 Task: Send an email with the signature Luis Hernandez with the subject Request for feedback on a market research survey and the message Please let me know if there are any changes to the project quality criteria. from softage.3@softage.net to softage.9@softage.net with an attached audio file Audio_documentary.mp3 and move the email from Sent Items to the folder Tax filings
Action: Mouse moved to (93, 189)
Screenshot: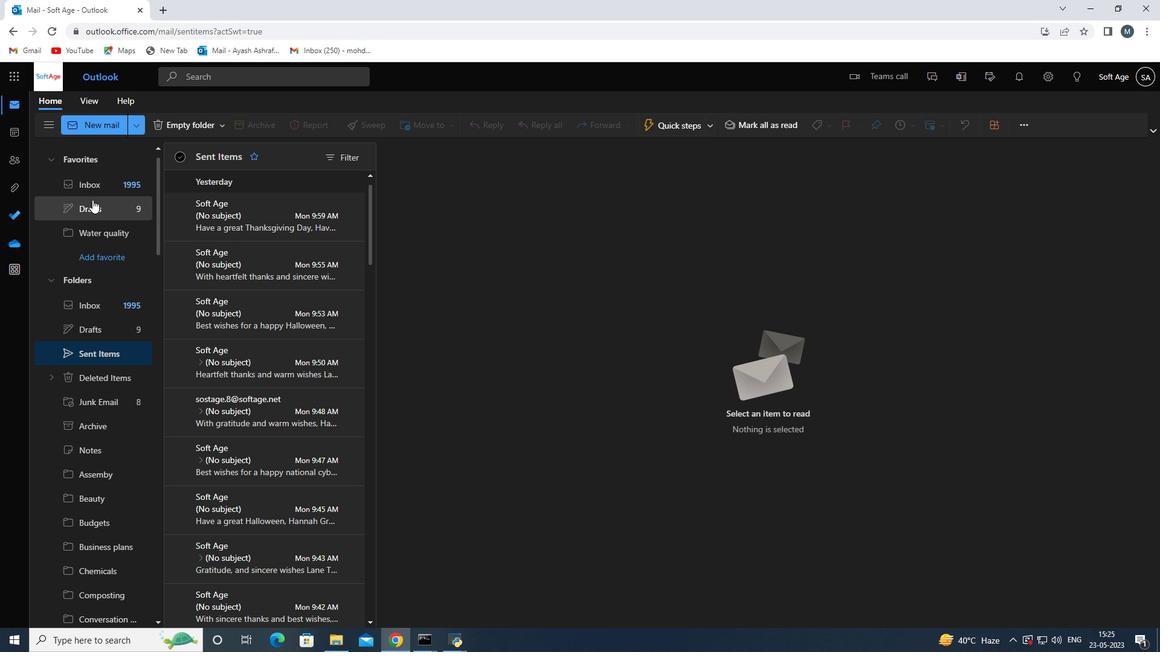 
Action: Mouse pressed left at (93, 189)
Screenshot: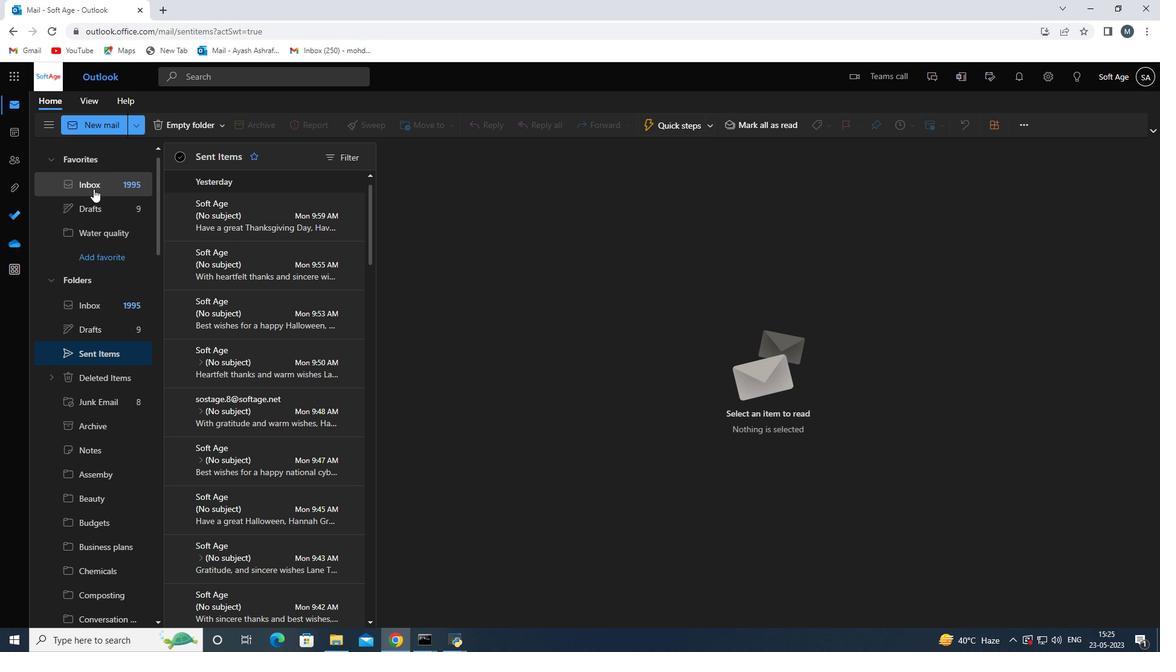 
Action: Mouse moved to (356, 354)
Screenshot: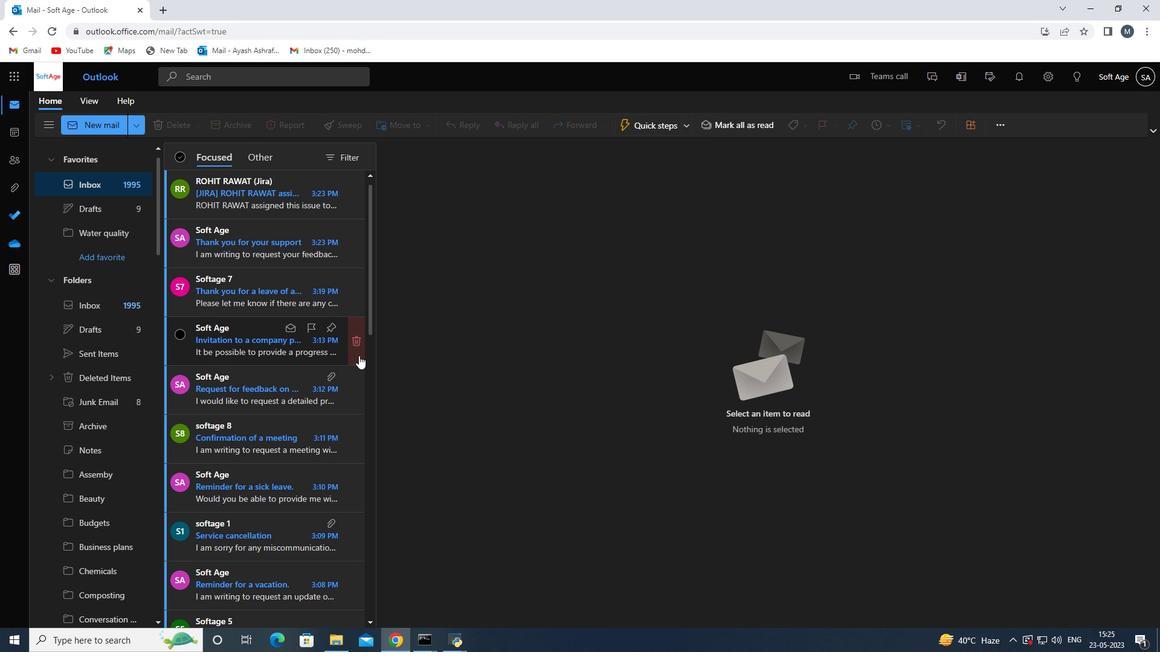 
Action: Mouse scrolled (356, 354) with delta (0, 0)
Screenshot: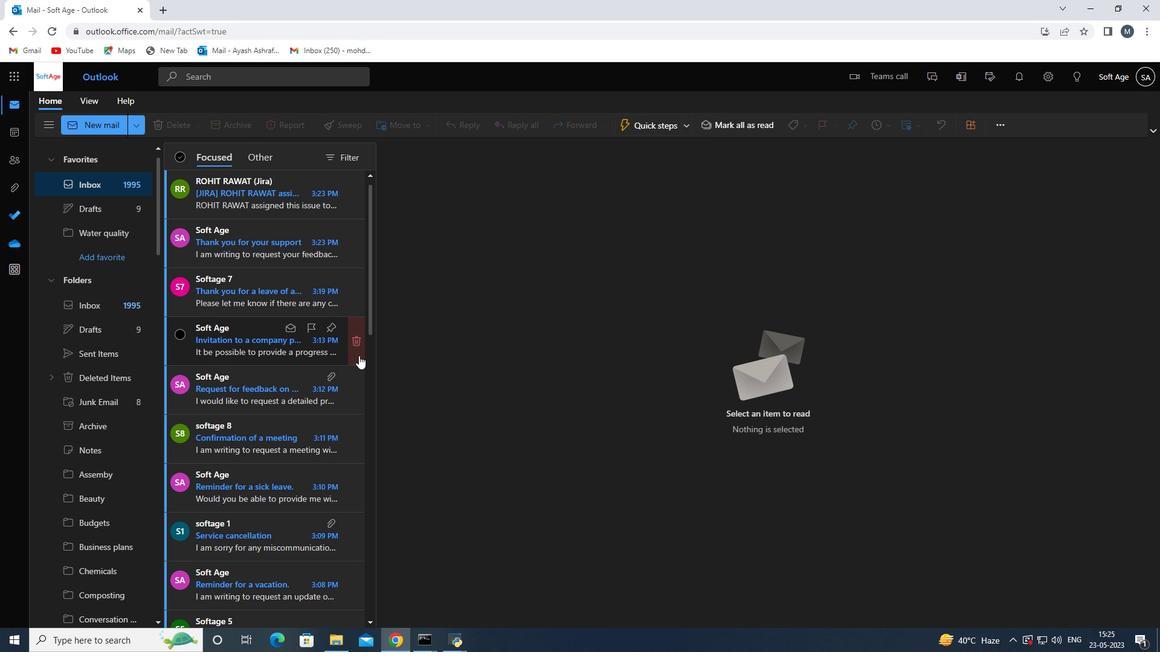 
Action: Mouse moved to (355, 354)
Screenshot: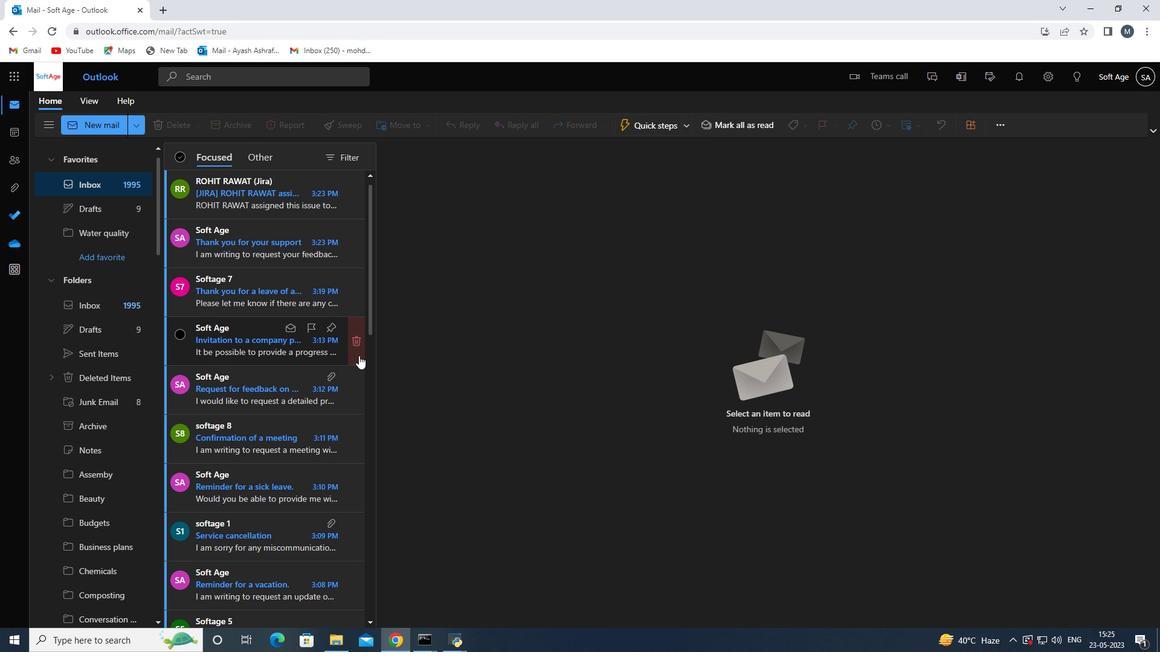 
Action: Mouse scrolled (355, 354) with delta (0, 0)
Screenshot: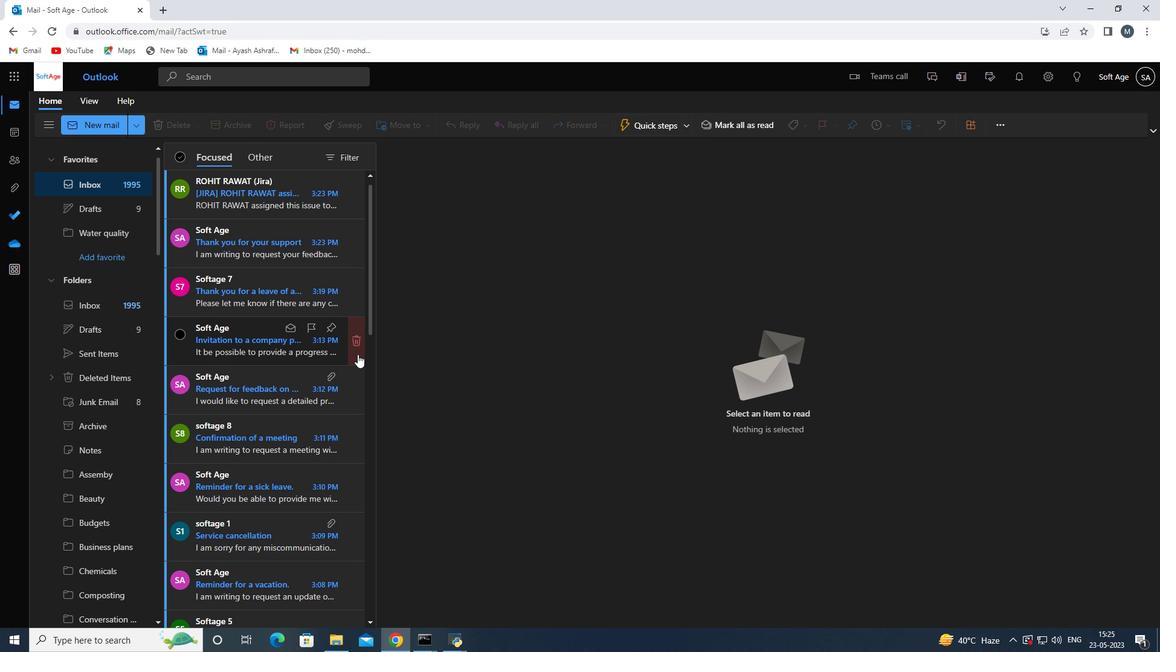 
Action: Mouse scrolled (355, 354) with delta (0, 0)
Screenshot: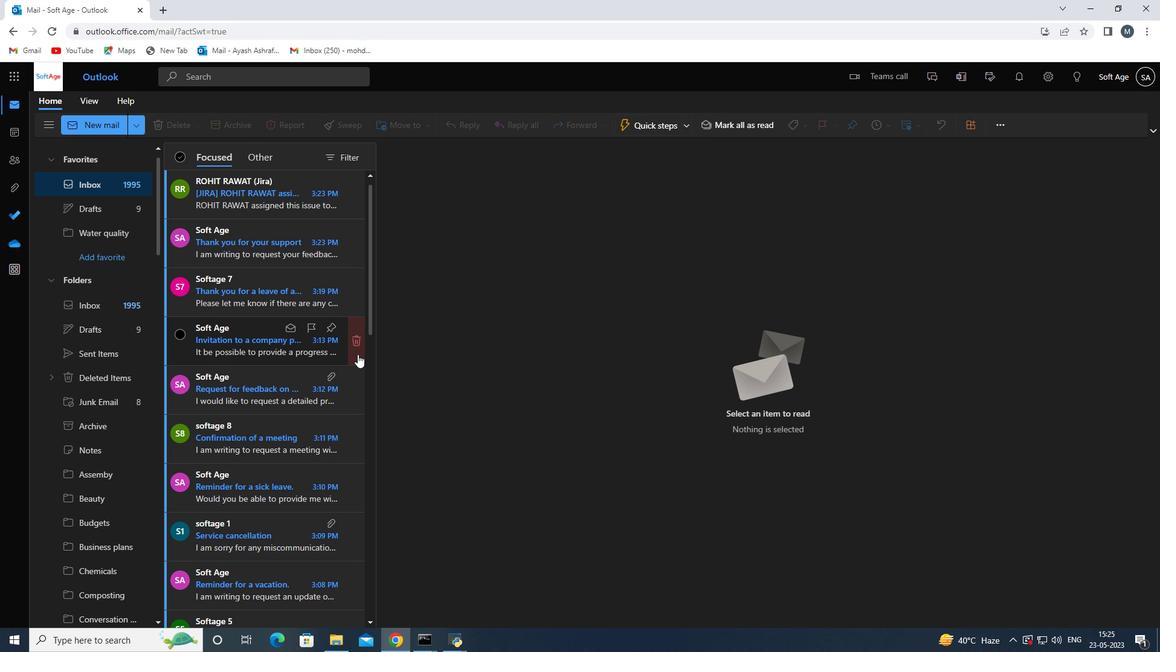 
Action: Mouse scrolled (355, 354) with delta (0, 0)
Screenshot: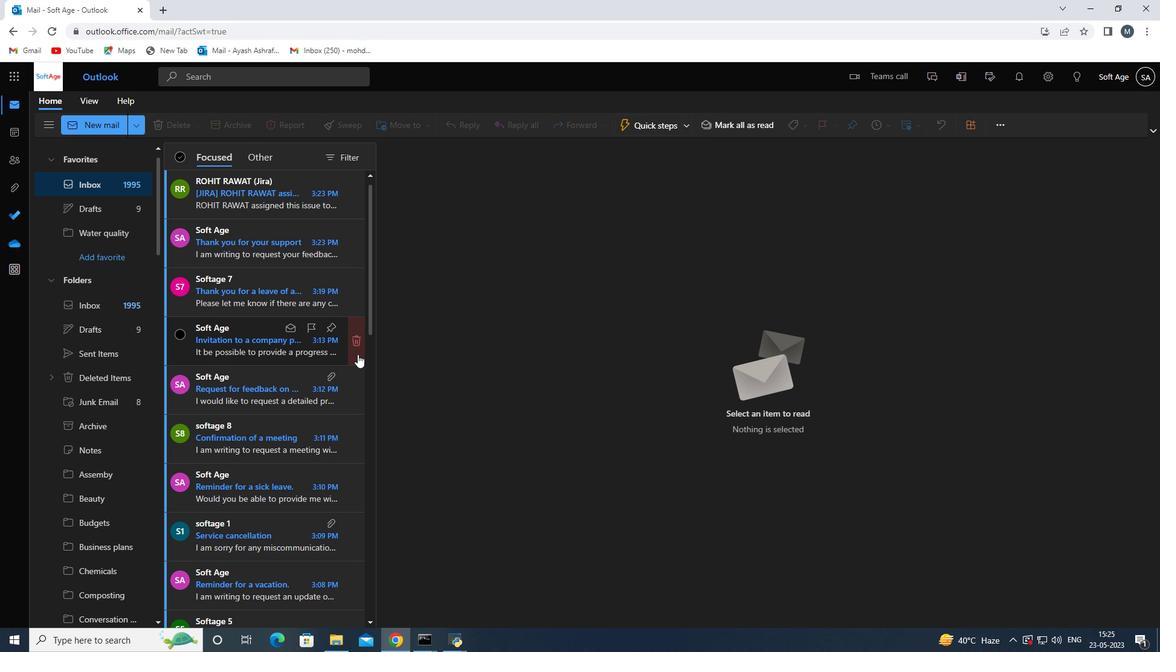 
Action: Mouse scrolled (355, 354) with delta (0, 0)
Screenshot: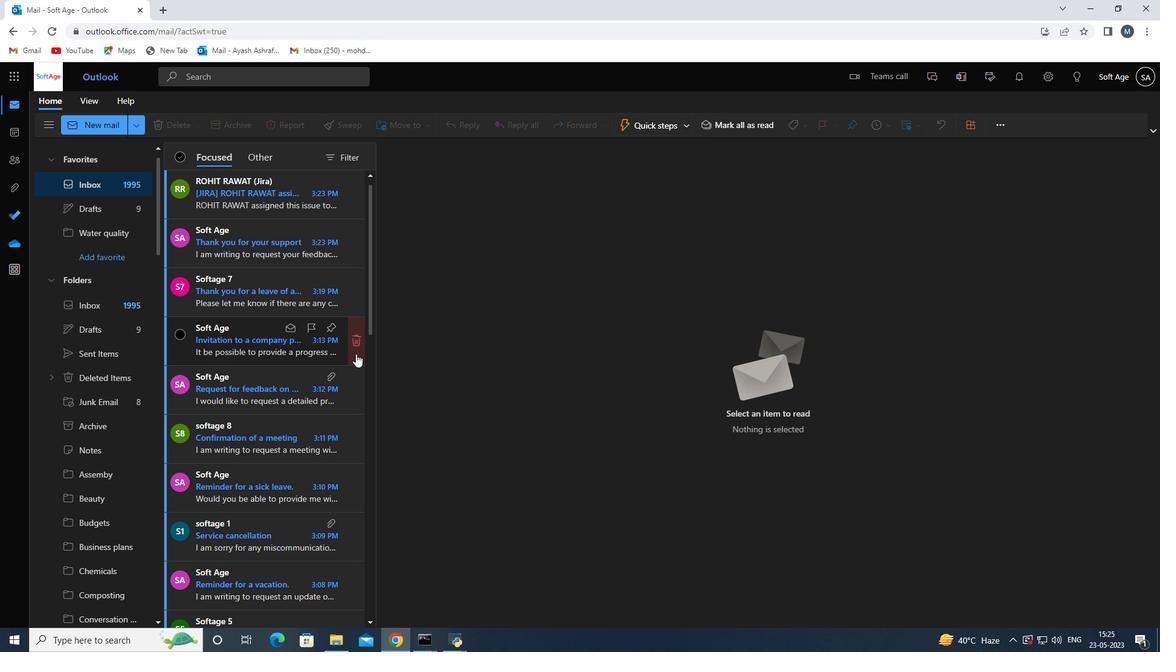 
Action: Mouse moved to (96, 122)
Screenshot: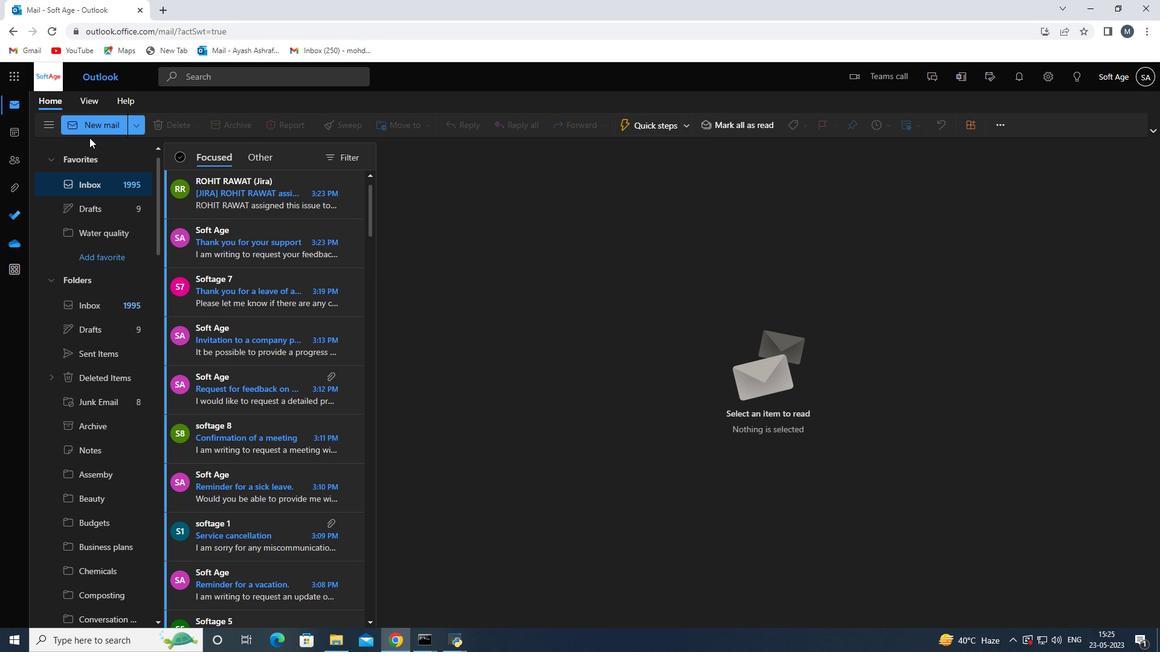 
Action: Mouse pressed left at (96, 122)
Screenshot: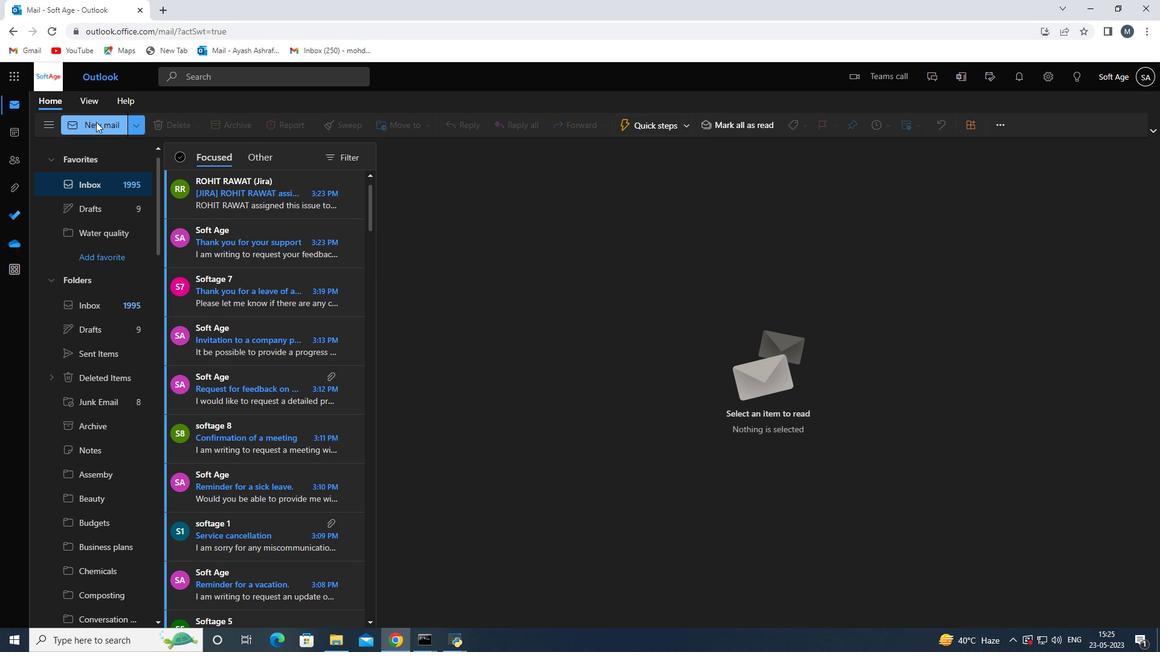 
Action: Mouse moved to (820, 133)
Screenshot: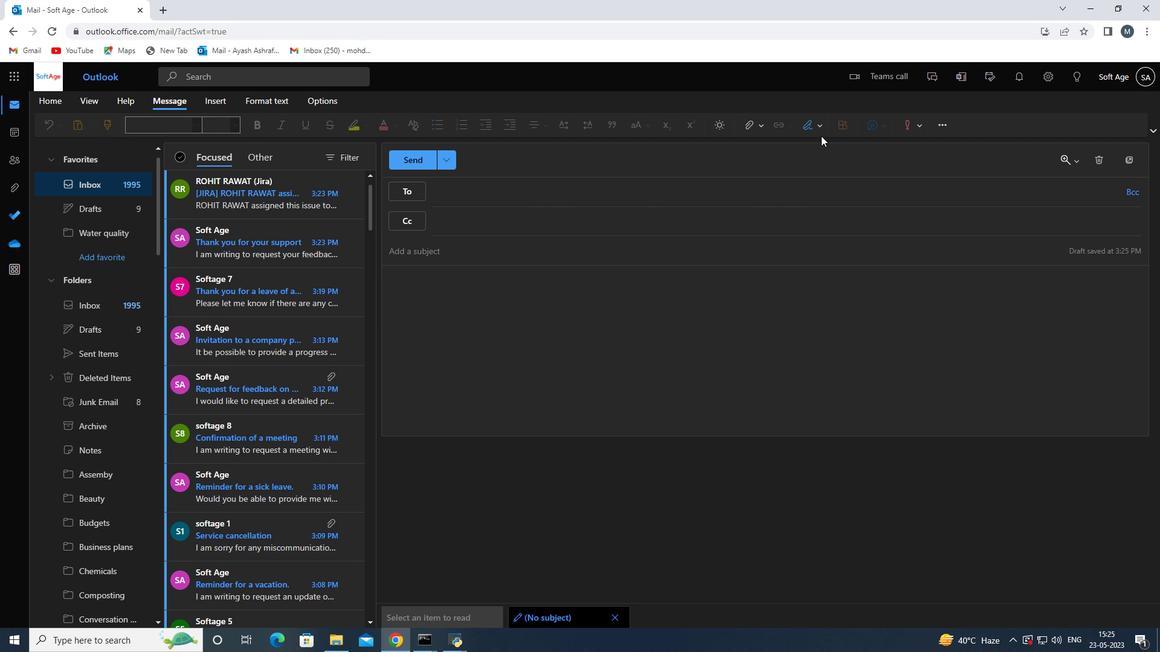
Action: Mouse pressed left at (820, 133)
Screenshot: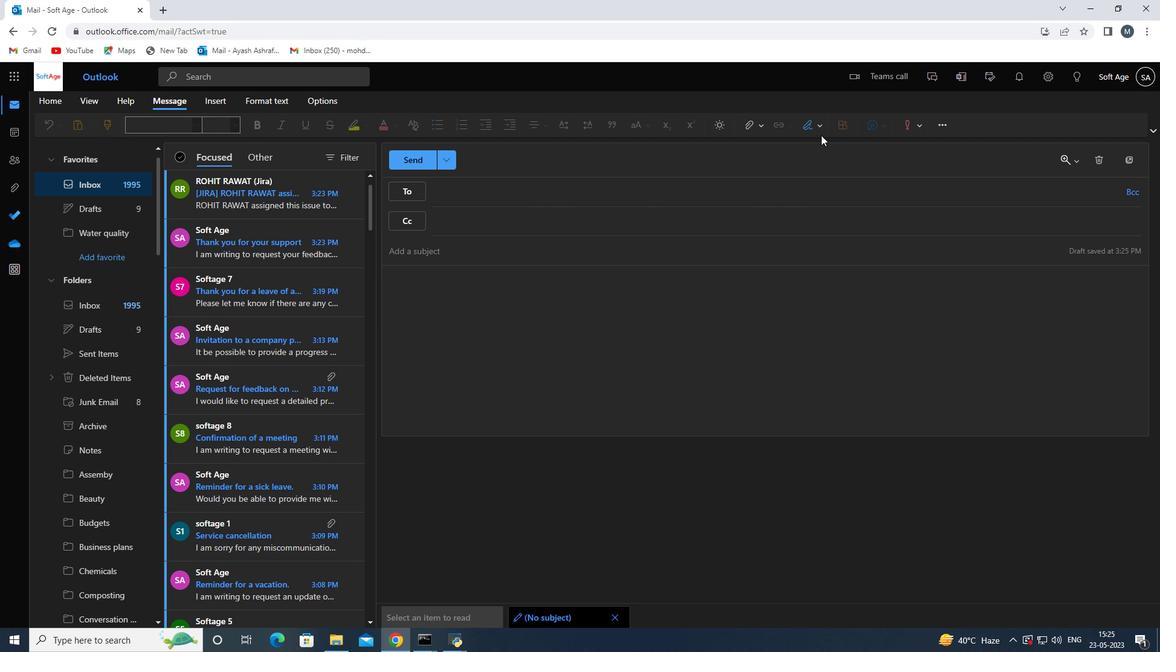 
Action: Mouse moved to (794, 177)
Screenshot: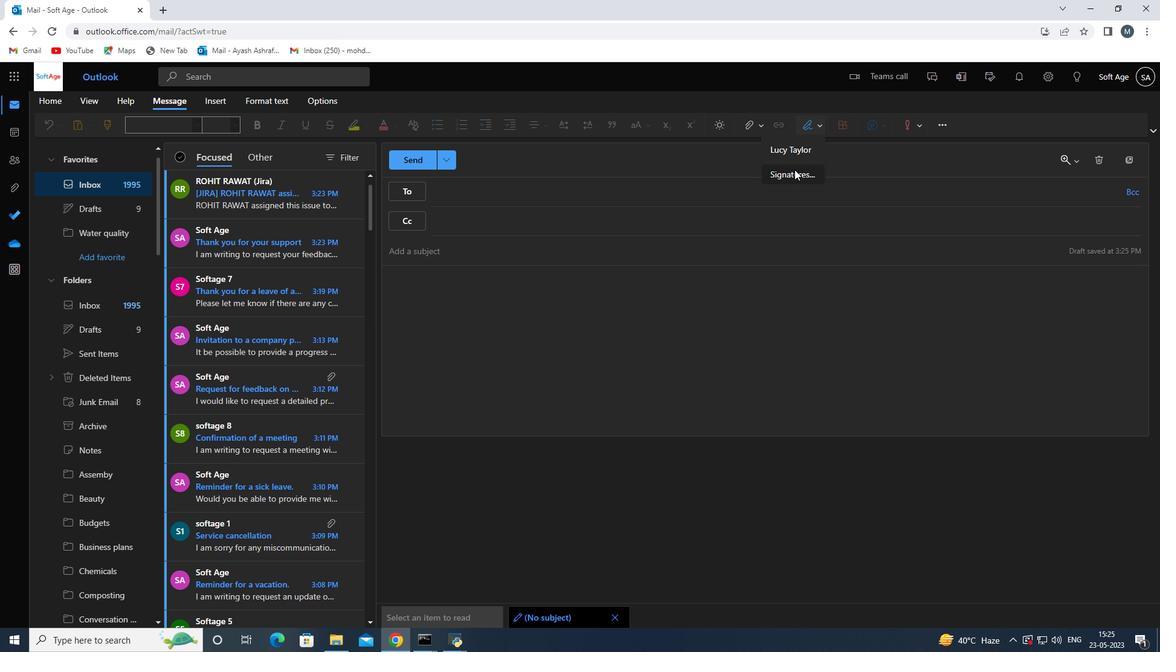 
Action: Mouse pressed left at (794, 177)
Screenshot: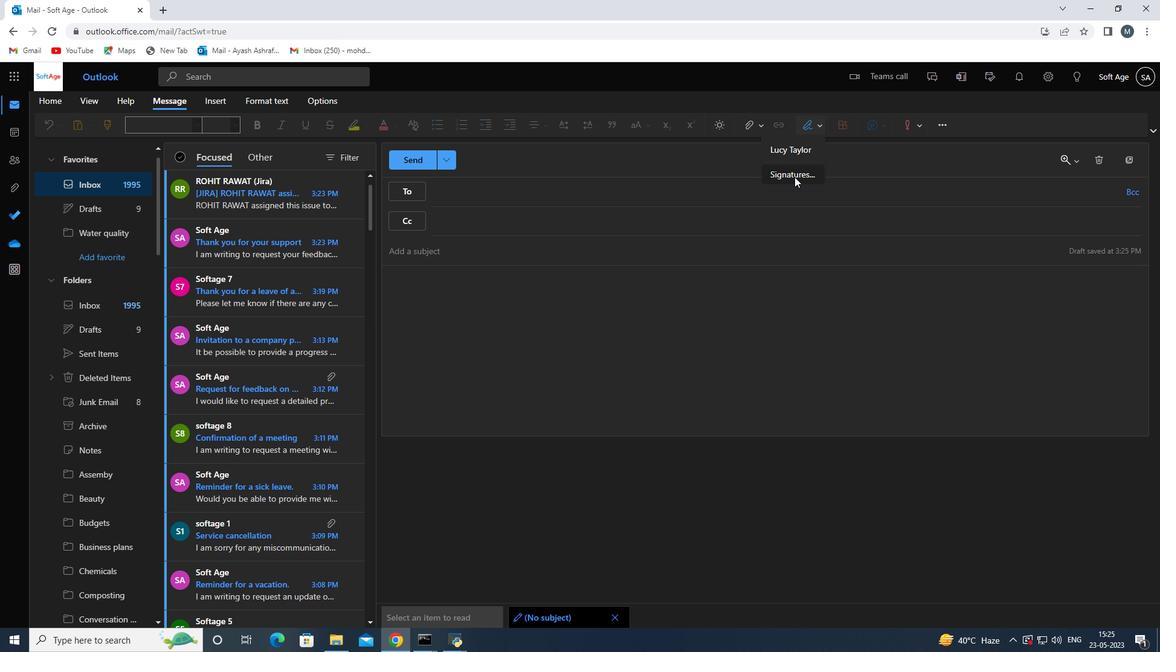 
Action: Mouse moved to (816, 221)
Screenshot: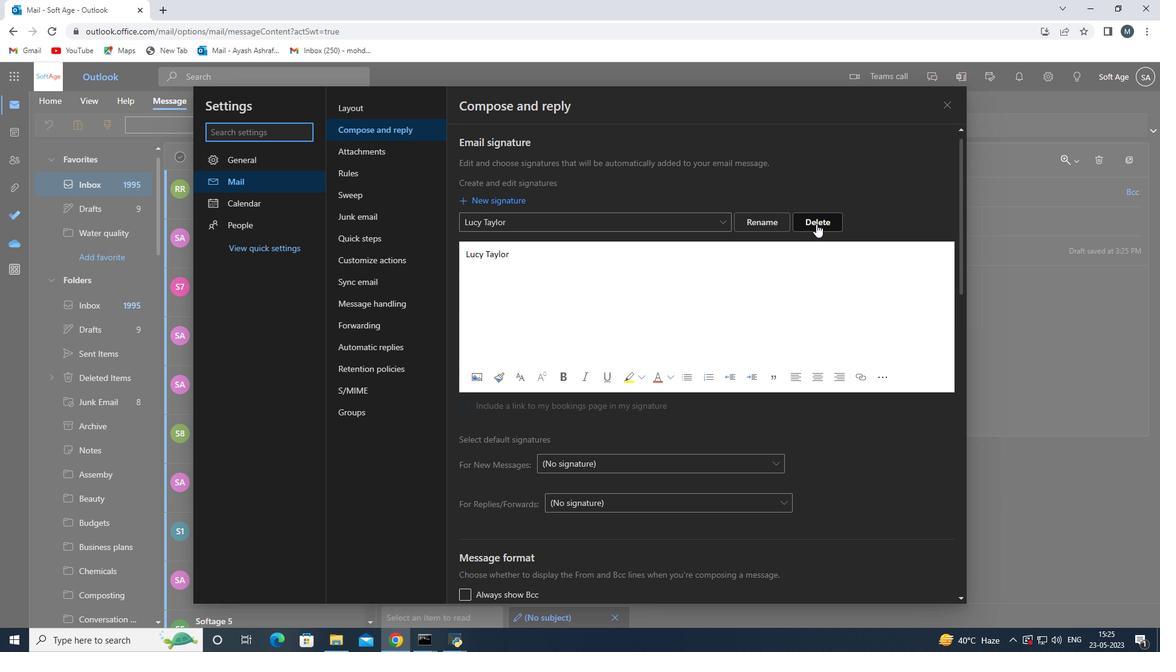 
Action: Mouse pressed left at (816, 221)
Screenshot: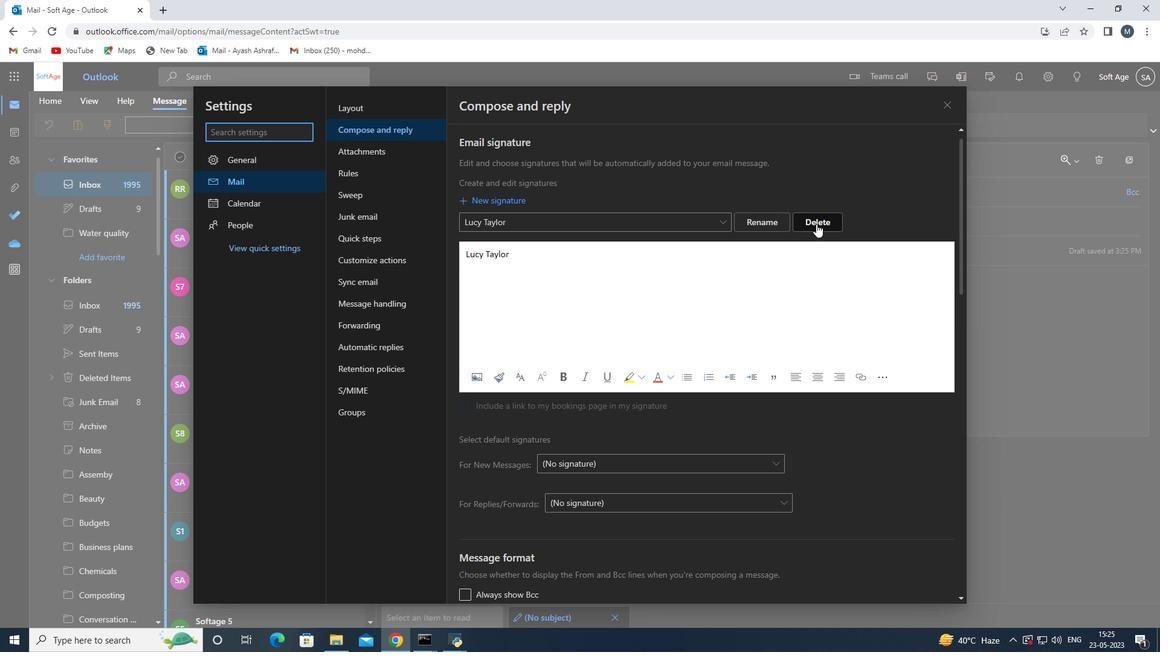 
Action: Mouse moved to (499, 218)
Screenshot: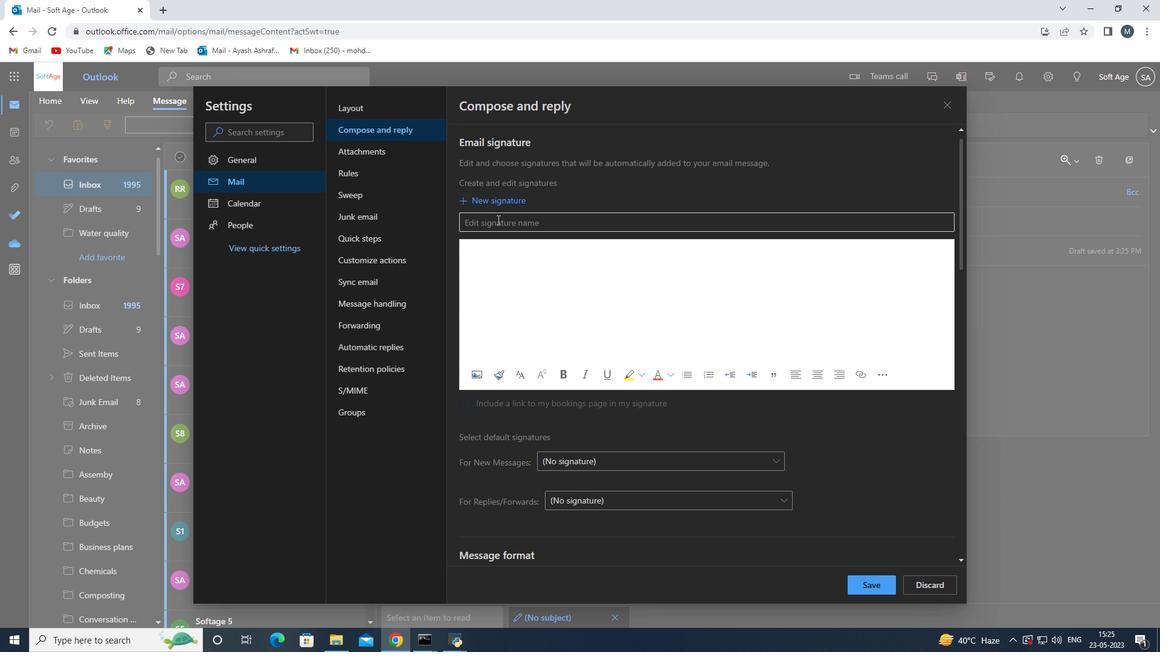 
Action: Mouse pressed left at (499, 218)
Screenshot: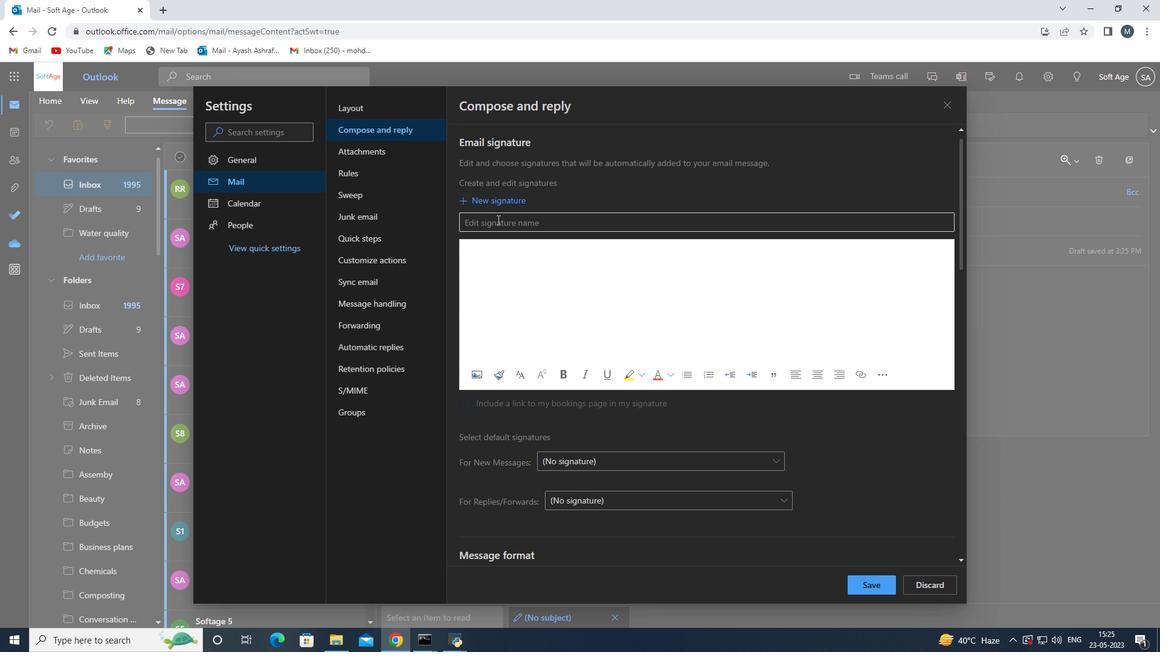 
Action: Key pressed <Key.shift>Luis<Key.space><Key.shift><Key.shift><Key.shift><Key.shift><Key.shift>Here<Key.backspace>nandez<Key.space>
Screenshot: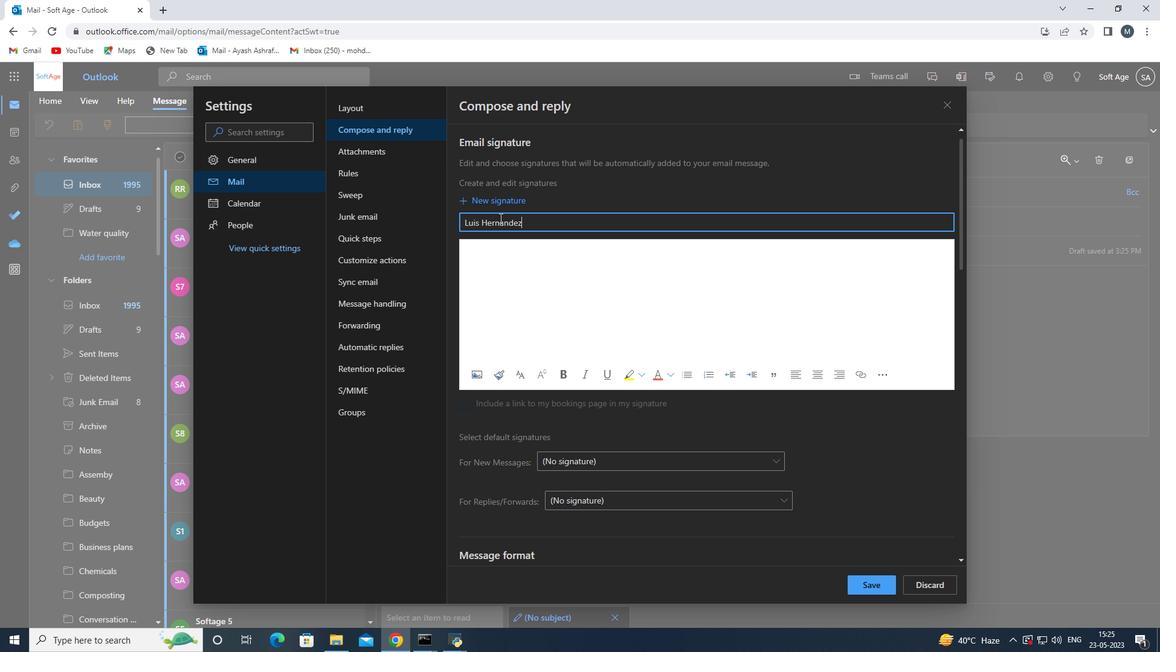 
Action: Mouse moved to (487, 268)
Screenshot: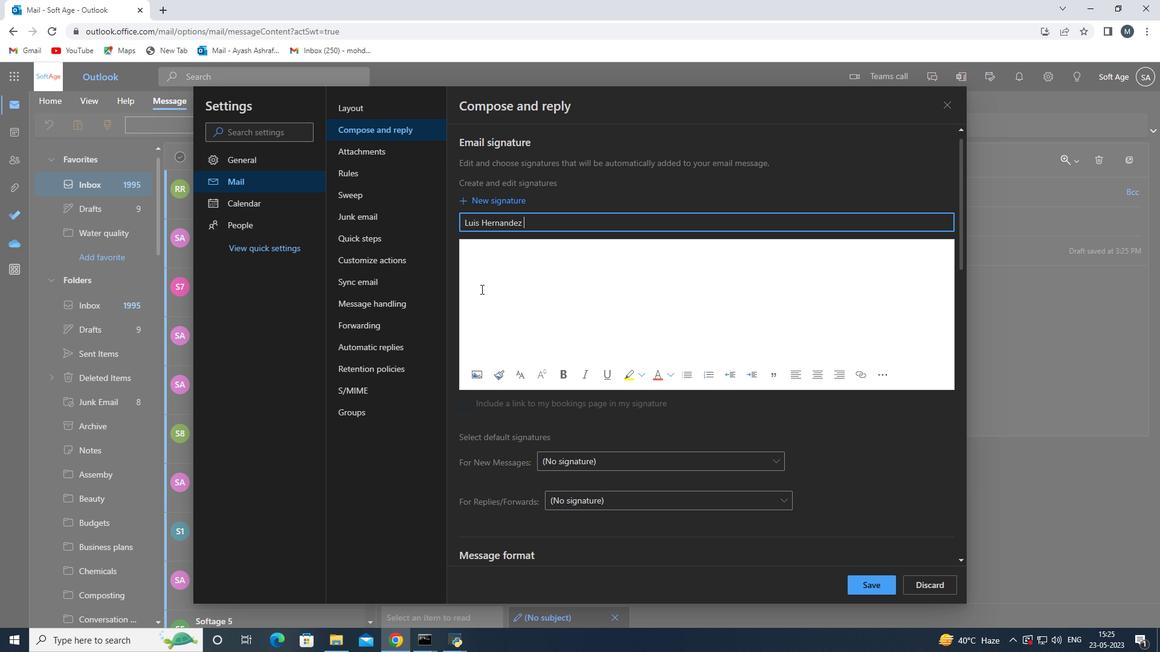 
Action: Mouse pressed left at (487, 268)
Screenshot: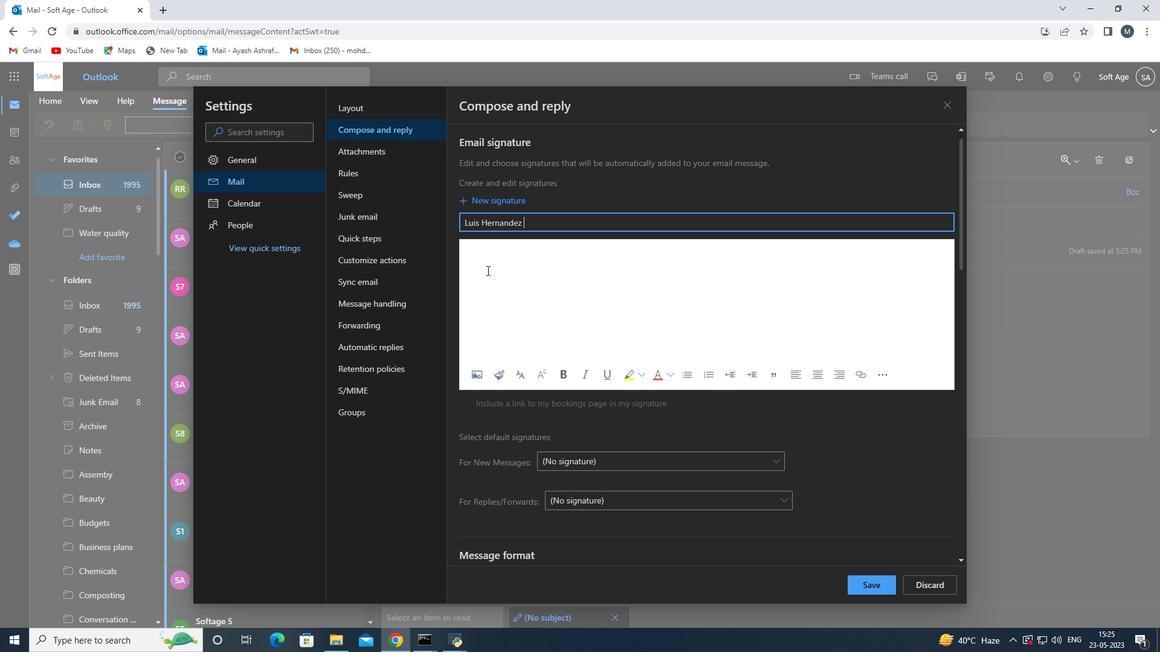 
Action: Key pressed <Key.shift>Luis<Key.space>her<Key.backspace><Key.backspace><Key.backspace><Key.shift>Hernandez<Key.space>
Screenshot: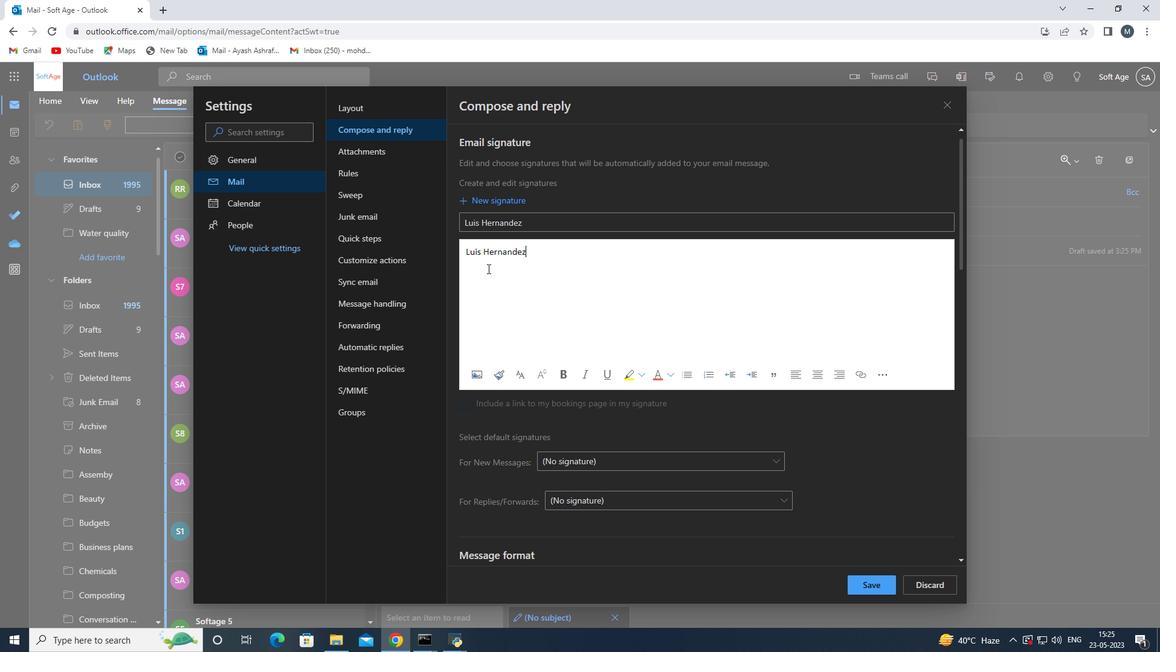 
Action: Mouse moved to (887, 584)
Screenshot: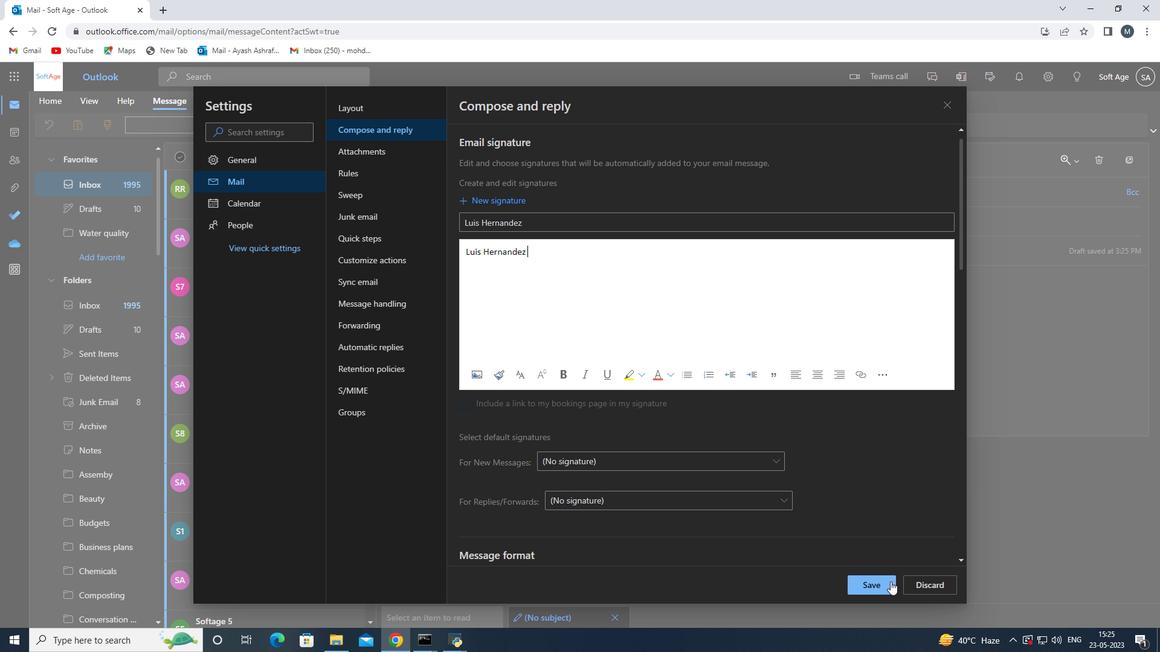 
Action: Mouse pressed left at (887, 584)
Screenshot: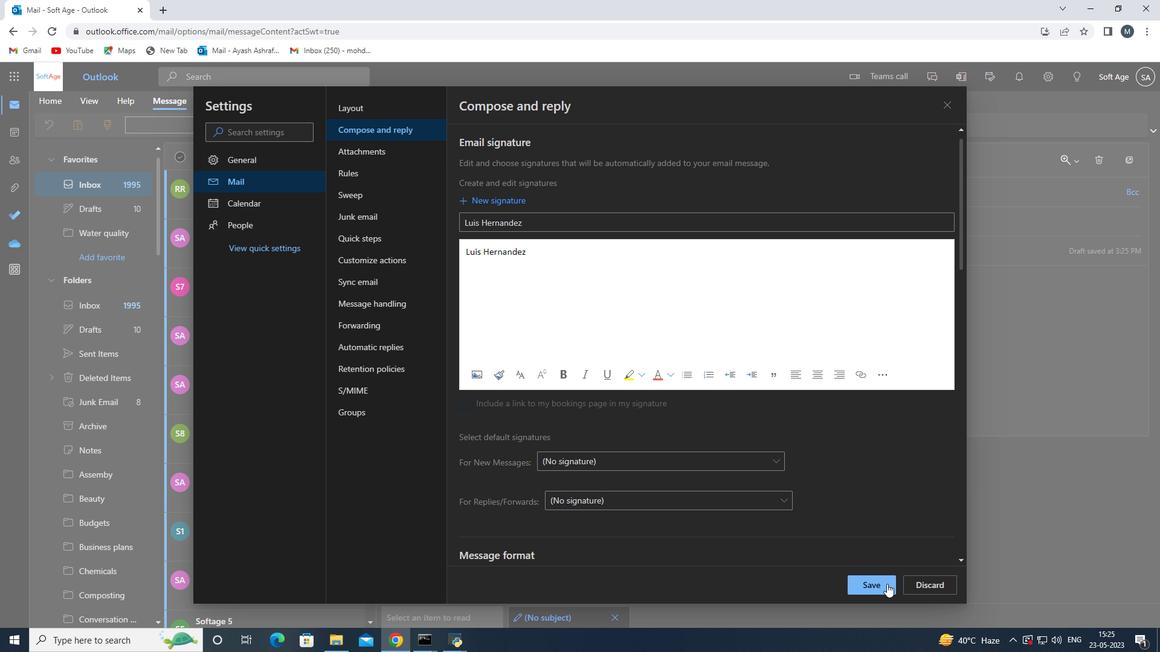 
Action: Mouse moved to (771, 244)
Screenshot: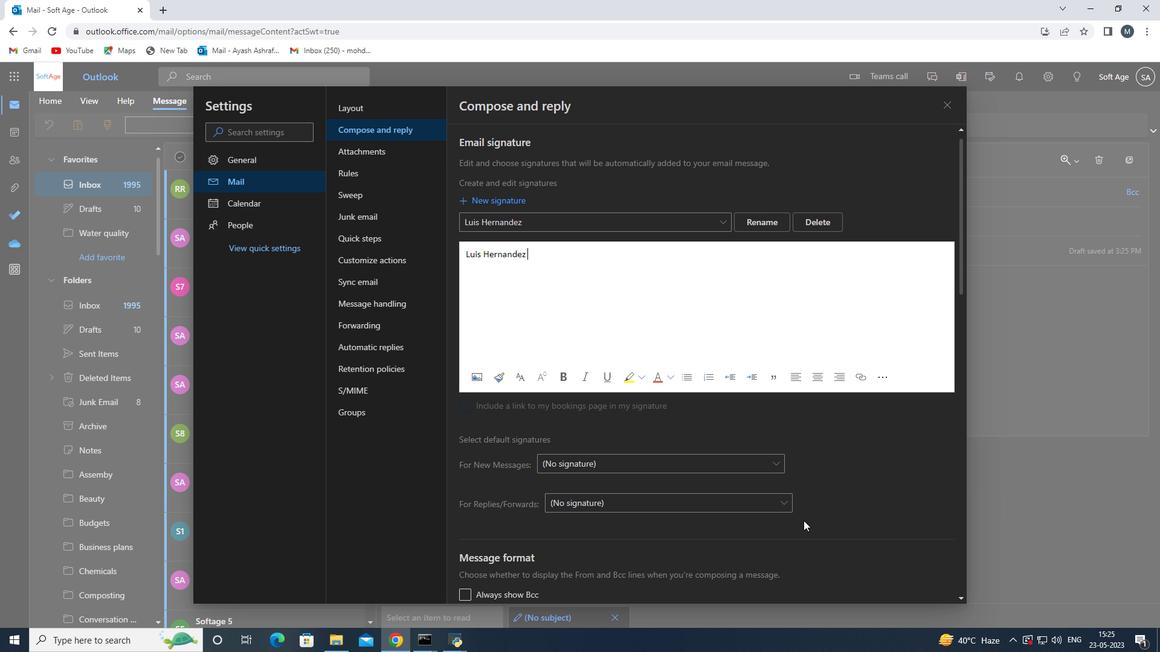 
Action: Mouse scrolled (771, 245) with delta (0, 0)
Screenshot: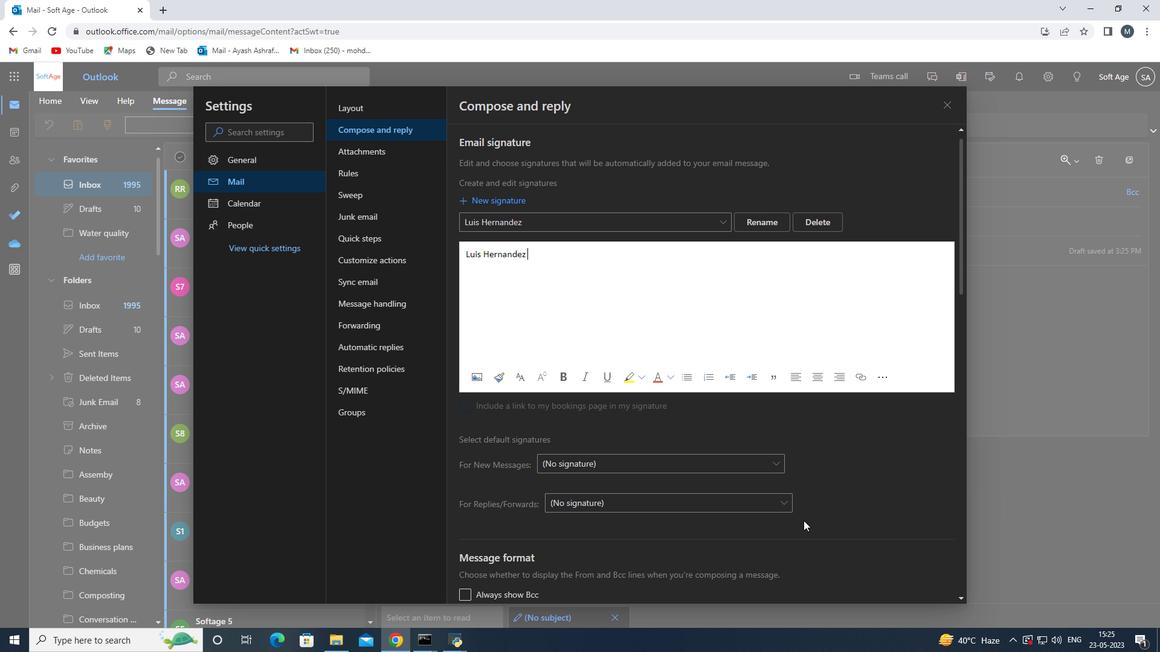 
Action: Mouse moved to (773, 235)
Screenshot: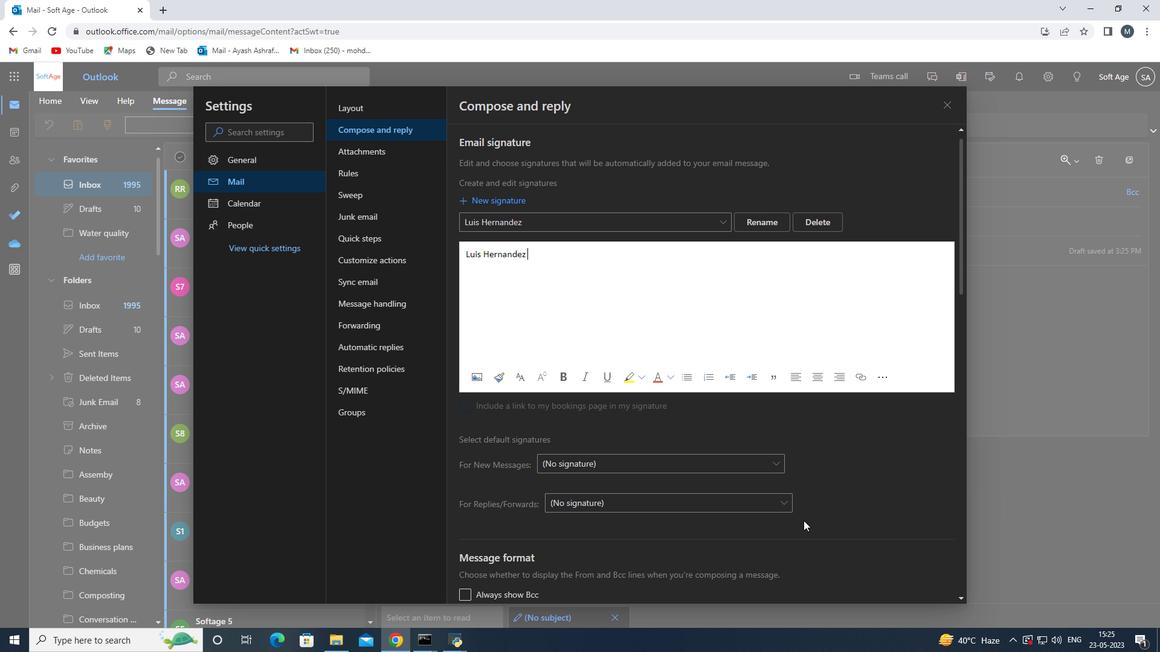 
Action: Mouse scrolled (773, 235) with delta (0, 0)
Screenshot: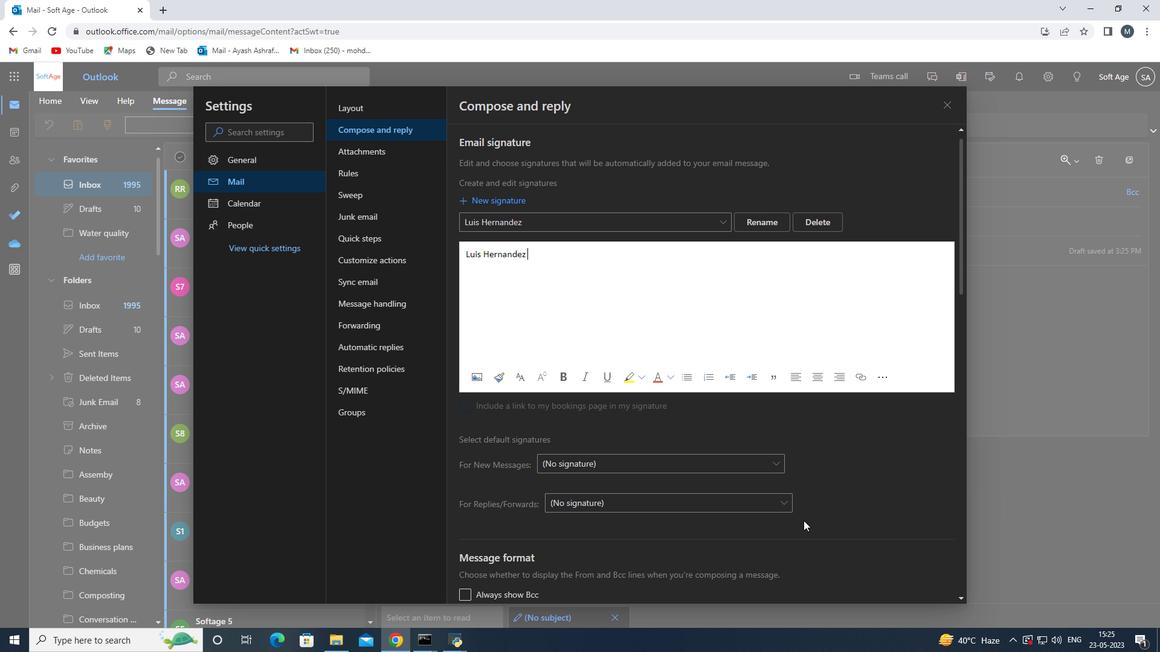 
Action: Mouse scrolled (773, 235) with delta (0, 0)
Screenshot: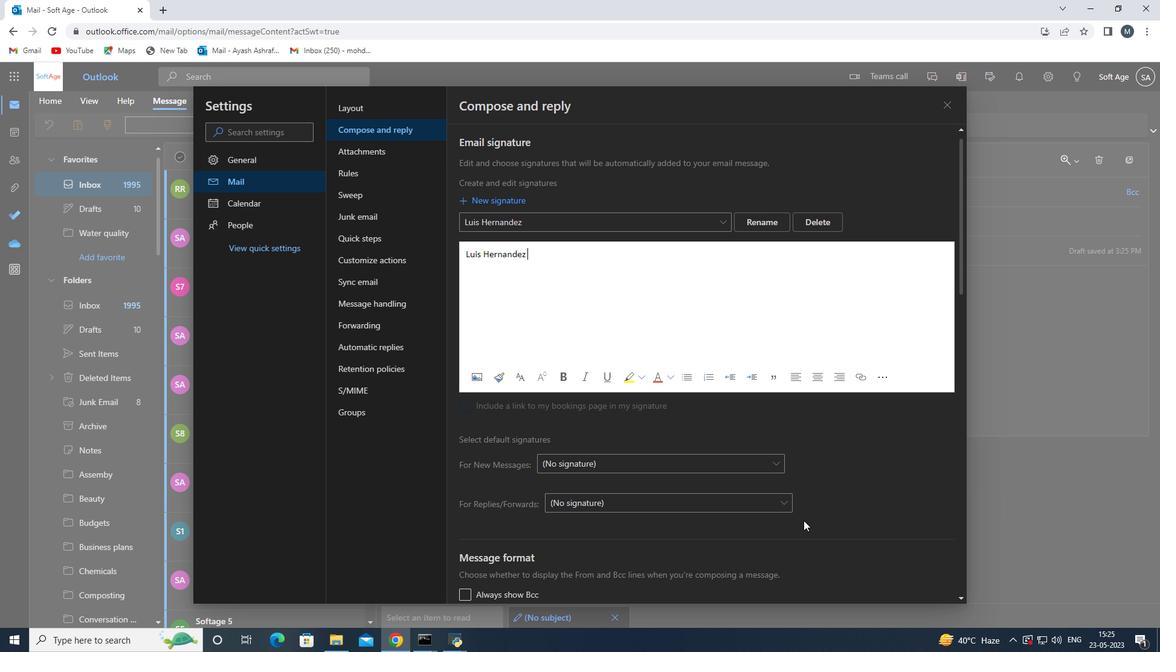
Action: Mouse scrolled (773, 235) with delta (0, 0)
Screenshot: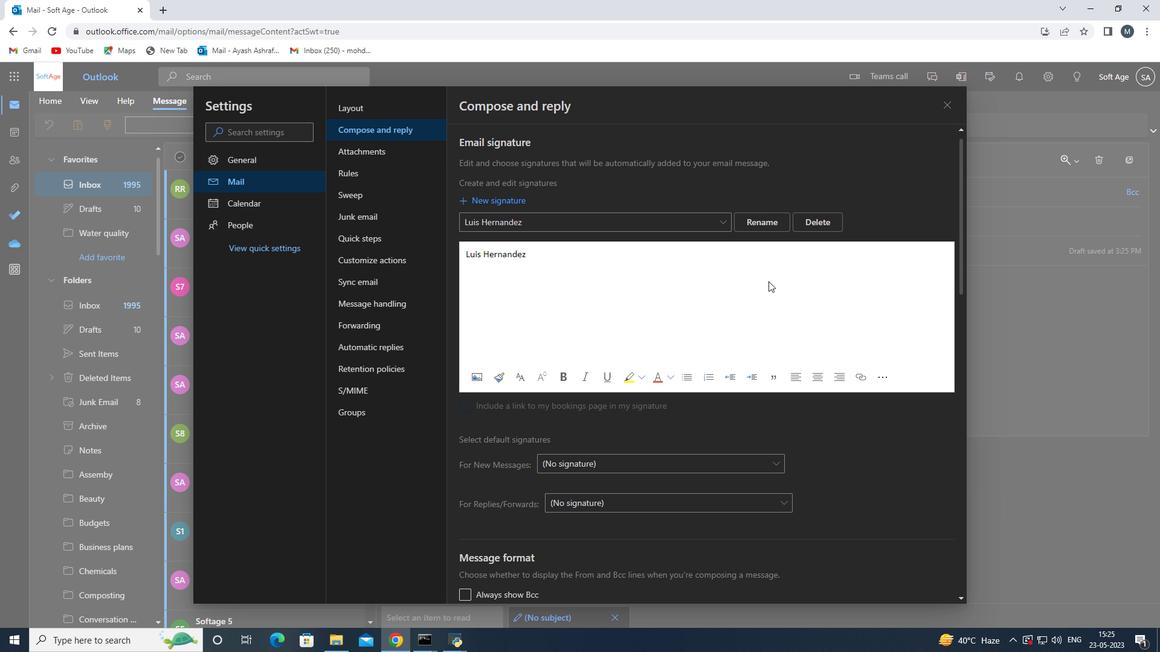 
Action: Mouse moved to (937, 103)
Screenshot: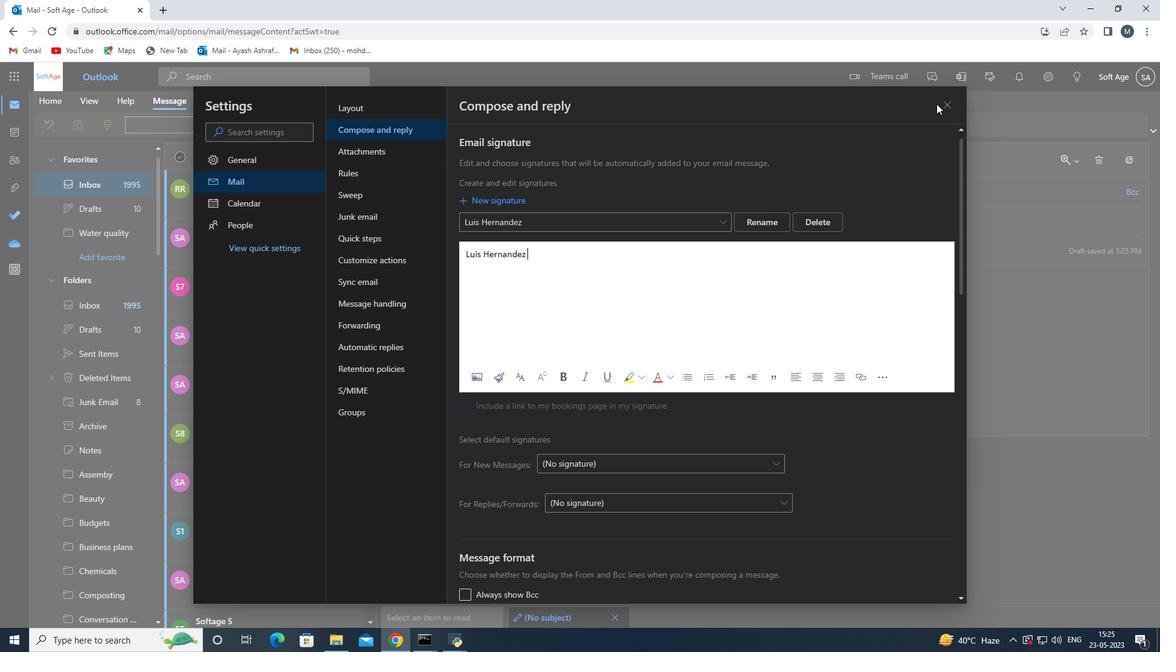 
Action: Mouse pressed left at (937, 103)
Screenshot: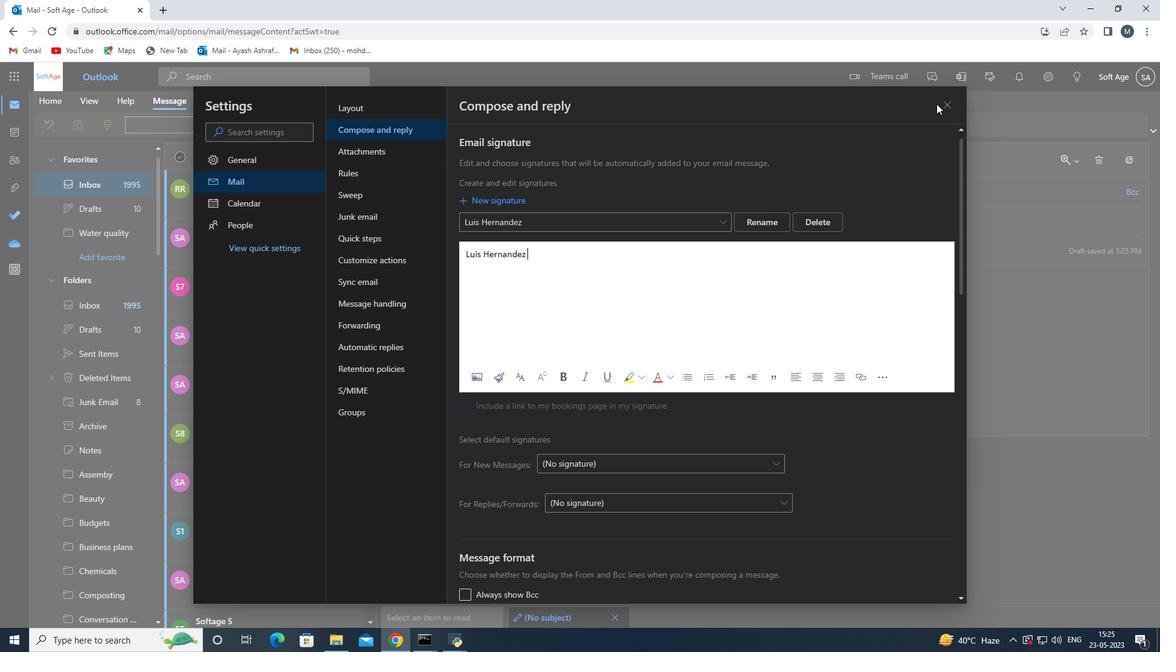 
Action: Mouse moved to (521, 260)
Screenshot: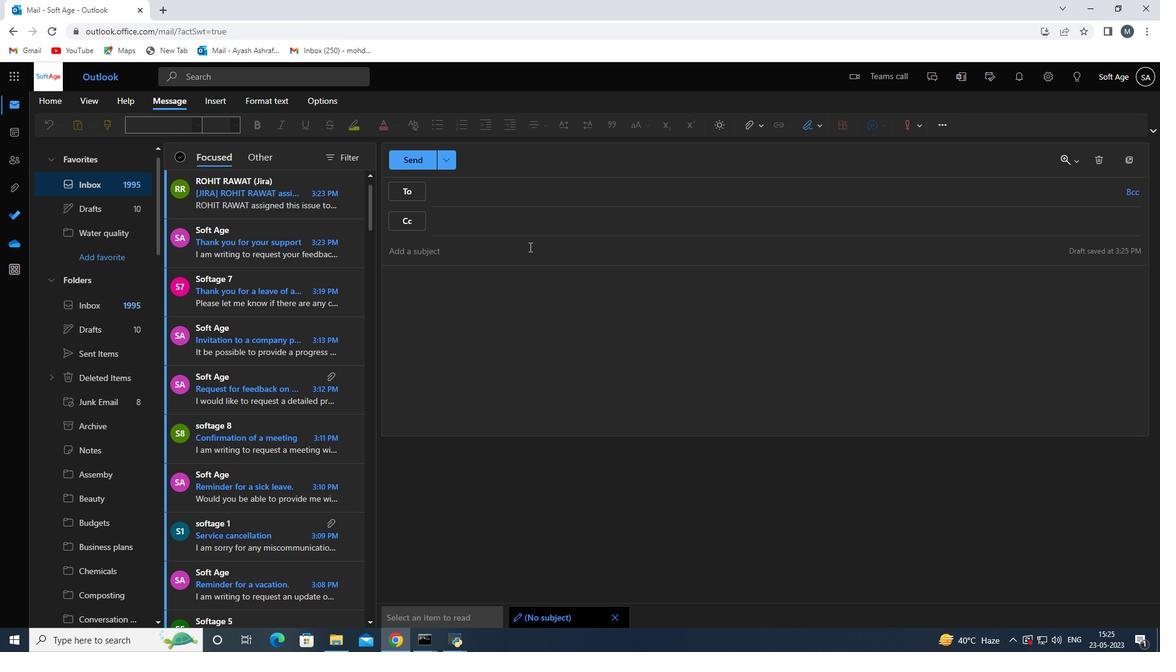 
Action: Mouse pressed left at (521, 260)
Screenshot: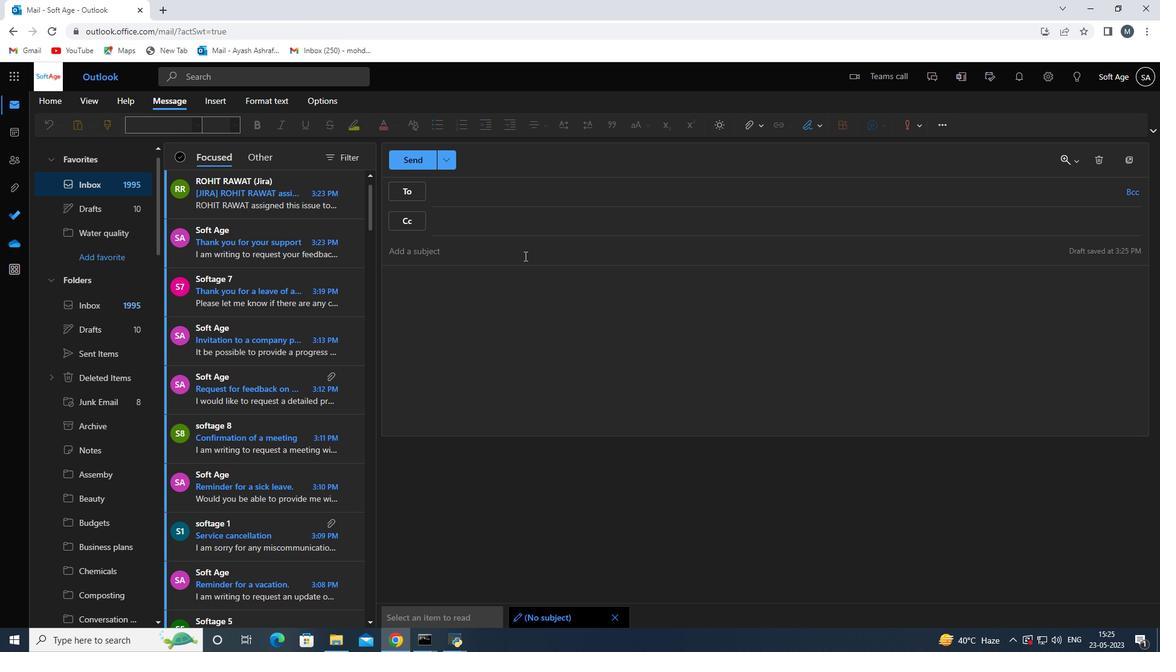 
Action: Mouse moved to (521, 257)
Screenshot: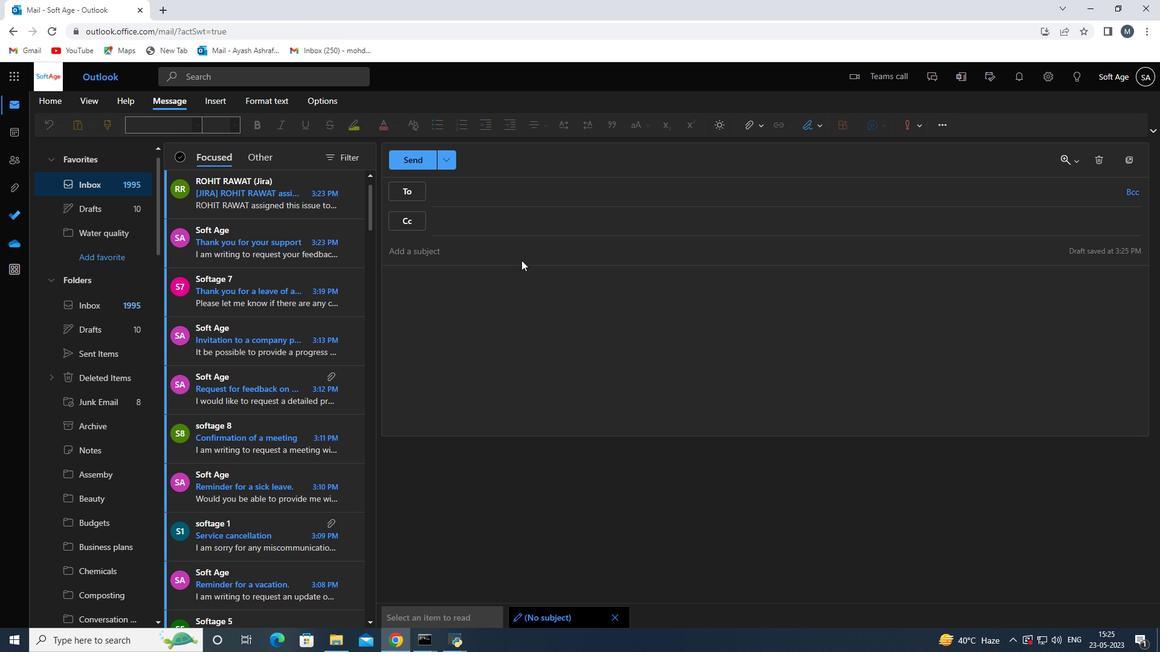 
Action: Mouse pressed left at (521, 257)
Screenshot: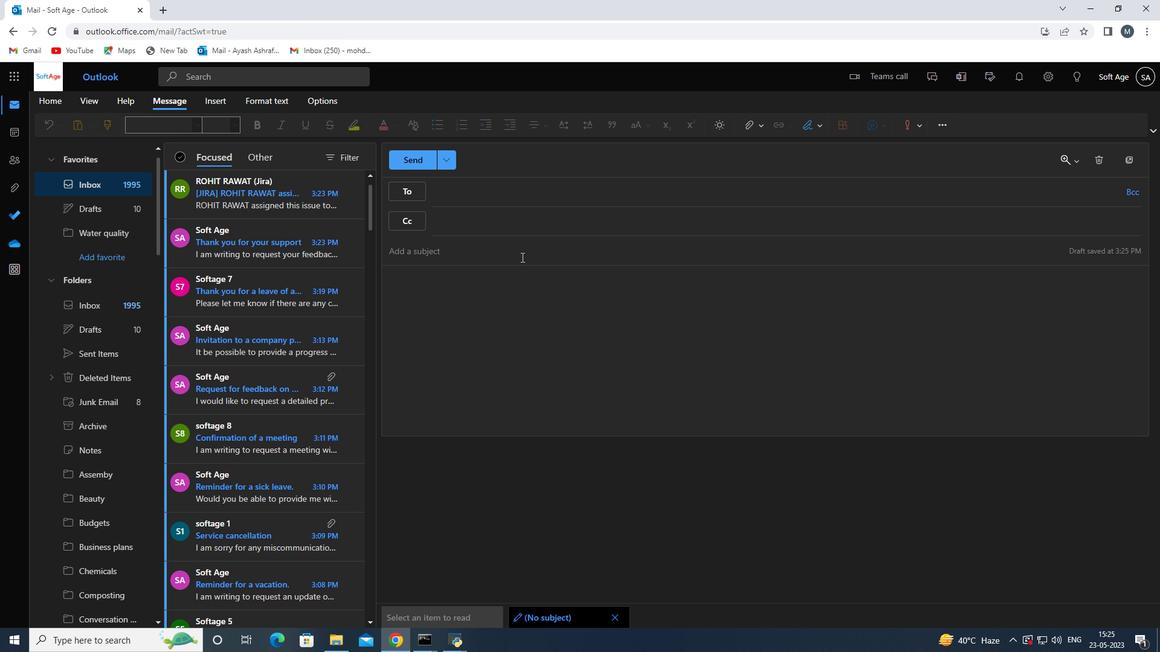 
Action: Mouse moved to (520, 255)
Screenshot: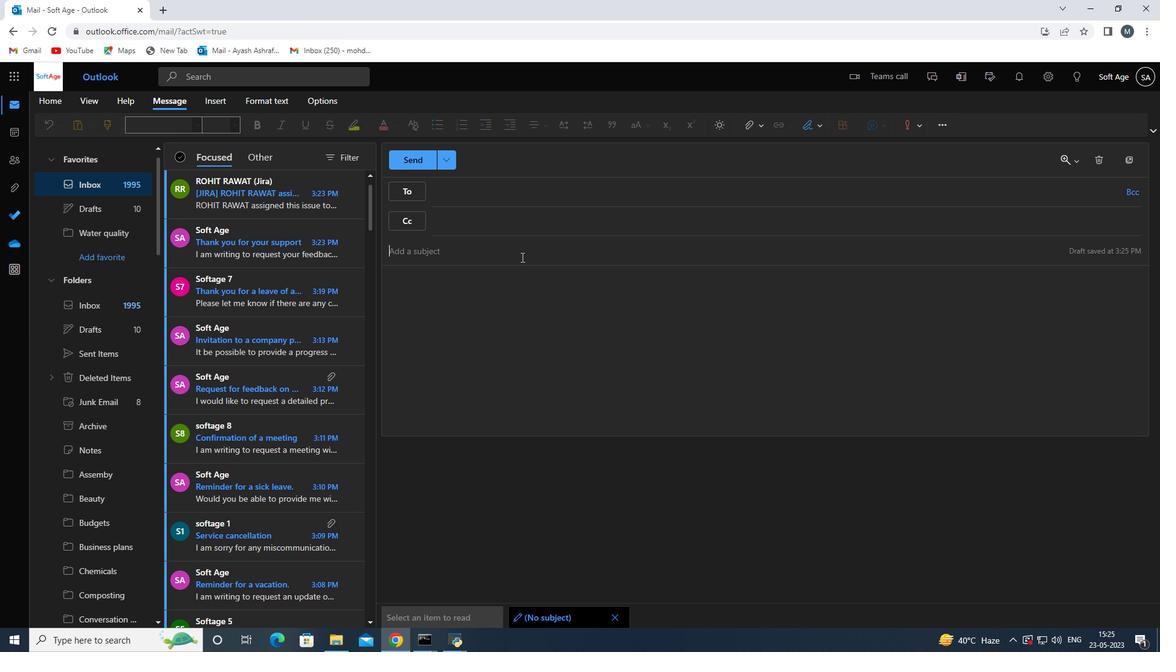 
Action: Key pressed <Key.shift>Request<Key.space>for<Key.space>feedback<Key.space>on<Key.space><Key.space>a<Key.space><Key.backspace><Key.backspace>a<Key.space>market<Key.space>research<Key.space>survey<Key.space>
Screenshot: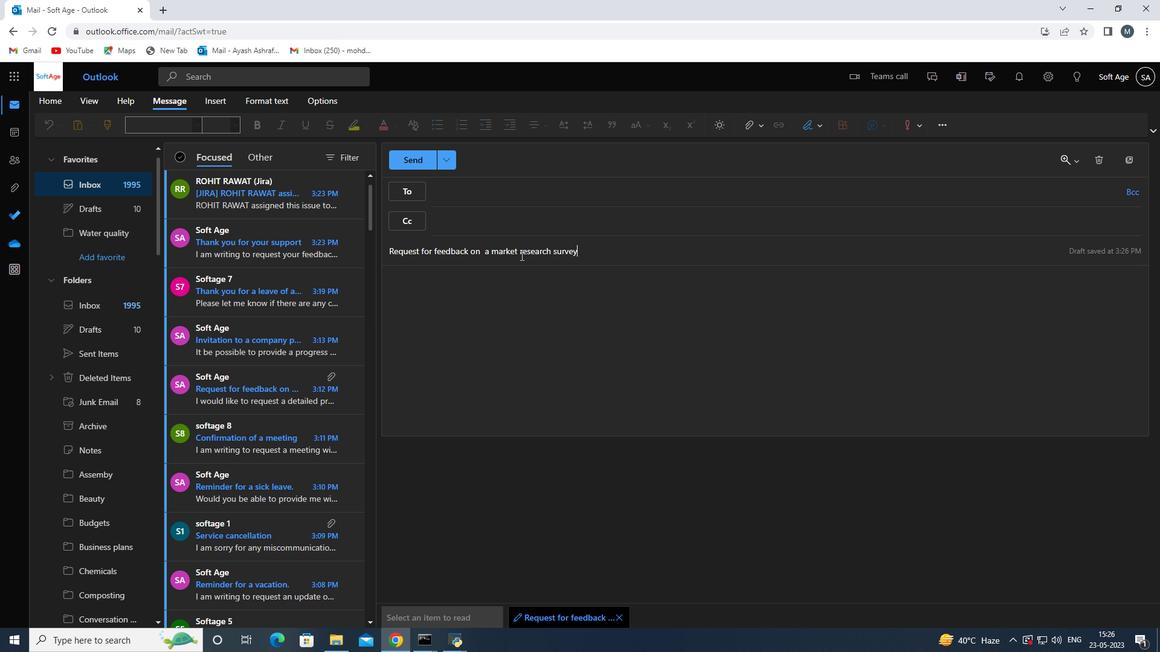 
Action: Mouse moved to (487, 250)
Screenshot: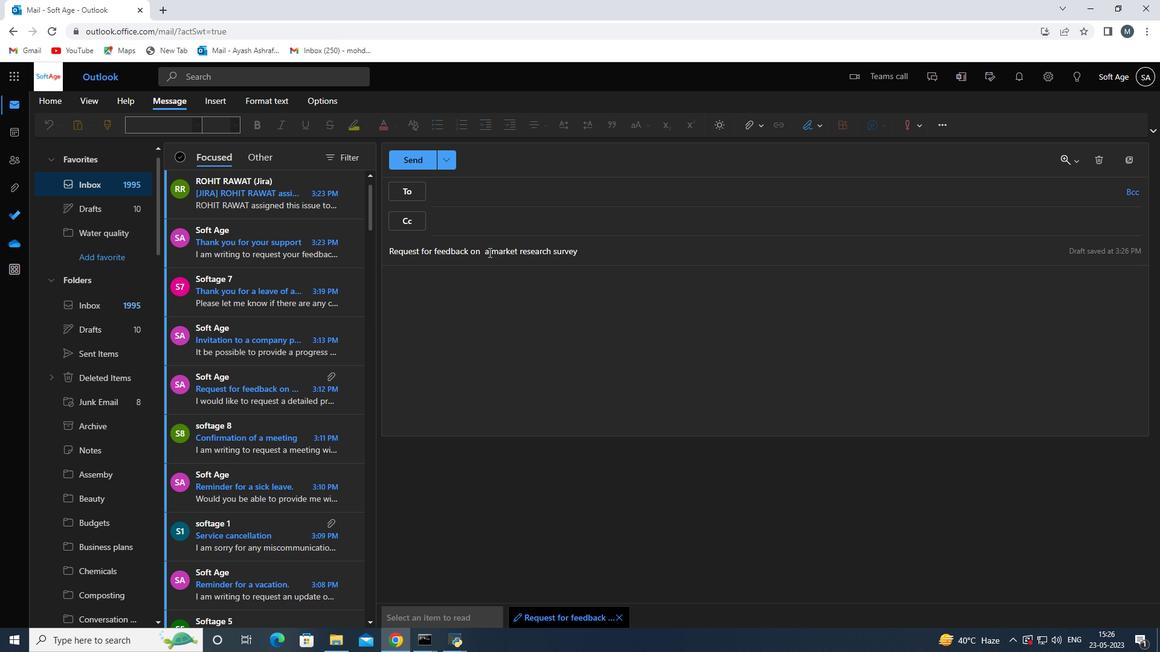
Action: Mouse pressed left at (487, 250)
Screenshot: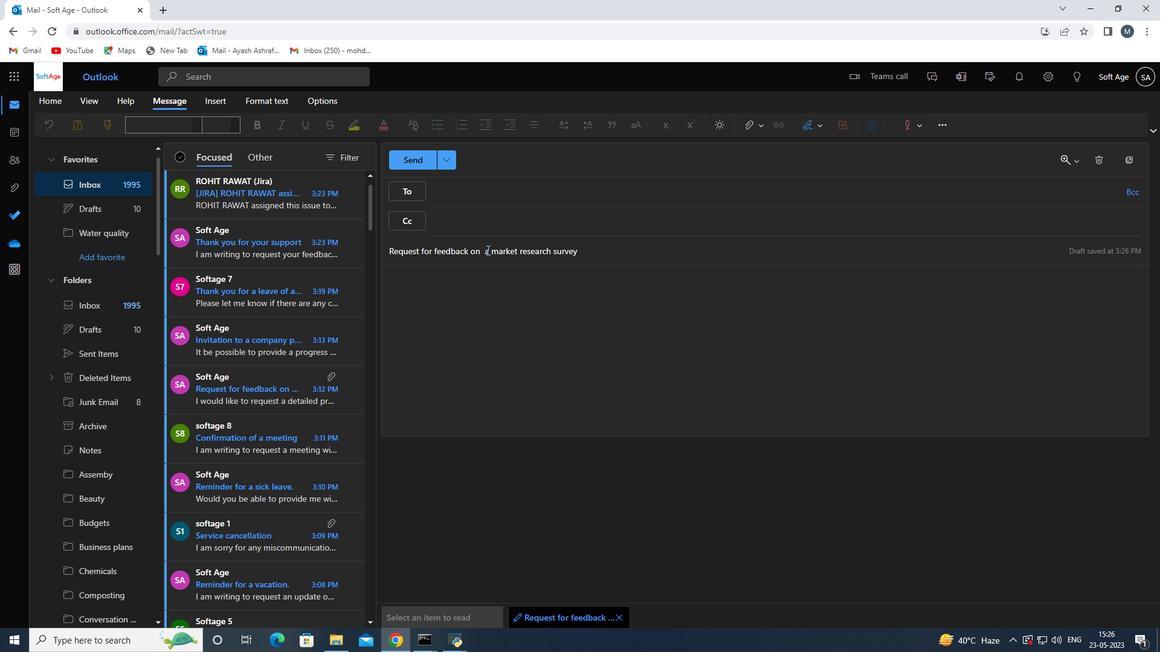 
Action: Mouse moved to (500, 267)
Screenshot: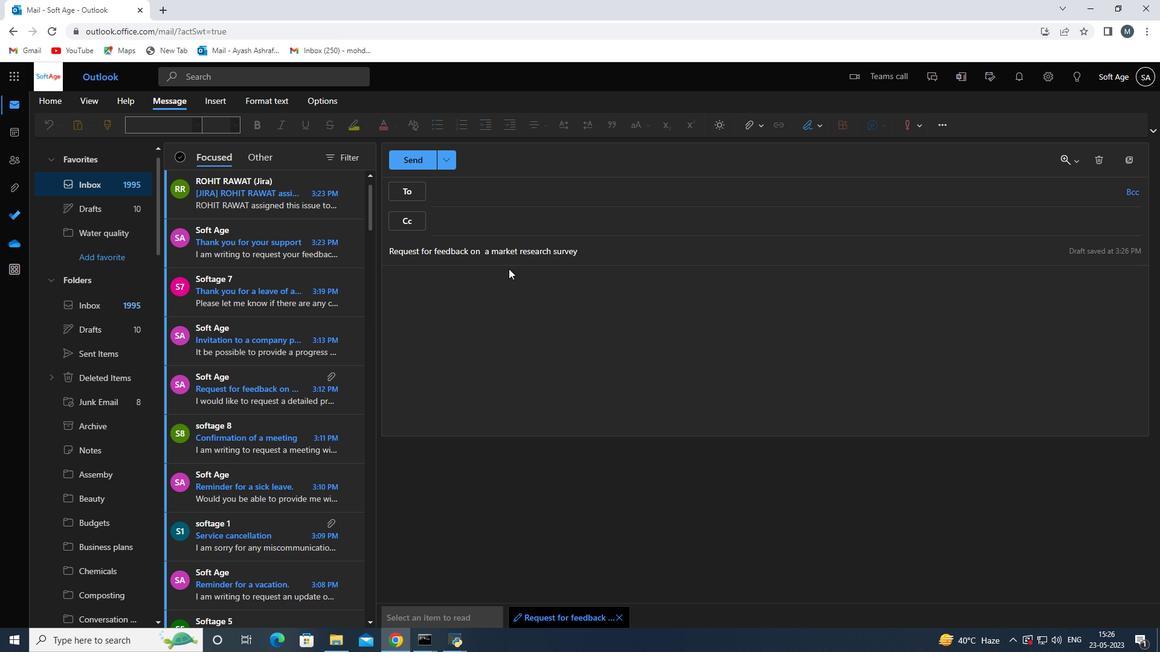
Action: Key pressed <Key.left><Key.backspace>
Screenshot: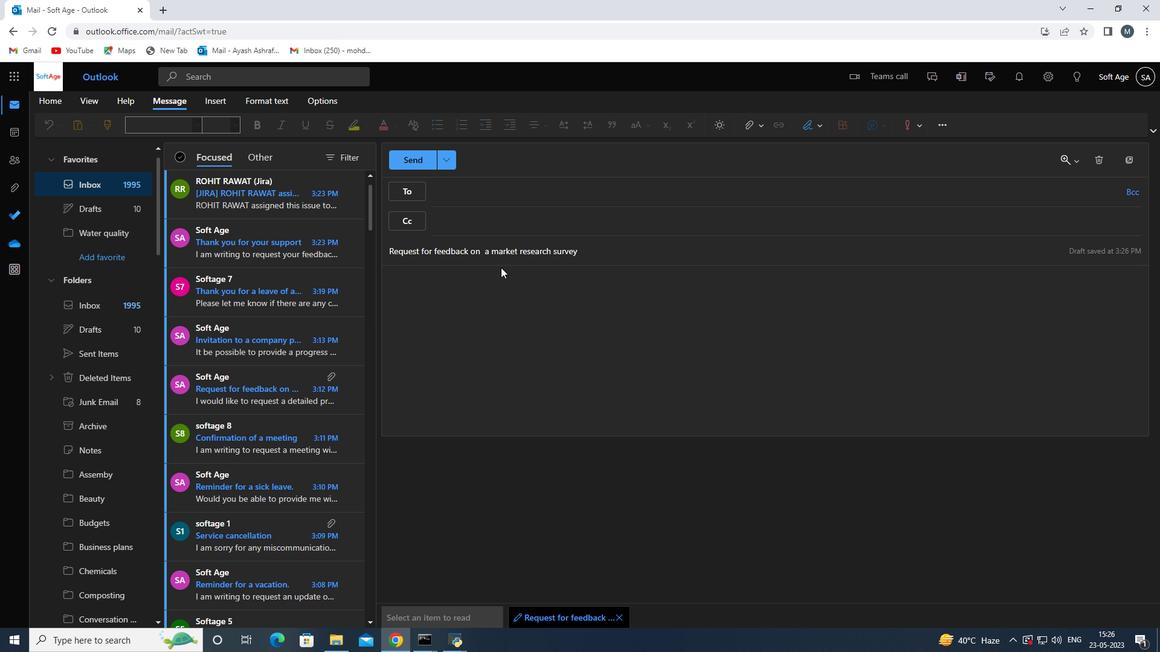
Action: Mouse moved to (542, 290)
Screenshot: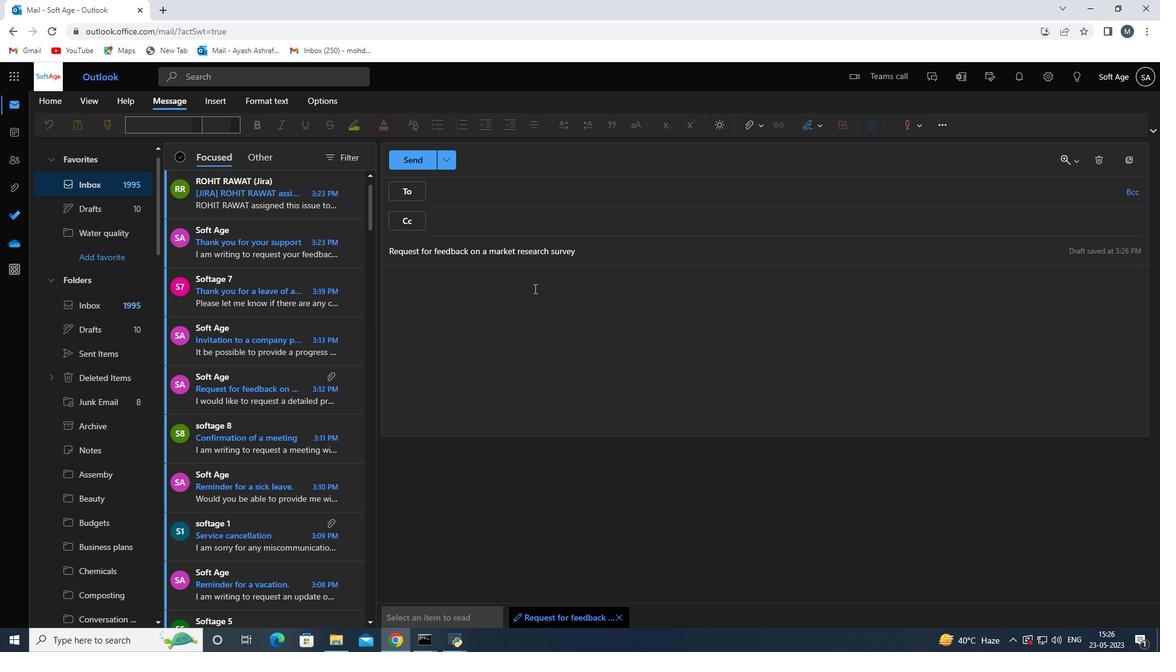 
Action: Mouse pressed left at (542, 290)
Screenshot: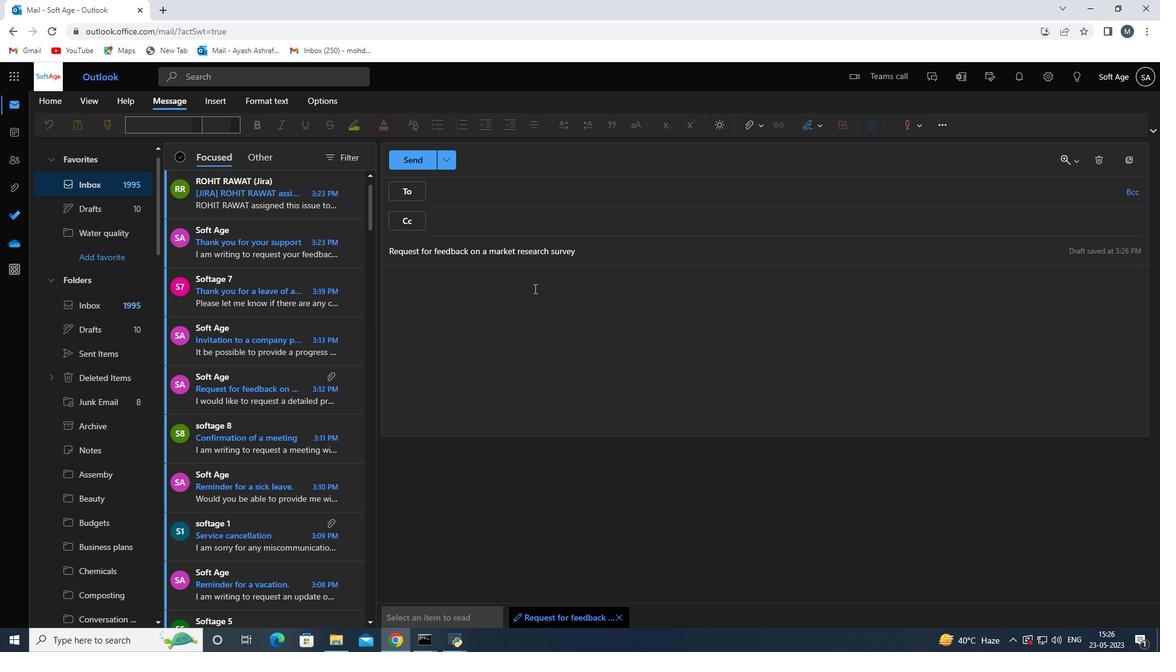 
Action: Mouse moved to (557, 287)
Screenshot: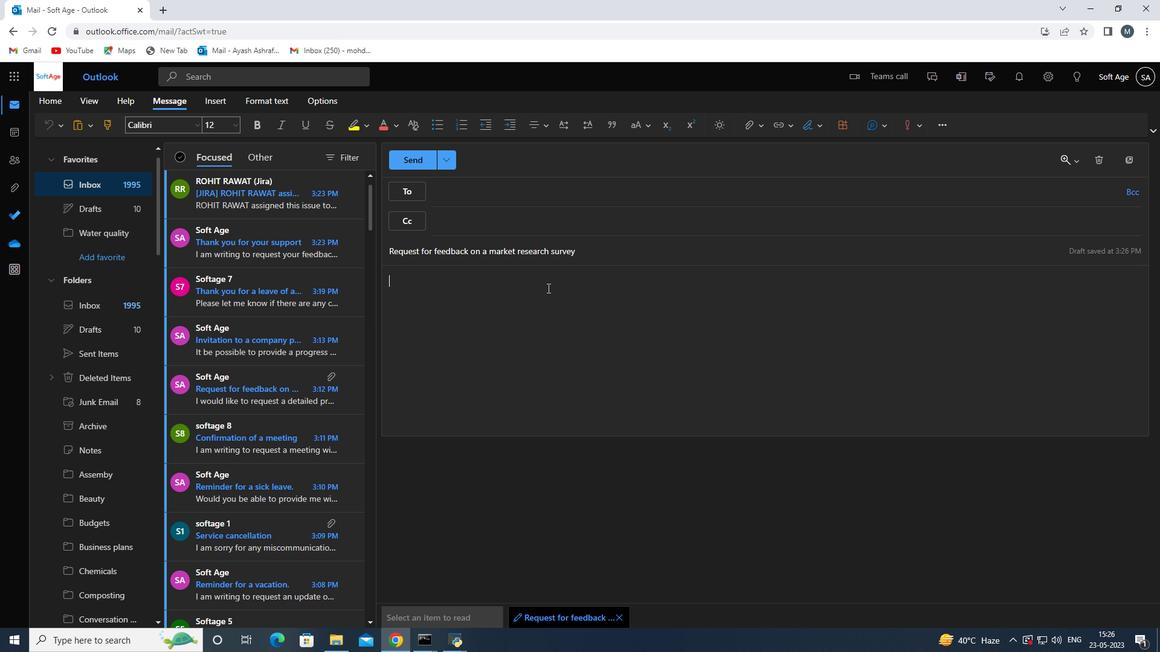 
Action: Key pressed <Key.shift>Please<Key.space>let<Key.space>me<Key.space>know<Key.space>if<Key.space>there<Key.space>are<Key.space>any<Key.space>changes<Key.space>to<Key.space>the<Key.space>project<Key.space>quality<Key.space>criteria<Key.space>
Screenshot: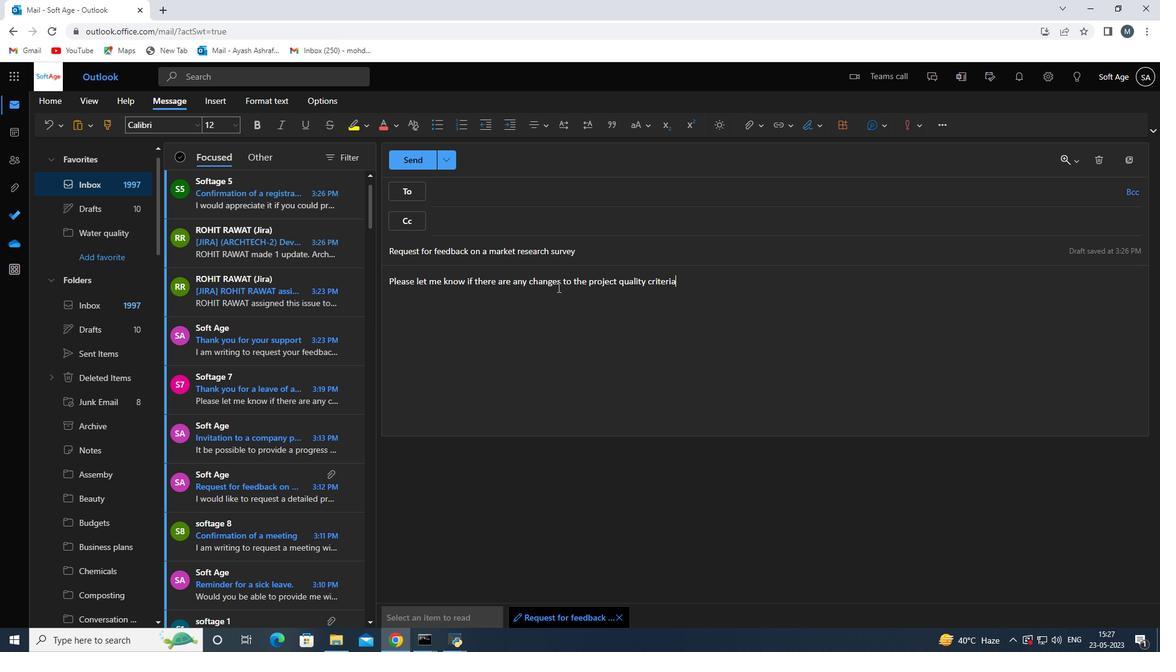 
Action: Mouse moved to (676, 295)
Screenshot: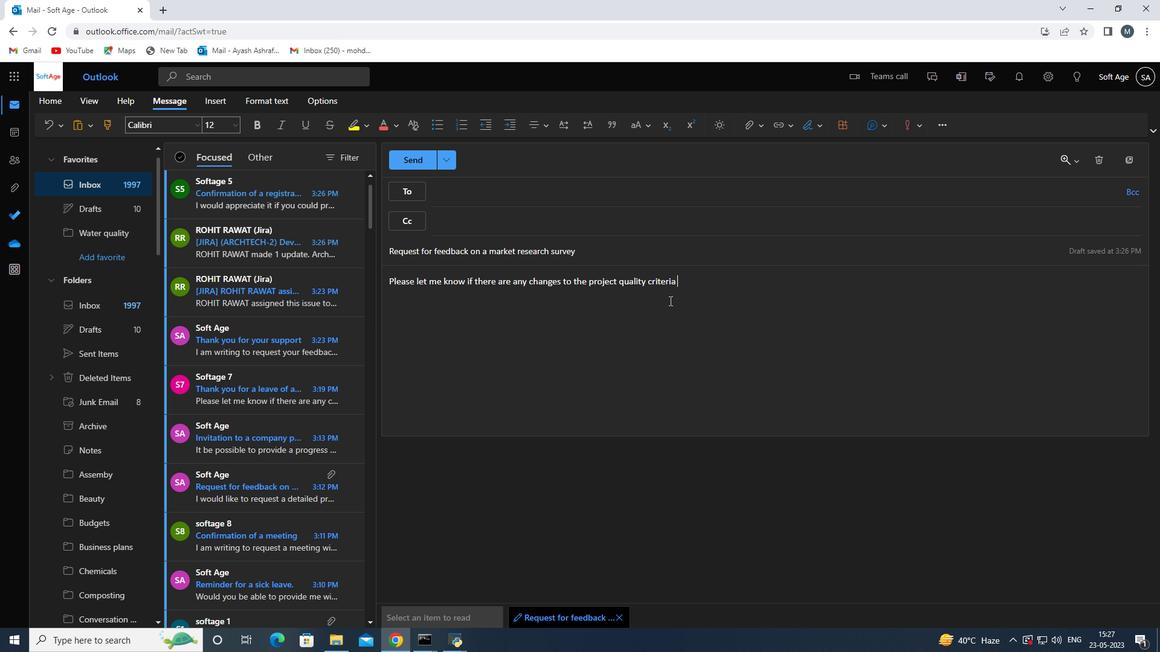 
Action: Key pressed <Key.backspace>.
Screenshot: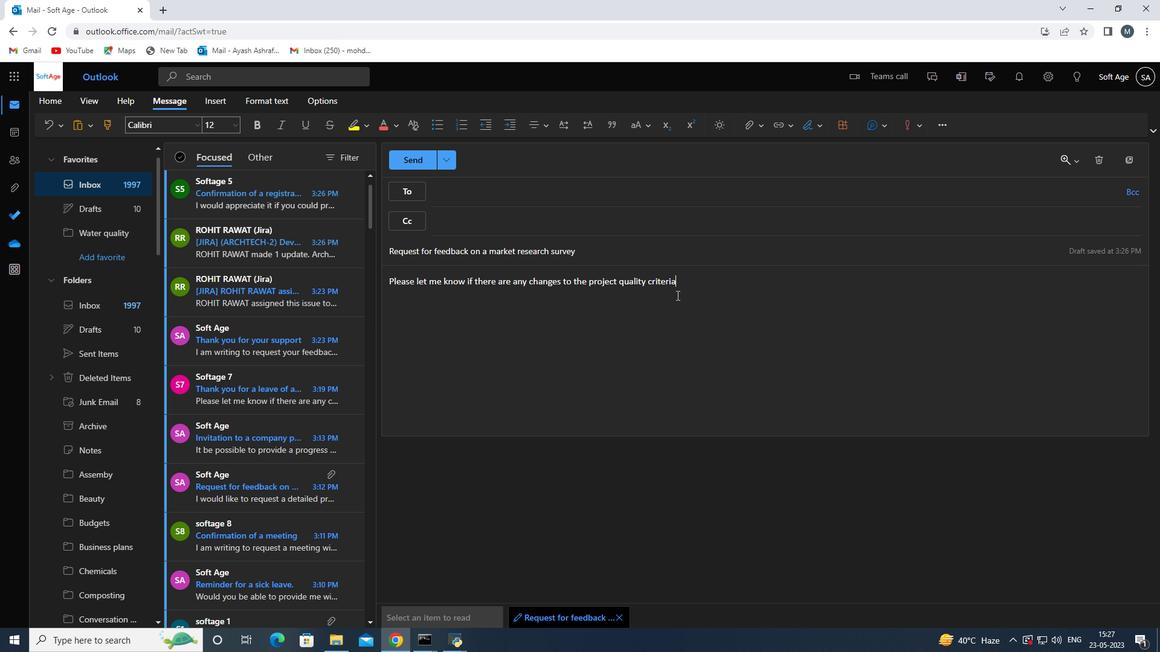 
Action: Mouse moved to (751, 128)
Screenshot: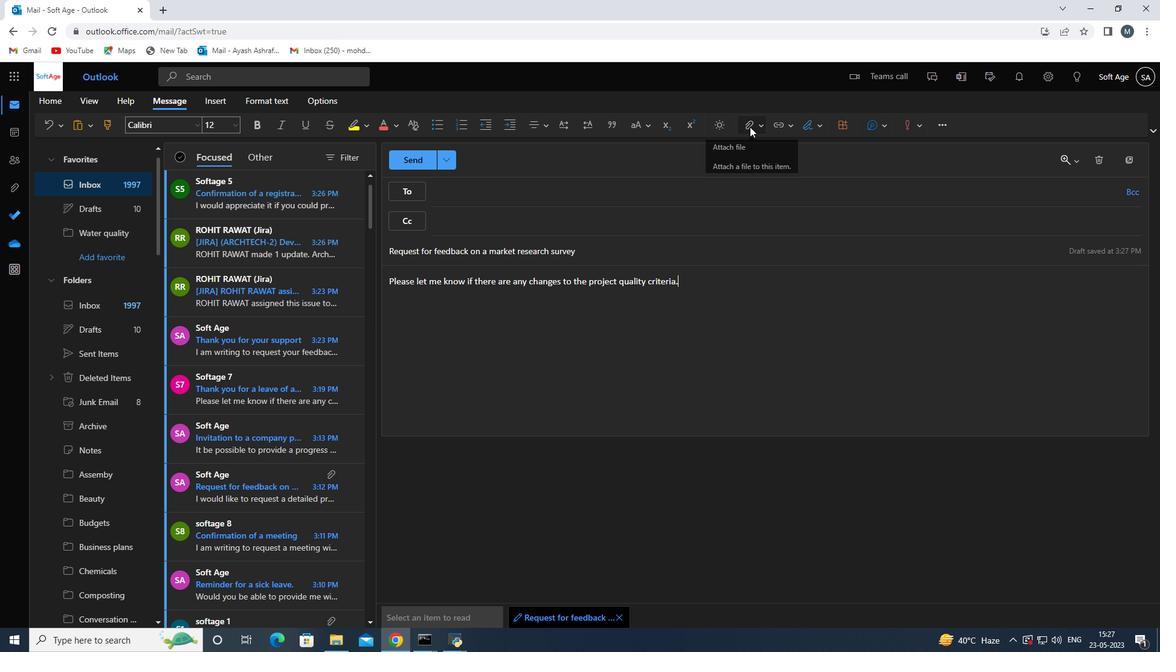 
Action: Mouse pressed left at (751, 128)
Screenshot: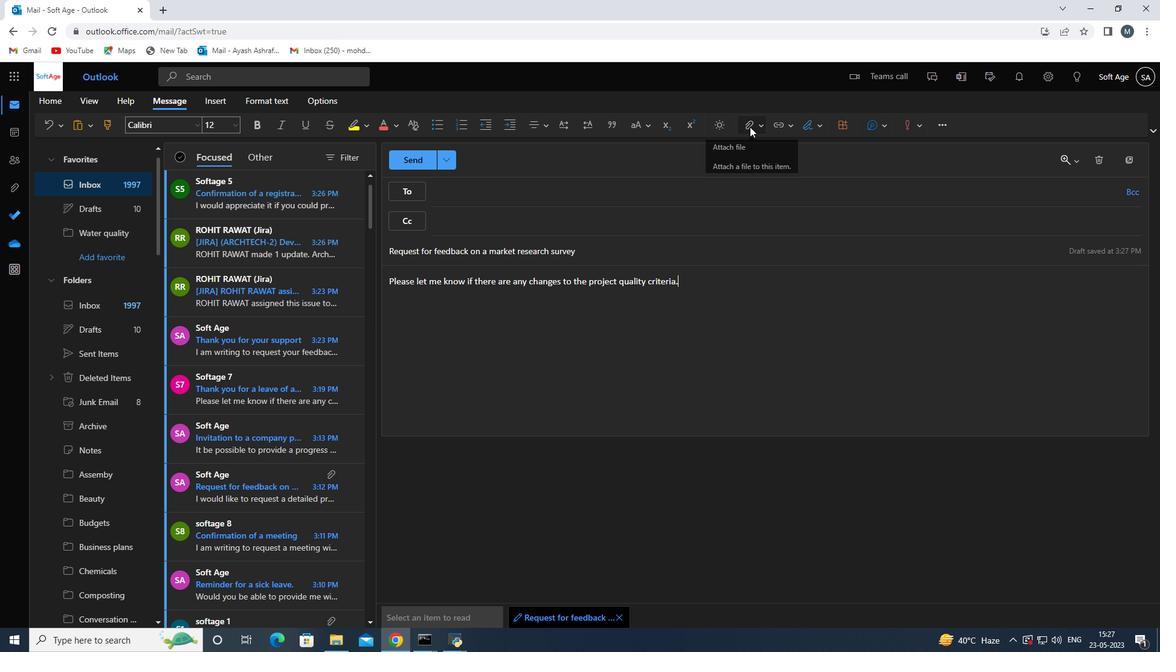 
Action: Mouse moved to (808, 128)
Screenshot: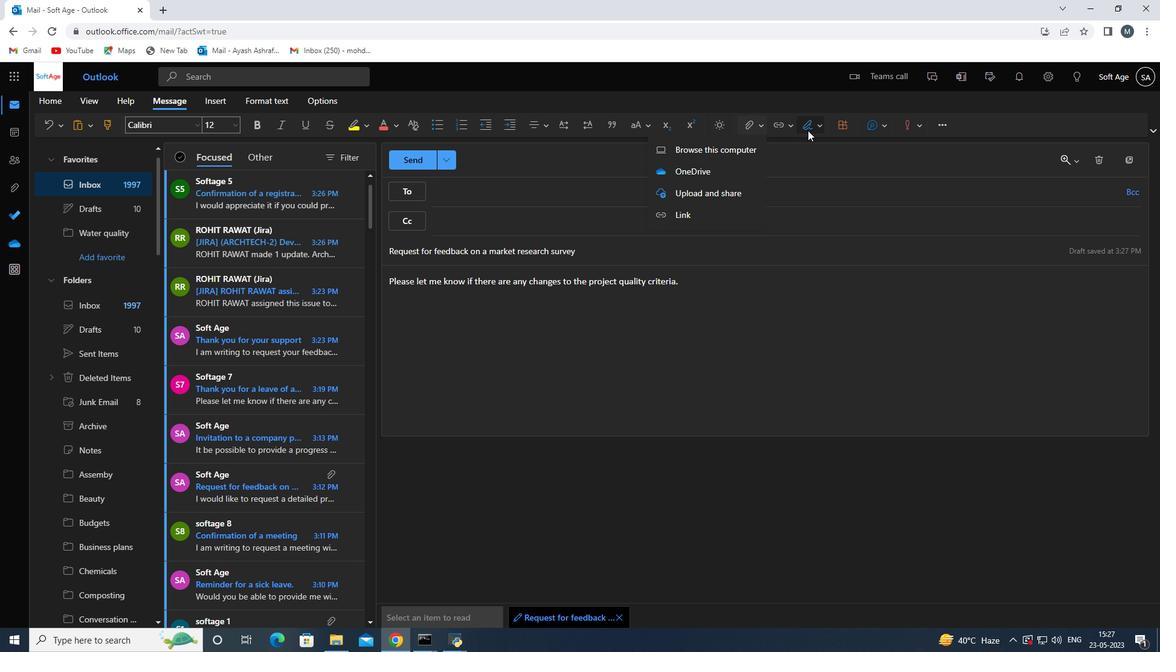 
Action: Mouse pressed left at (808, 128)
Screenshot: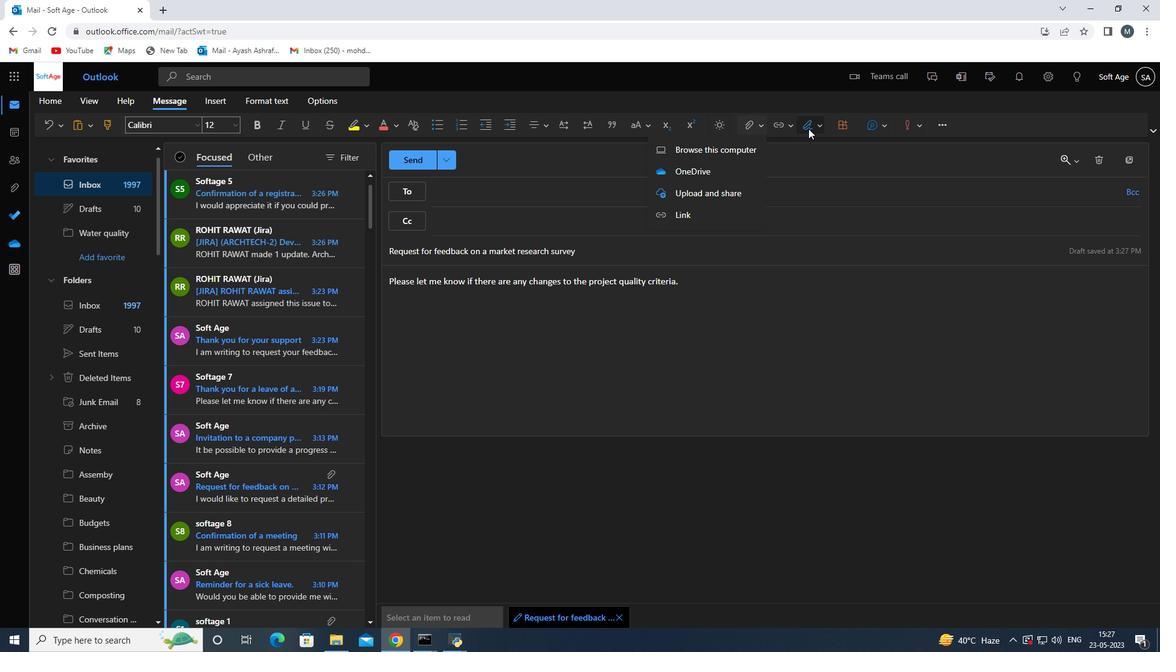 
Action: Mouse moved to (792, 154)
Screenshot: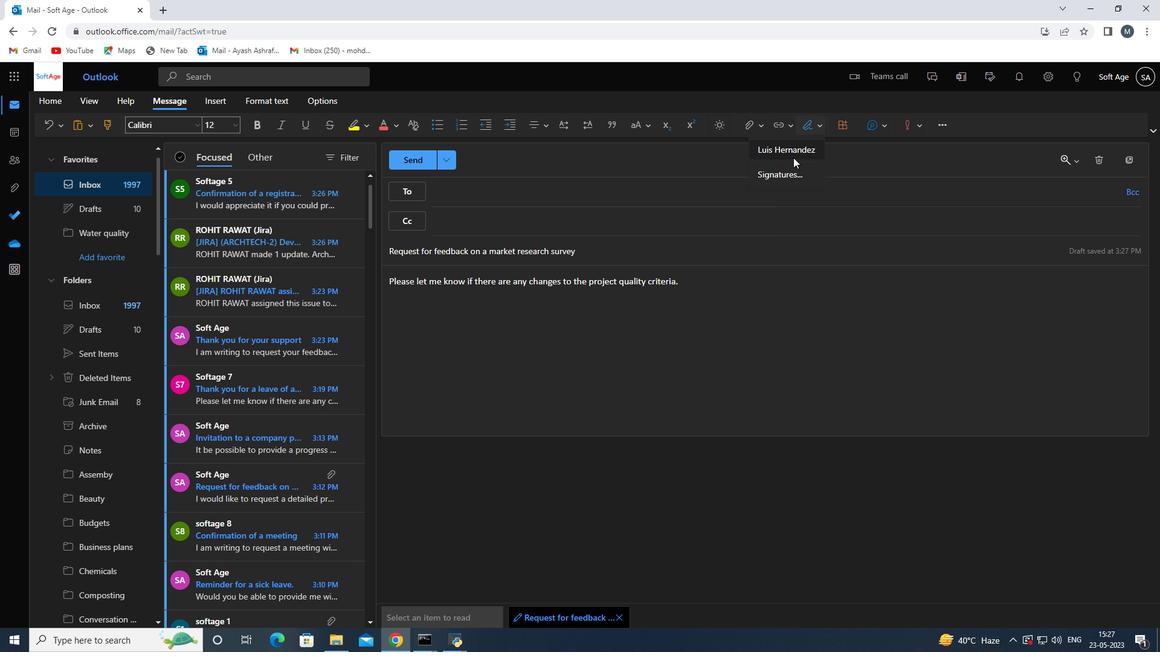 
Action: Mouse pressed left at (792, 154)
Screenshot: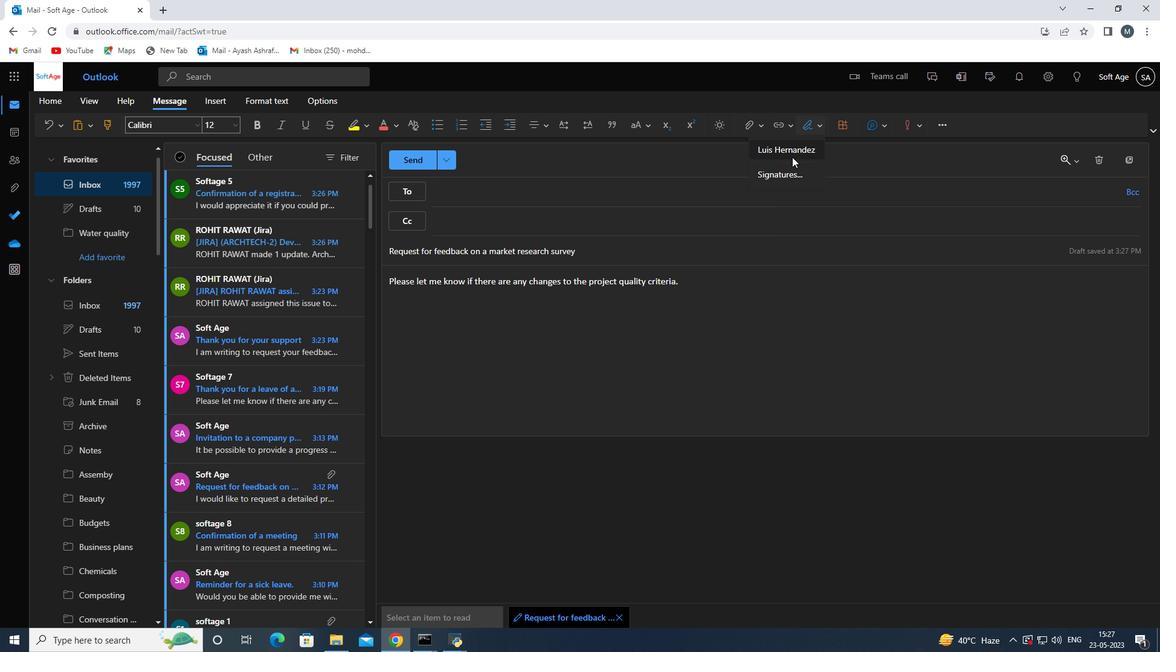 
Action: Mouse moved to (557, 187)
Screenshot: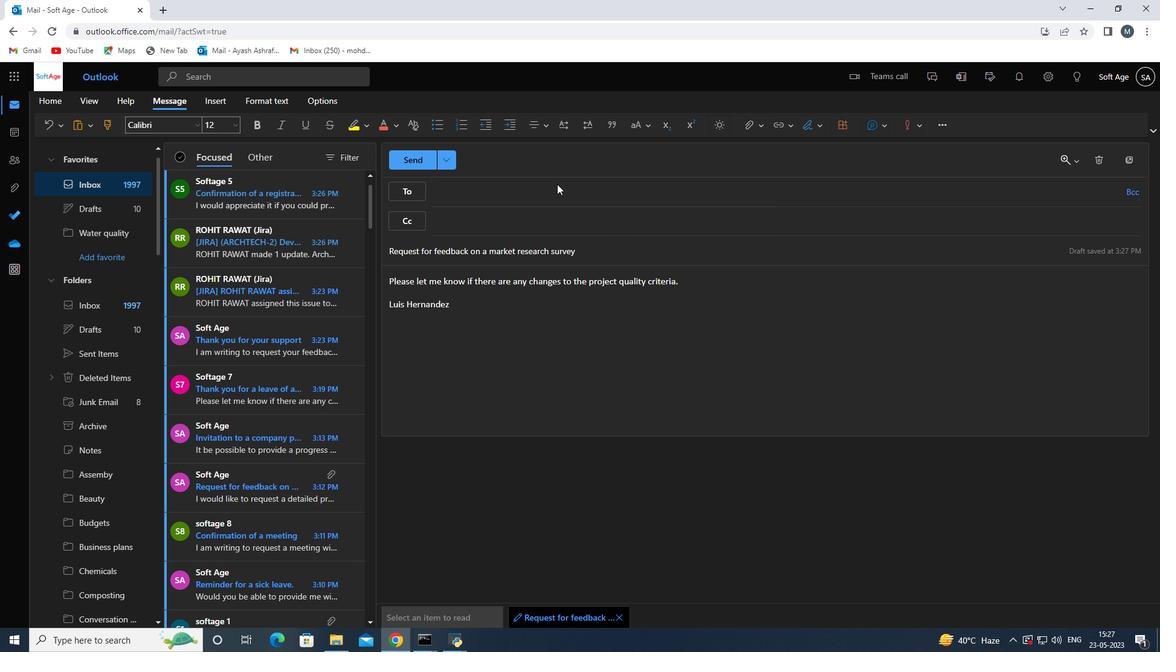 
Action: Mouse pressed left at (557, 187)
Screenshot: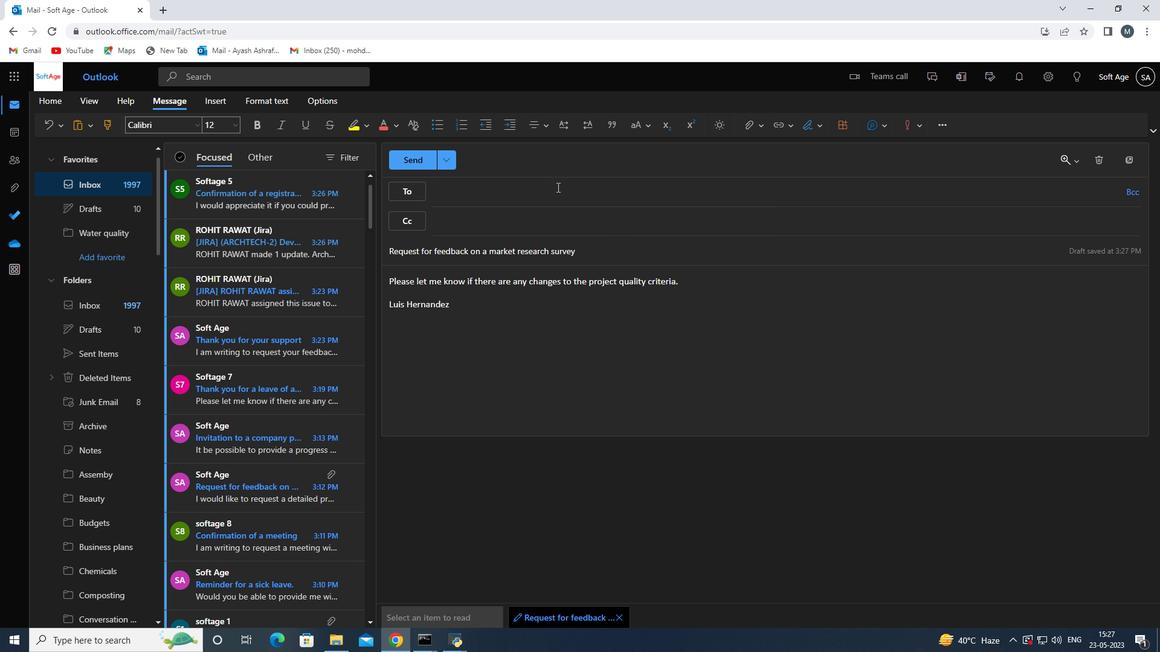 
Action: Key pressed softage.9<Key.shift>@softage.net<Key.enter>
Screenshot: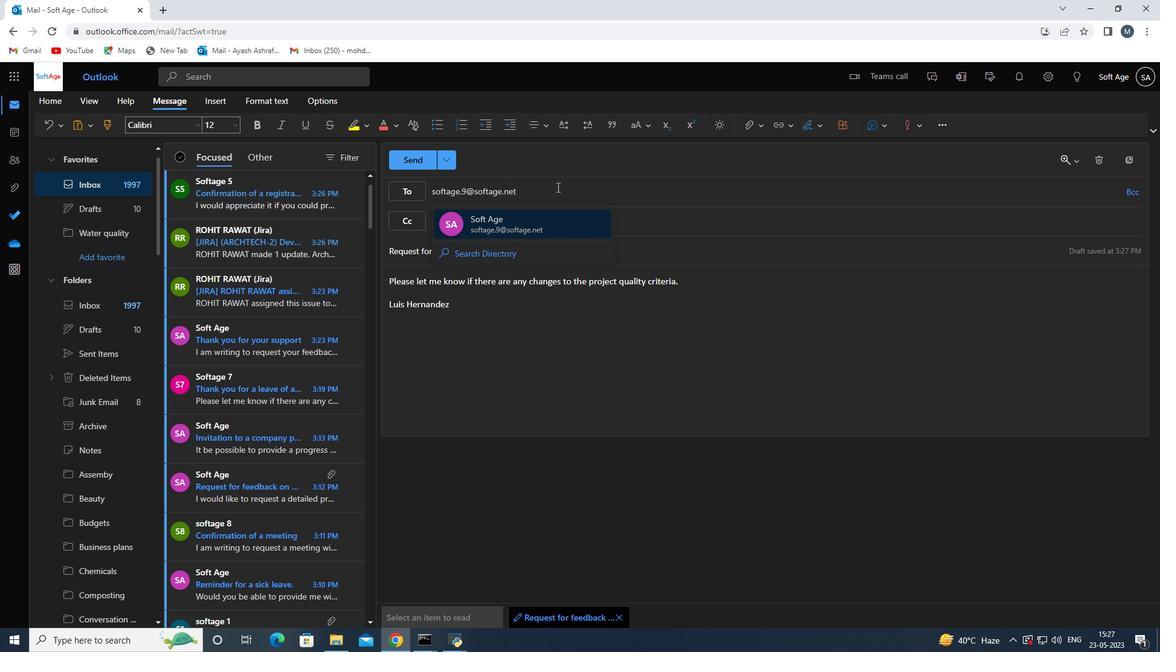 
Action: Mouse moved to (747, 127)
Screenshot: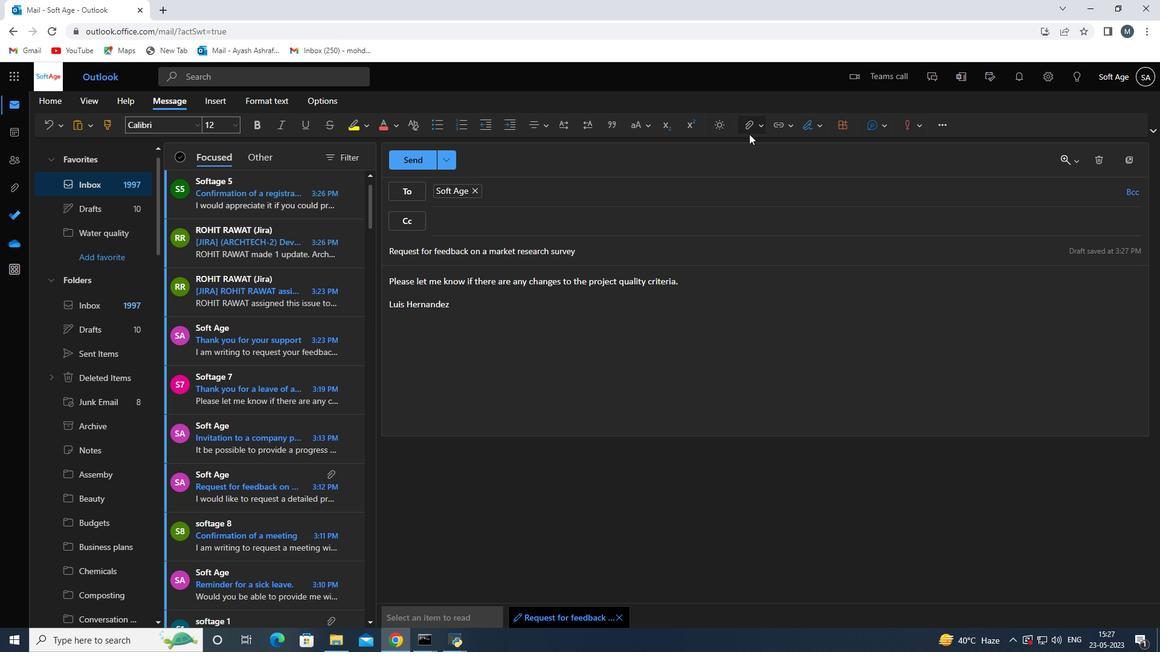 
Action: Mouse pressed left at (747, 127)
Screenshot: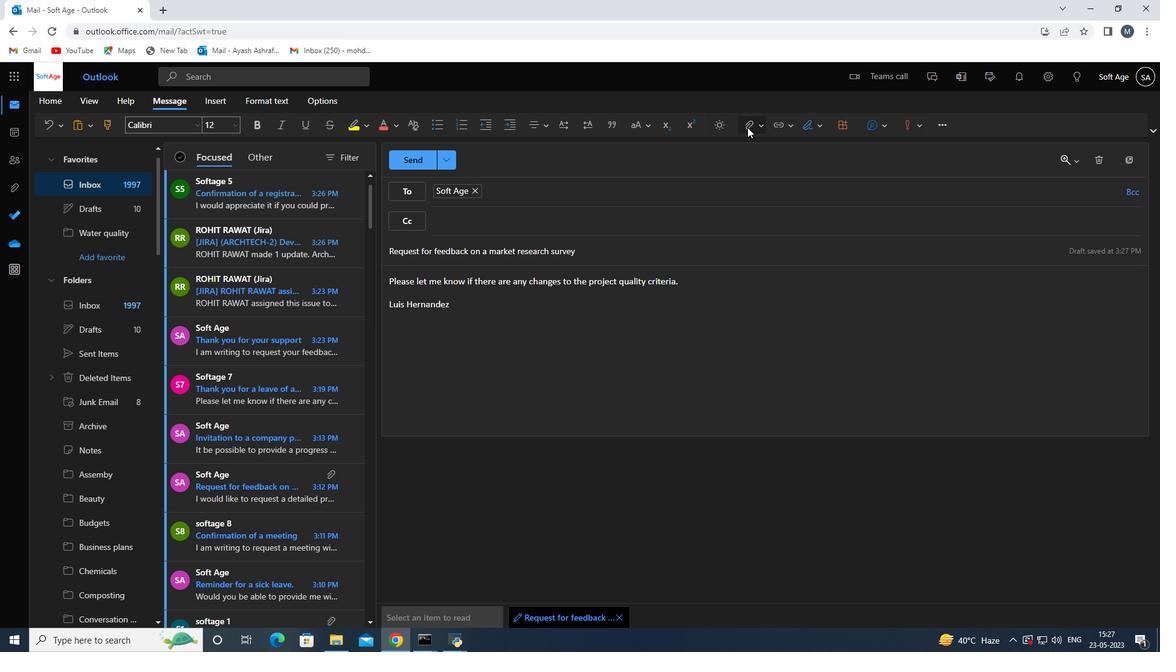 
Action: Mouse moved to (727, 150)
Screenshot: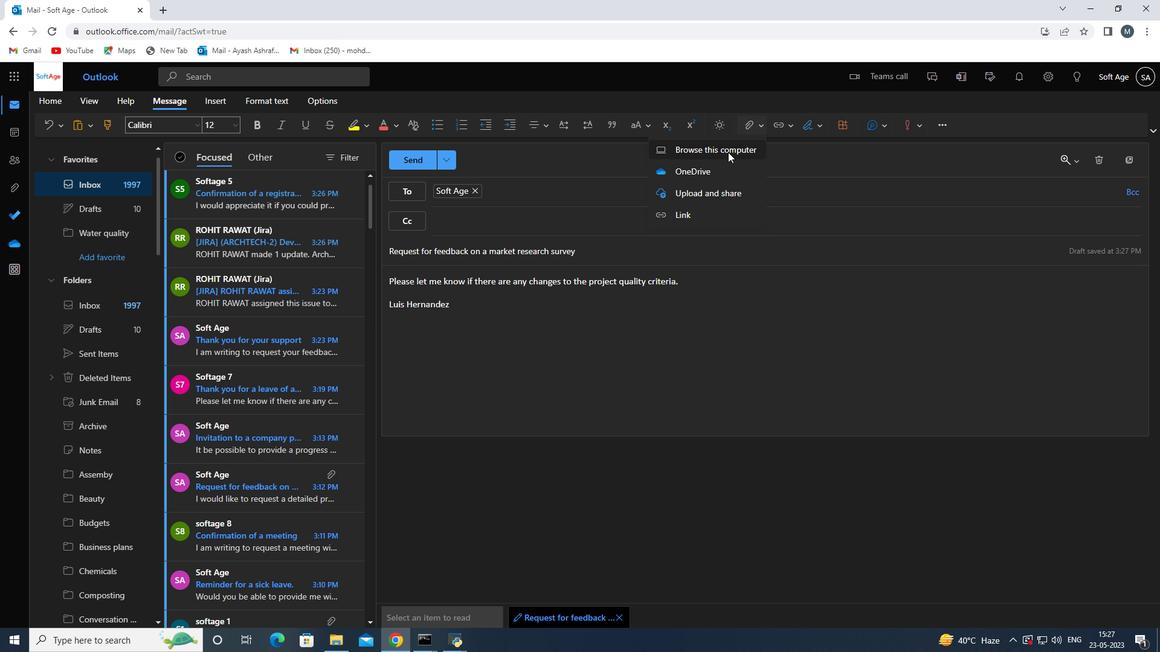 
Action: Mouse pressed left at (727, 150)
Screenshot: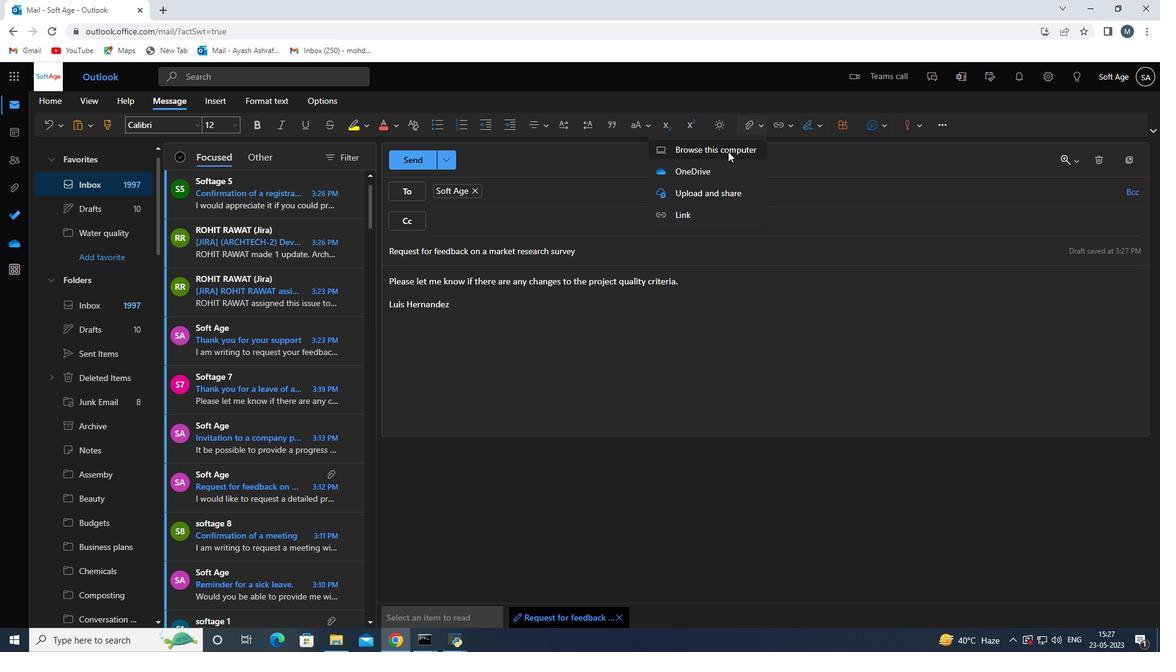 
Action: Mouse moved to (326, 230)
Screenshot: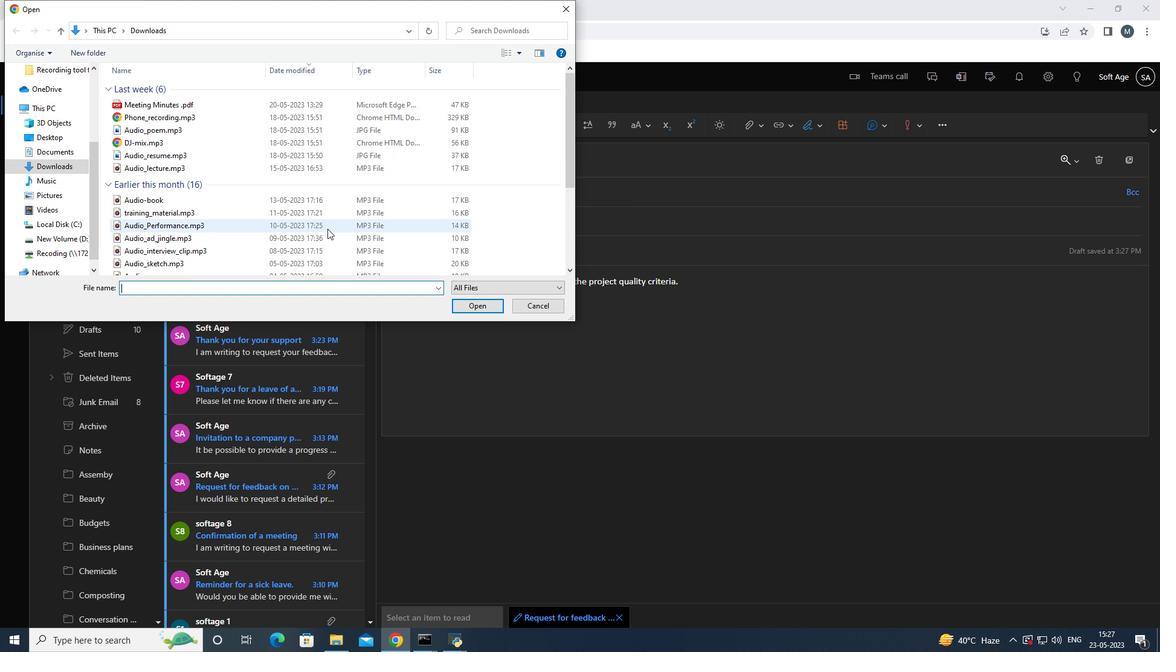 
Action: Mouse pressed left at (326, 230)
Screenshot: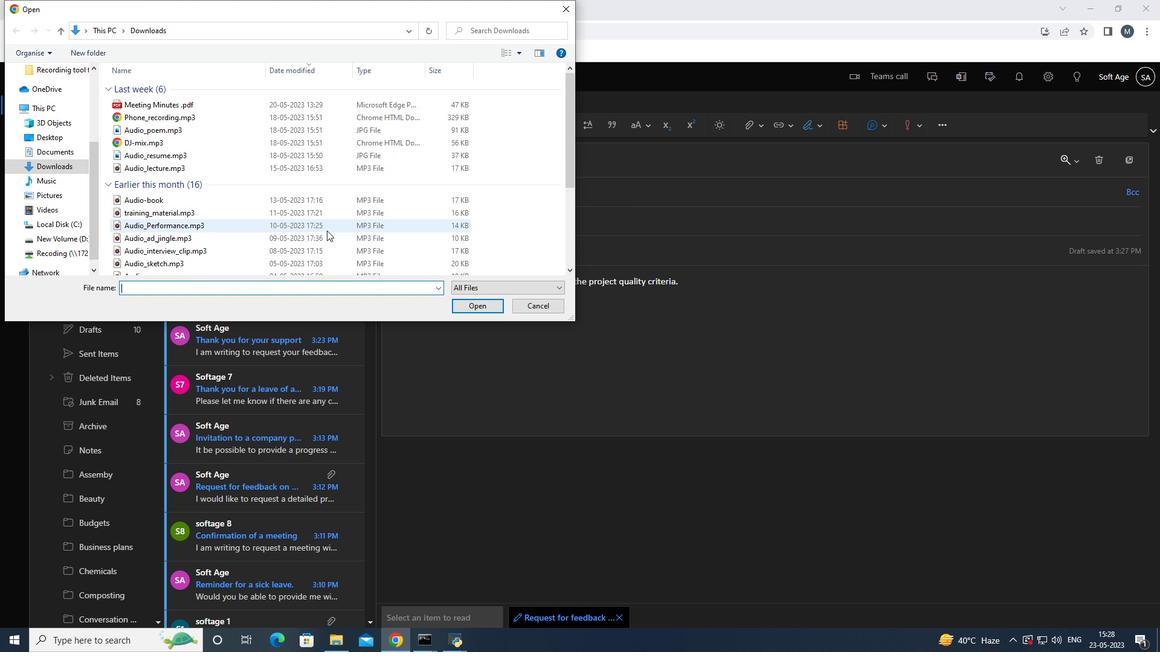 
Action: Mouse moved to (325, 229)
Screenshot: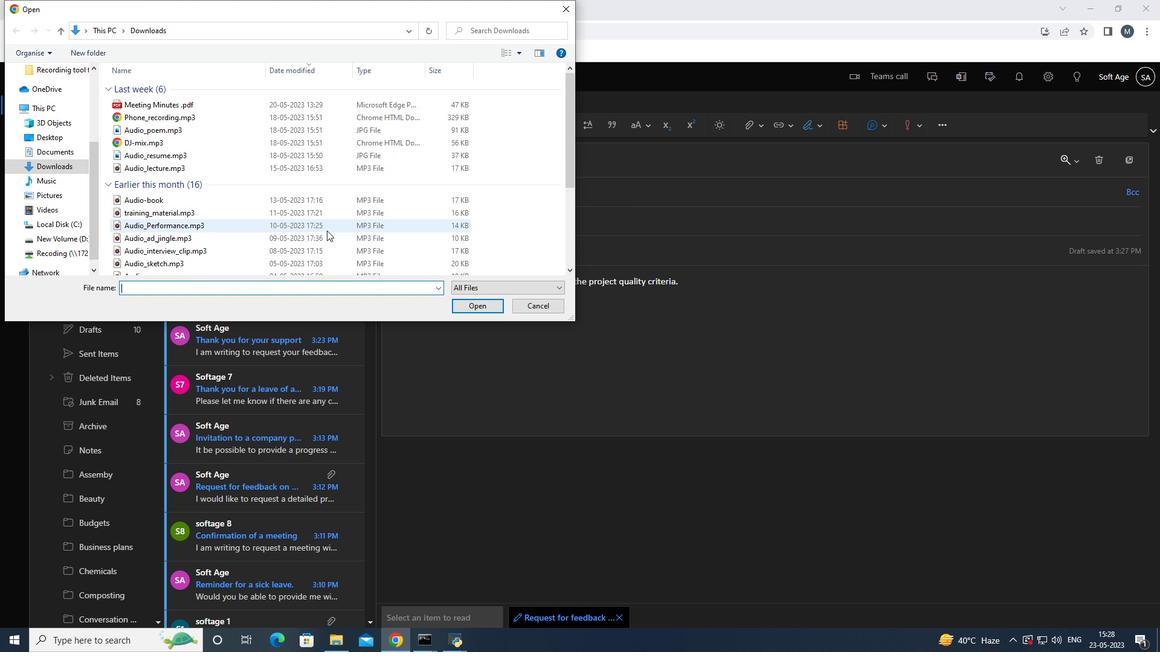 
Action: Mouse pressed right at (325, 229)
Screenshot: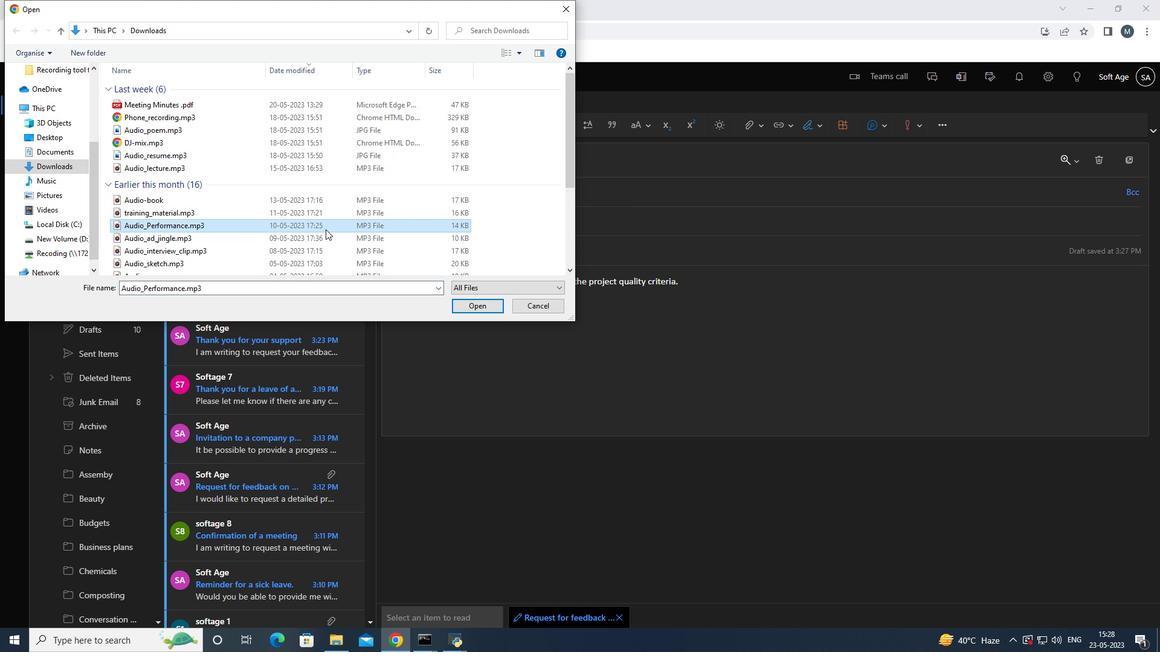 
Action: Mouse moved to (395, 511)
Screenshot: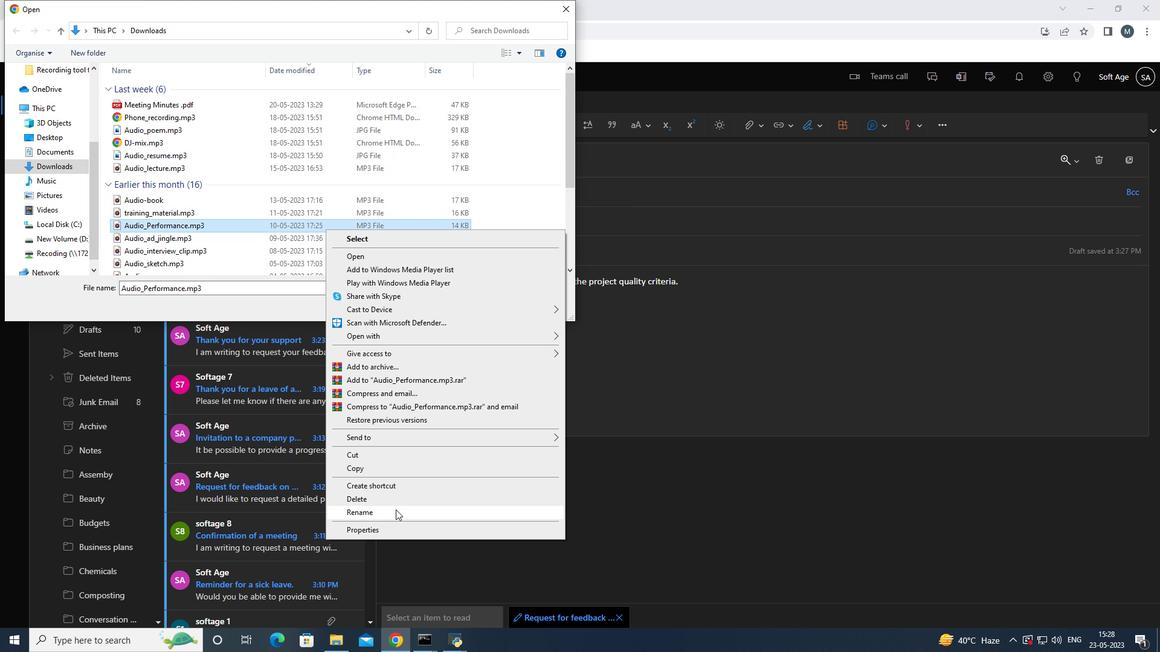 
Action: Mouse pressed left at (395, 511)
Screenshot: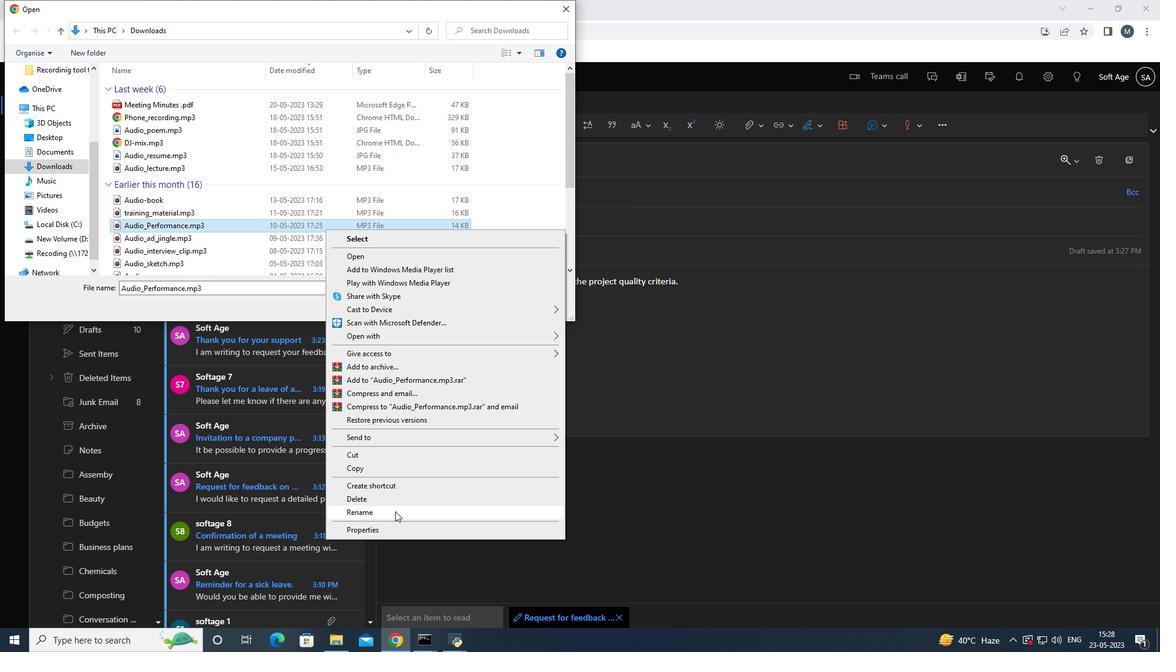 
Action: Mouse moved to (413, 508)
Screenshot: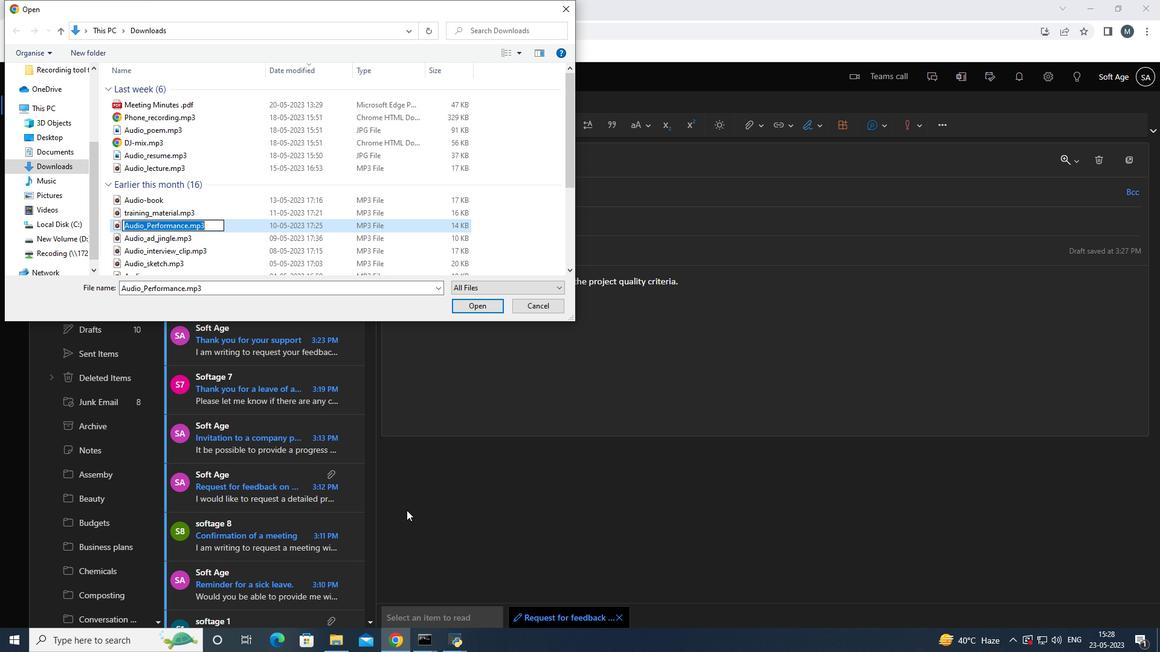 
Action: Key pressed <Key.shift>Auy<Key.backspace>dio<Key.shift><Key.shift><Key.shift><Key.shift><Key.shift>_documentary.mp3<Key.enter>
Screenshot: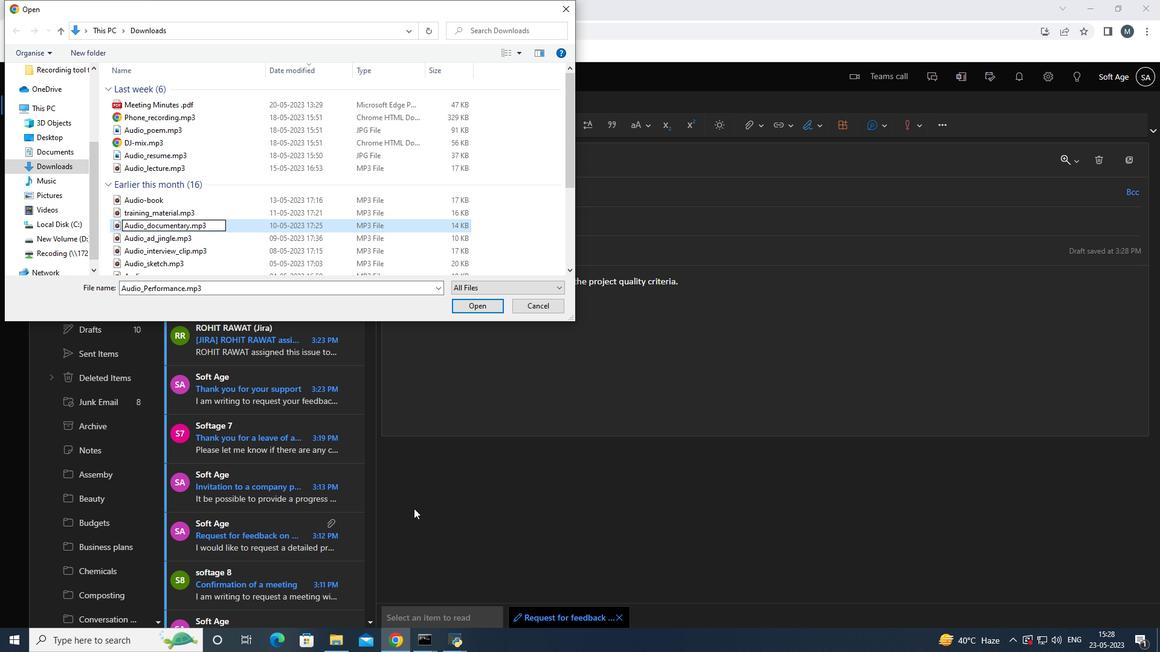 
Action: Mouse moved to (383, 224)
Screenshot: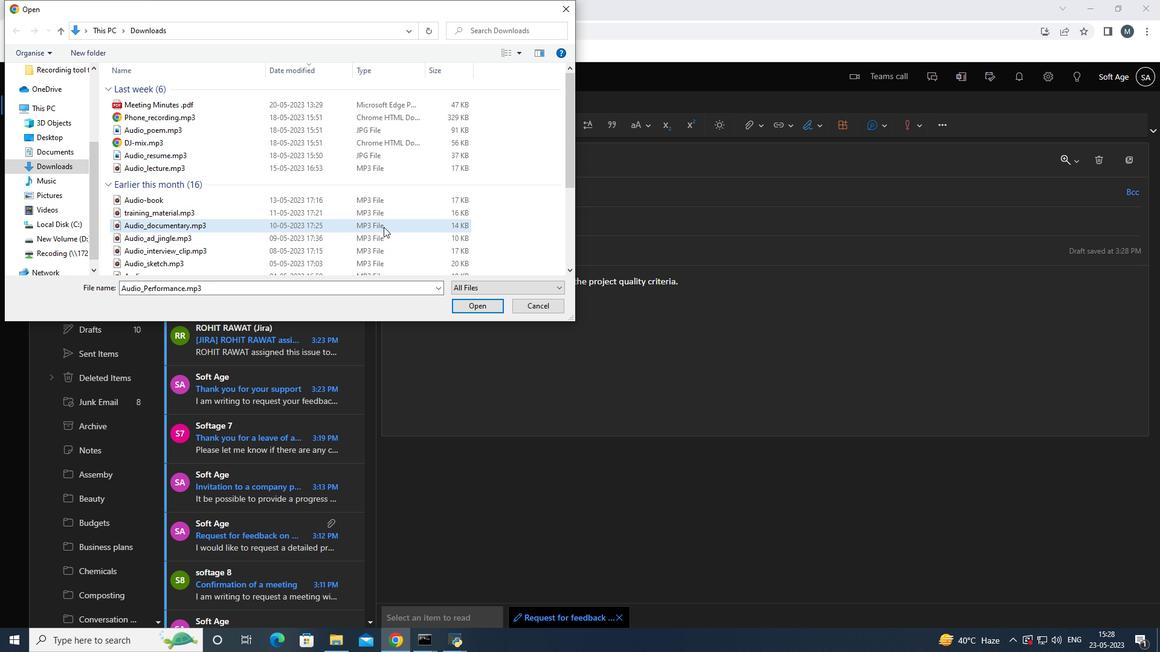 
Action: Mouse pressed left at (383, 224)
Screenshot: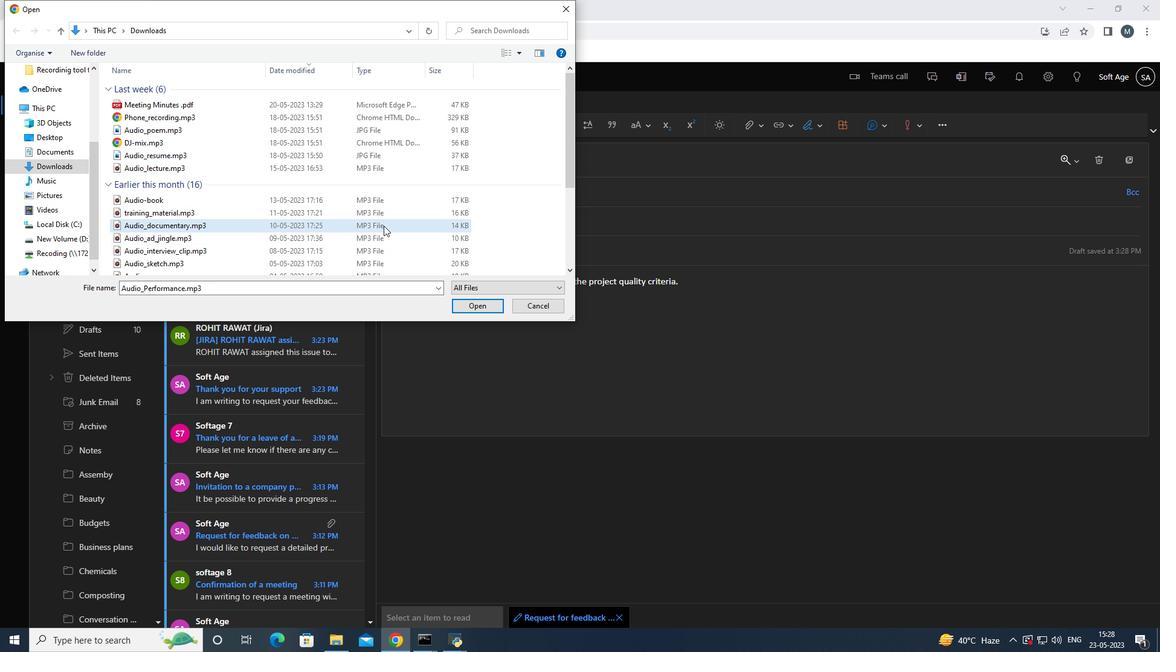 
Action: Mouse moved to (465, 310)
Screenshot: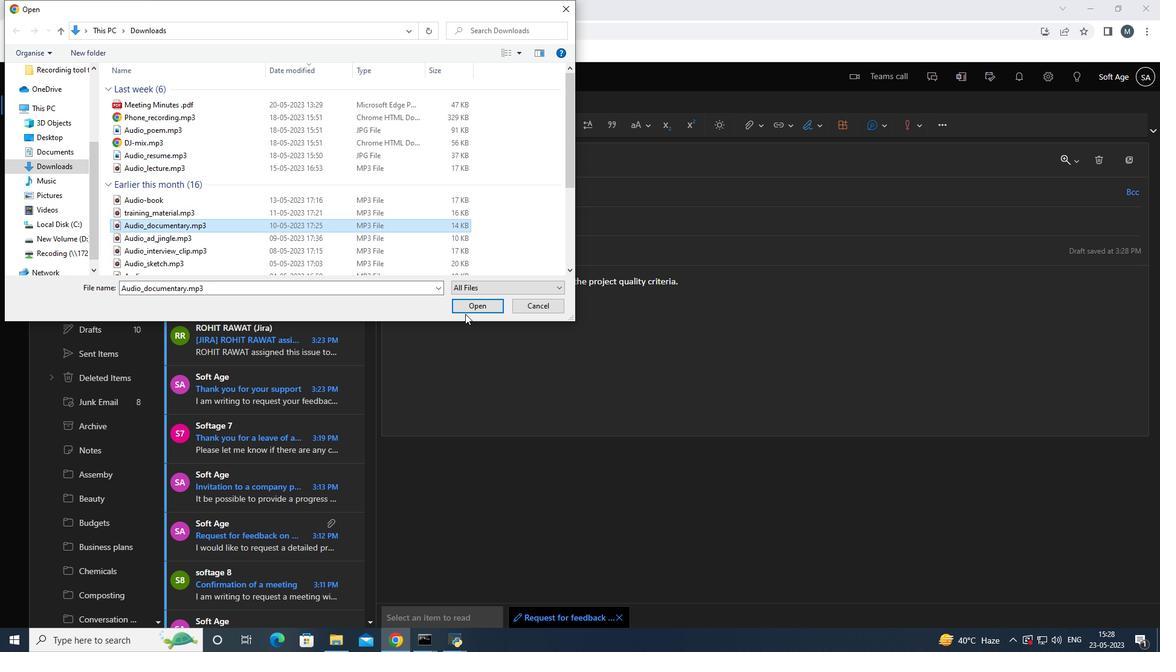 
Action: Mouse pressed left at (465, 310)
Screenshot: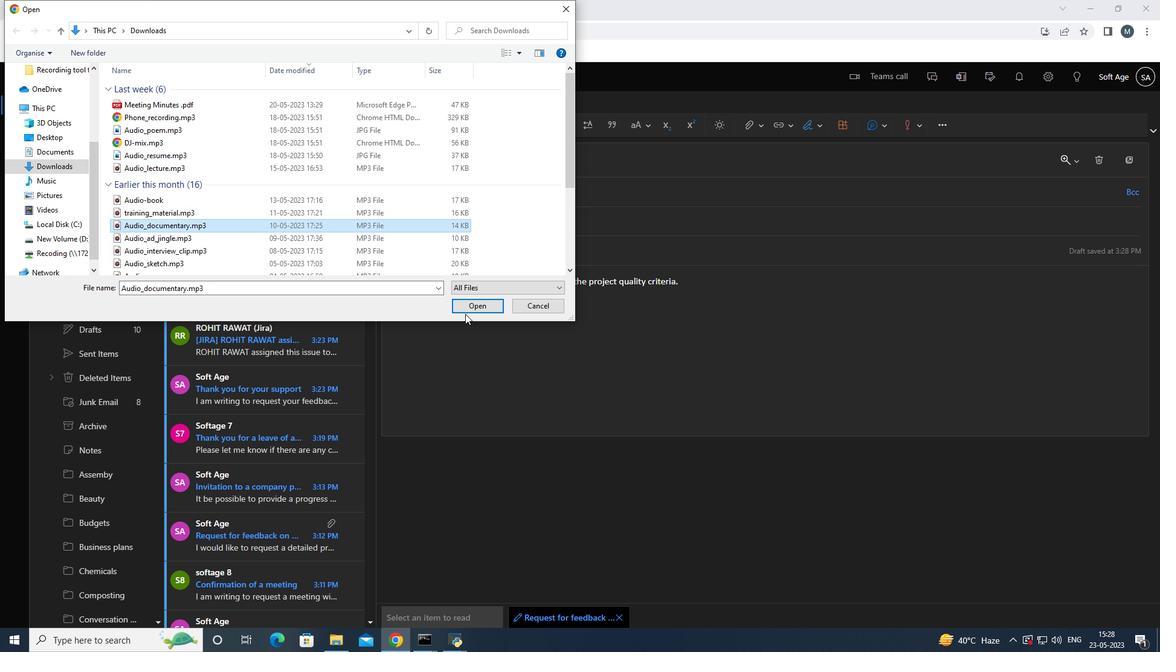 
Action: Mouse moved to (402, 160)
Screenshot: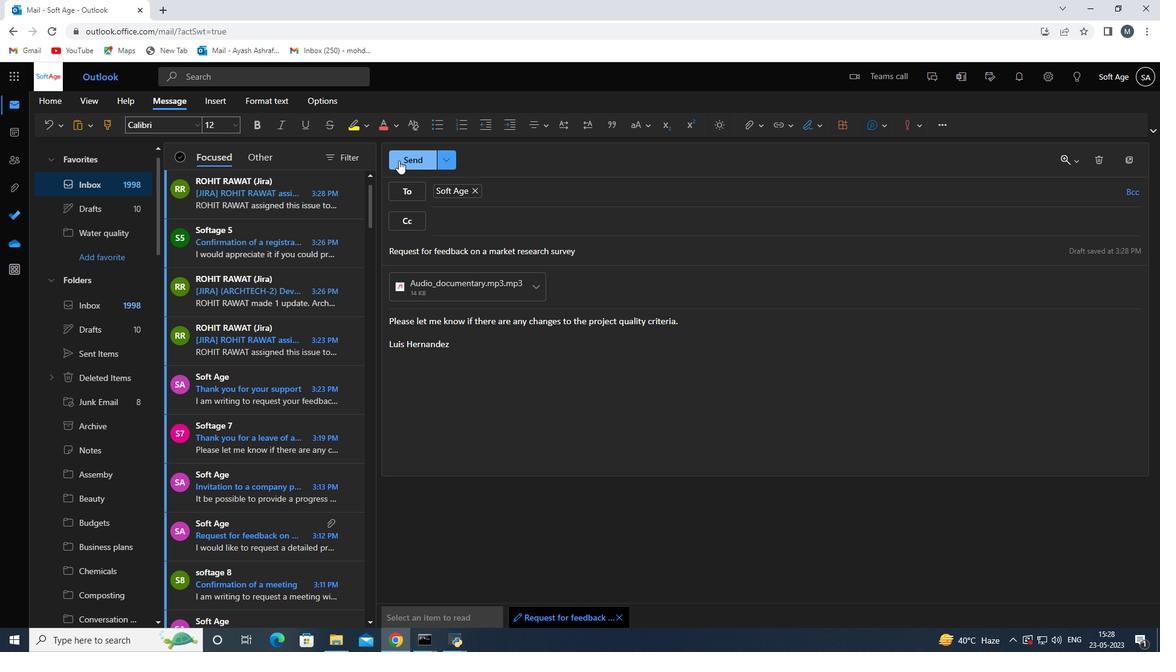 
Action: Mouse pressed left at (402, 160)
Screenshot: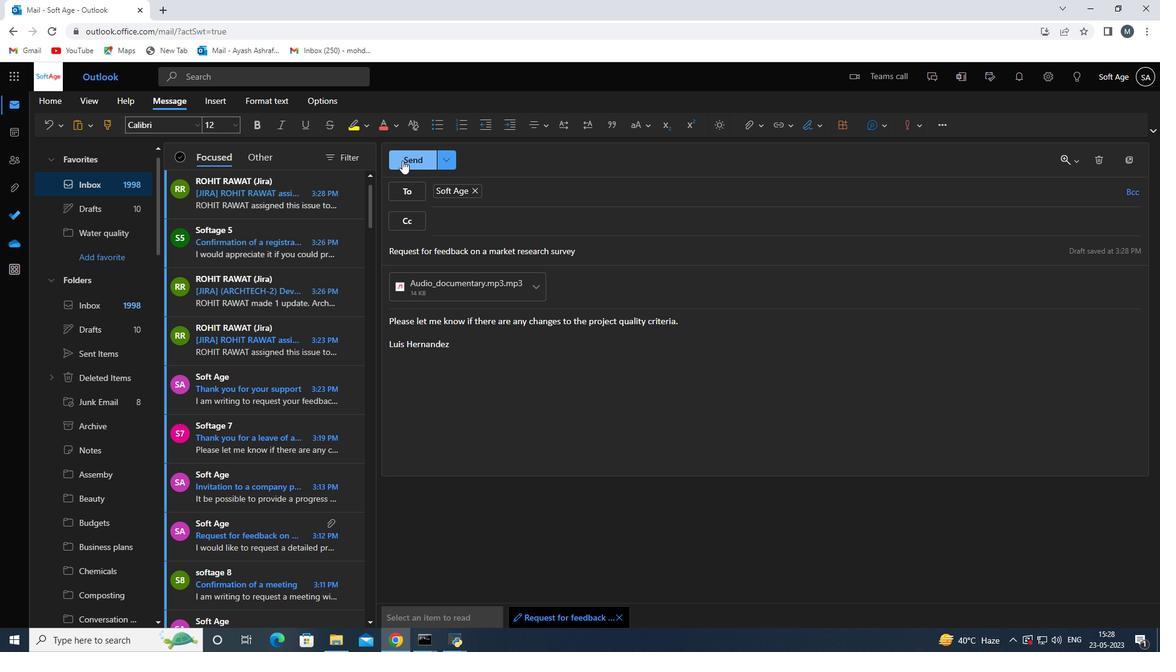 
Action: Mouse moved to (92, 276)
Screenshot: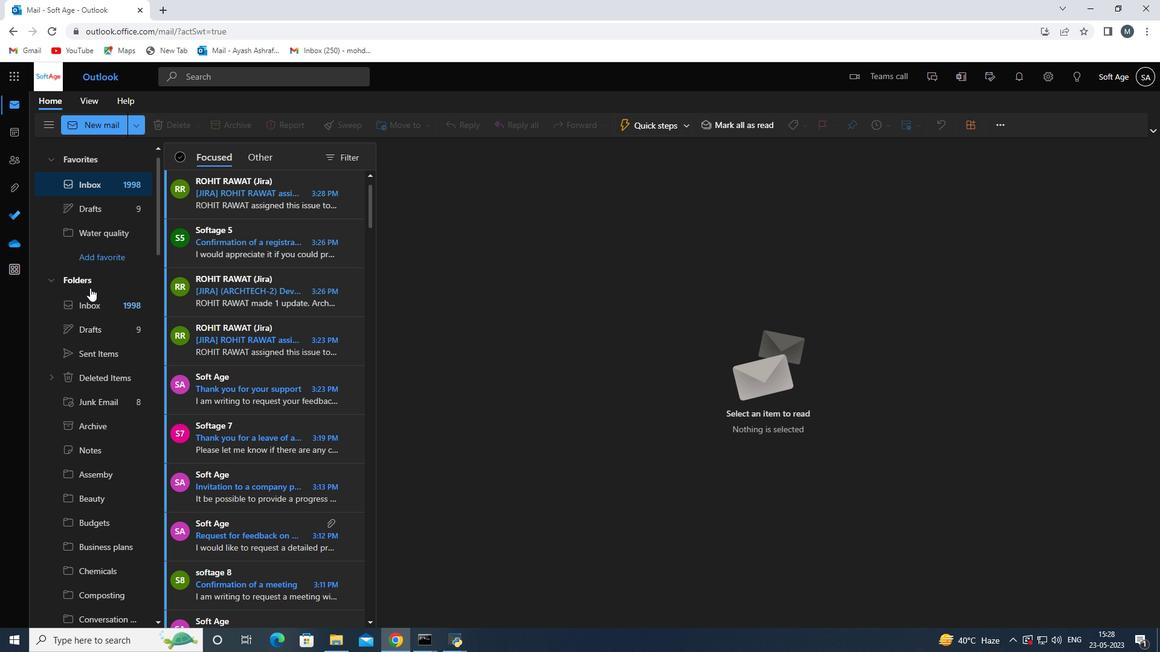
Action: Mouse scrolled (91, 280) with delta (0, 0)
Screenshot: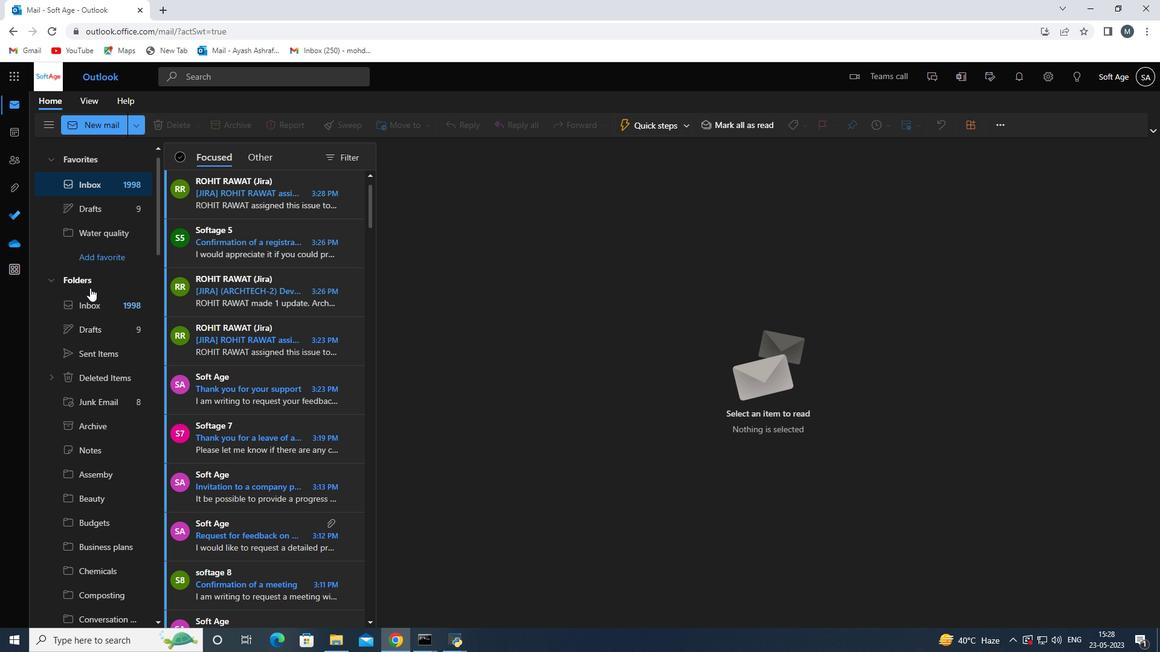 
Action: Mouse moved to (92, 275)
Screenshot: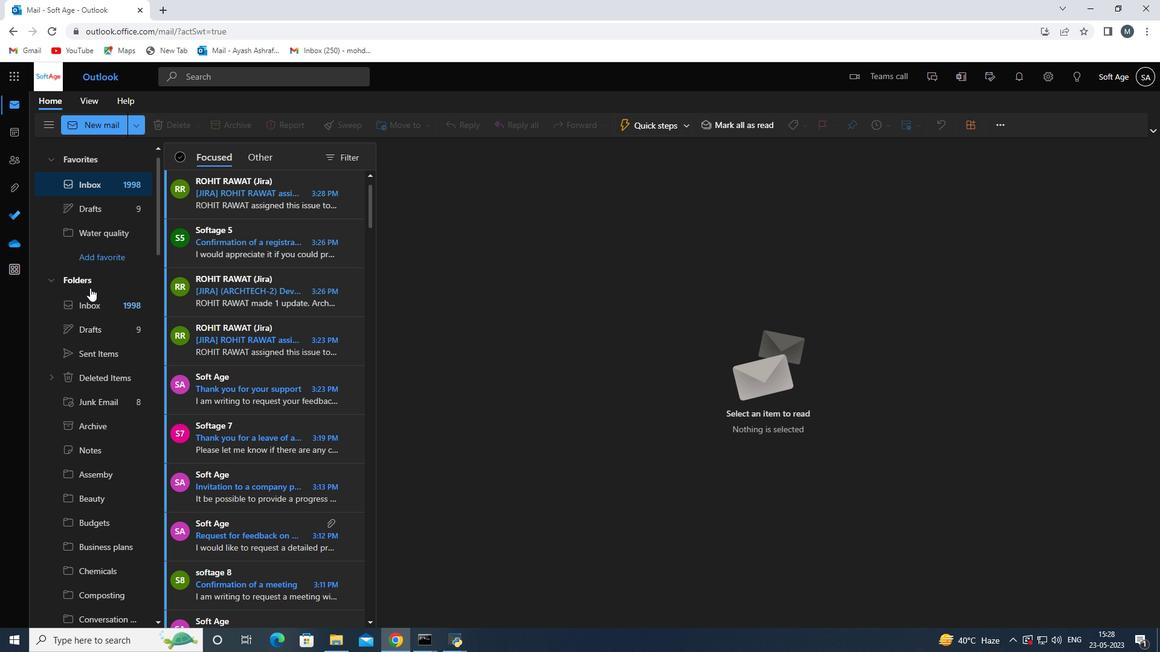 
Action: Mouse scrolled (92, 279) with delta (0, 0)
Screenshot: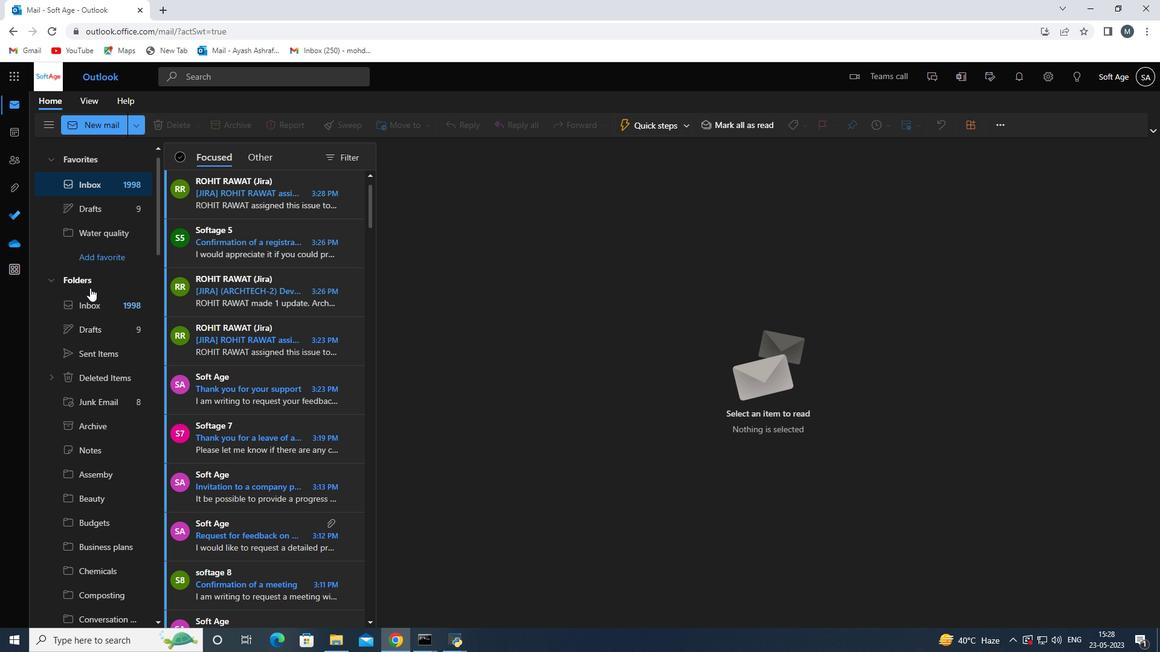 
Action: Mouse moved to (92, 273)
Screenshot: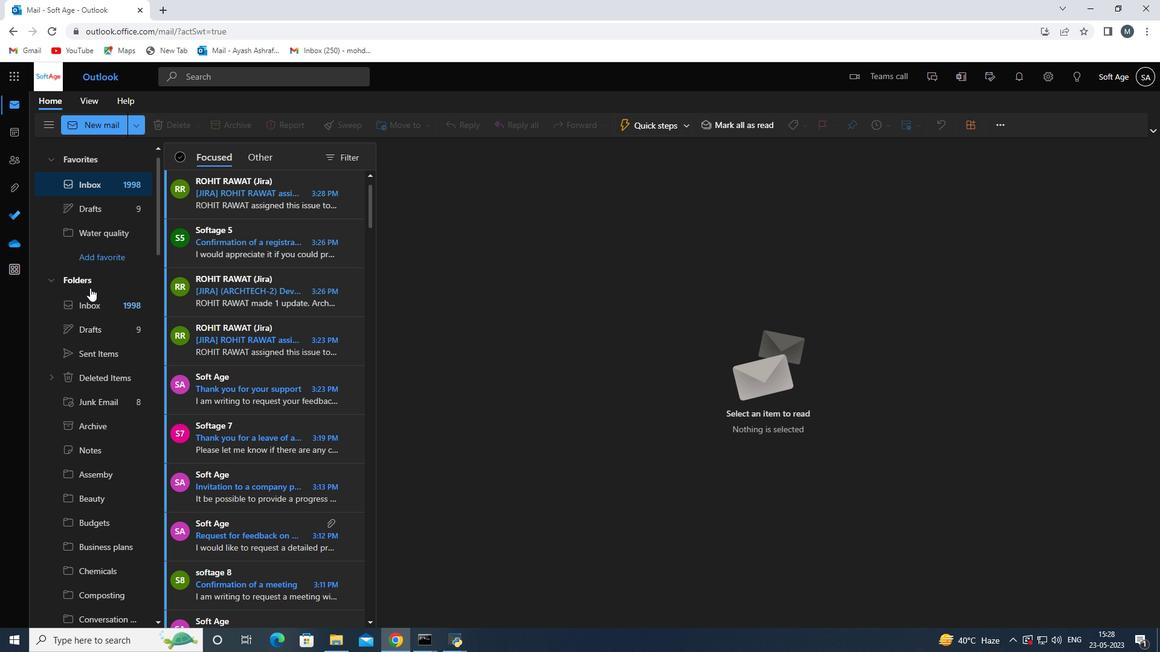 
Action: Mouse scrolled (92, 279) with delta (0, 0)
Screenshot: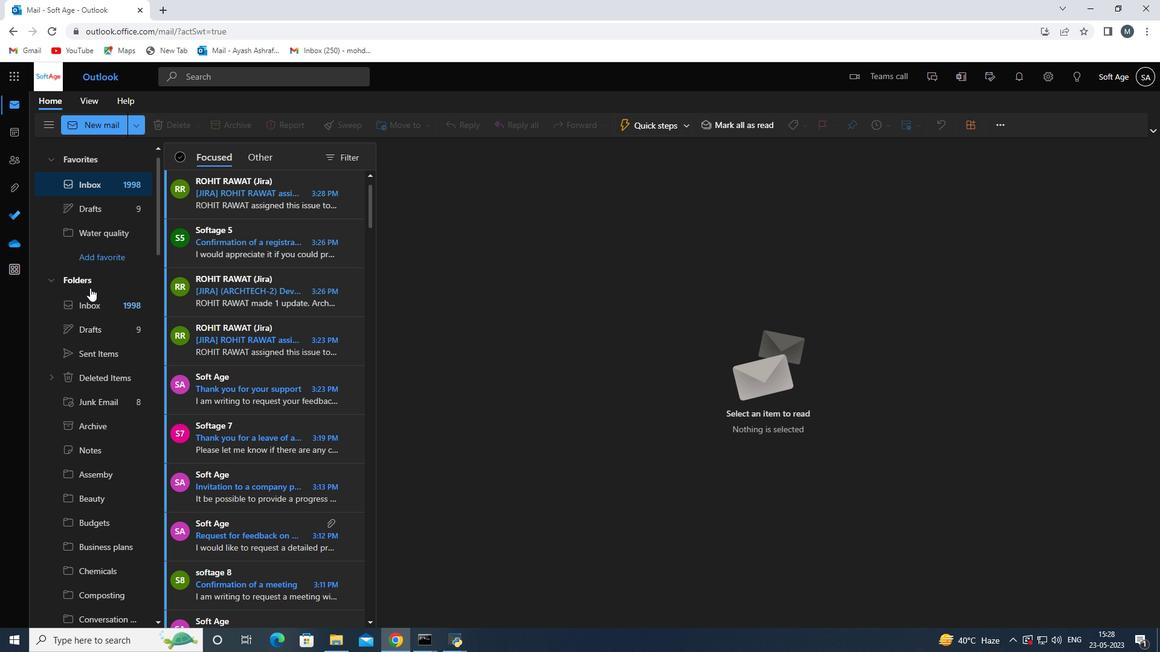
Action: Mouse moved to (93, 360)
Screenshot: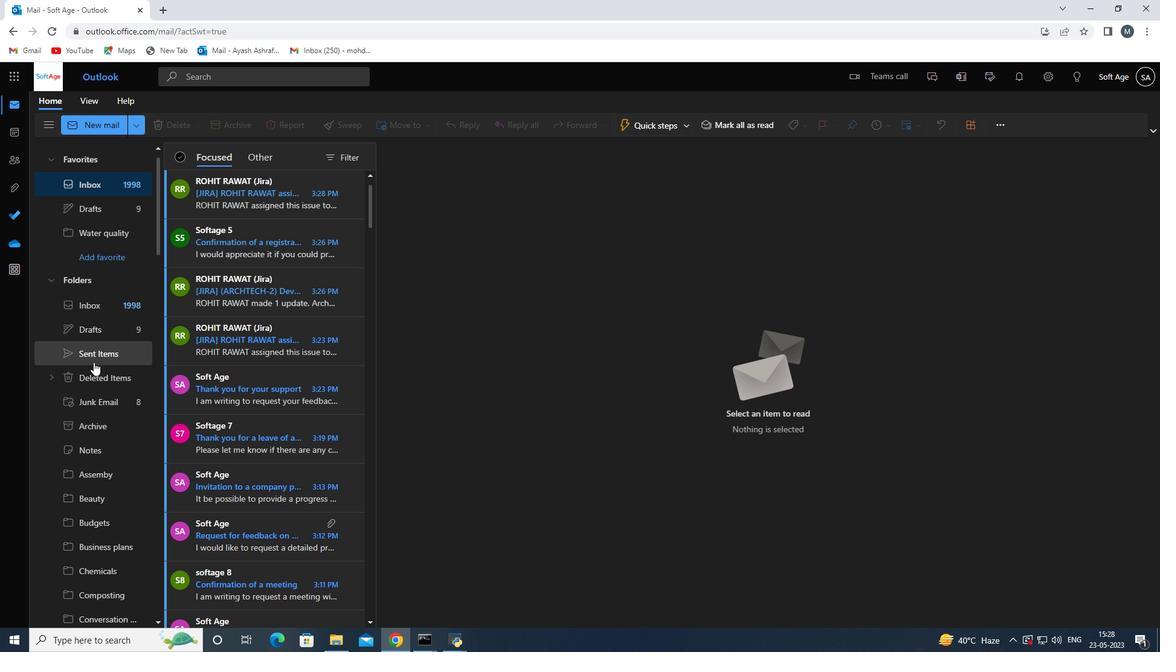 
Action: Mouse pressed left at (93, 360)
Screenshot: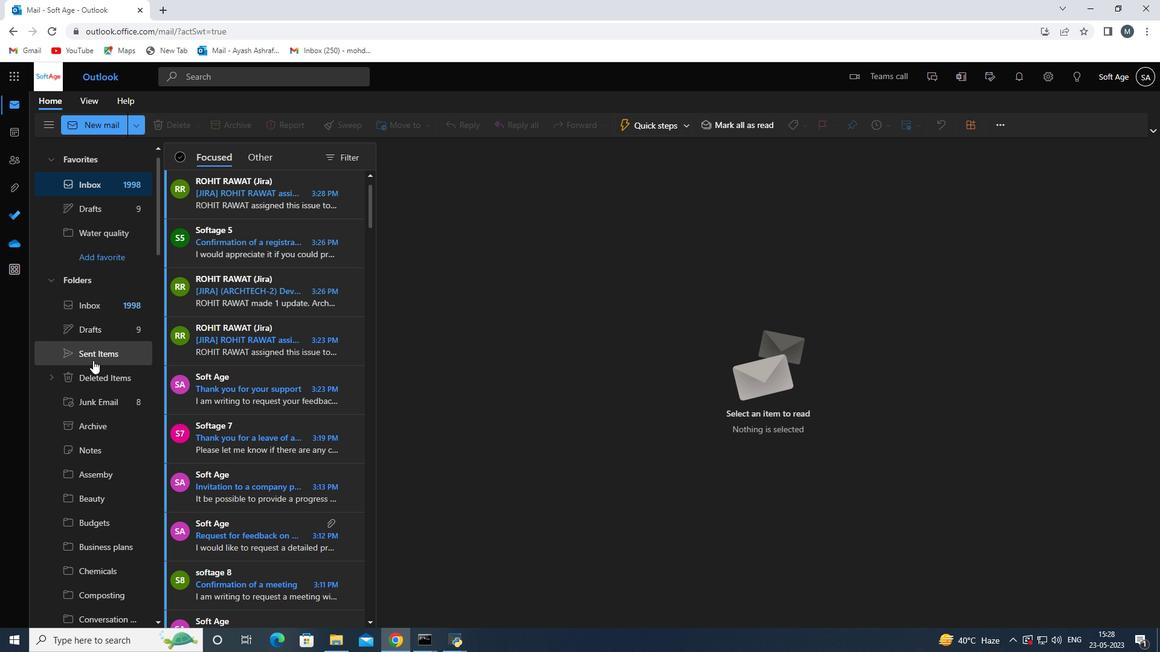 
Action: Mouse moved to (222, 327)
Screenshot: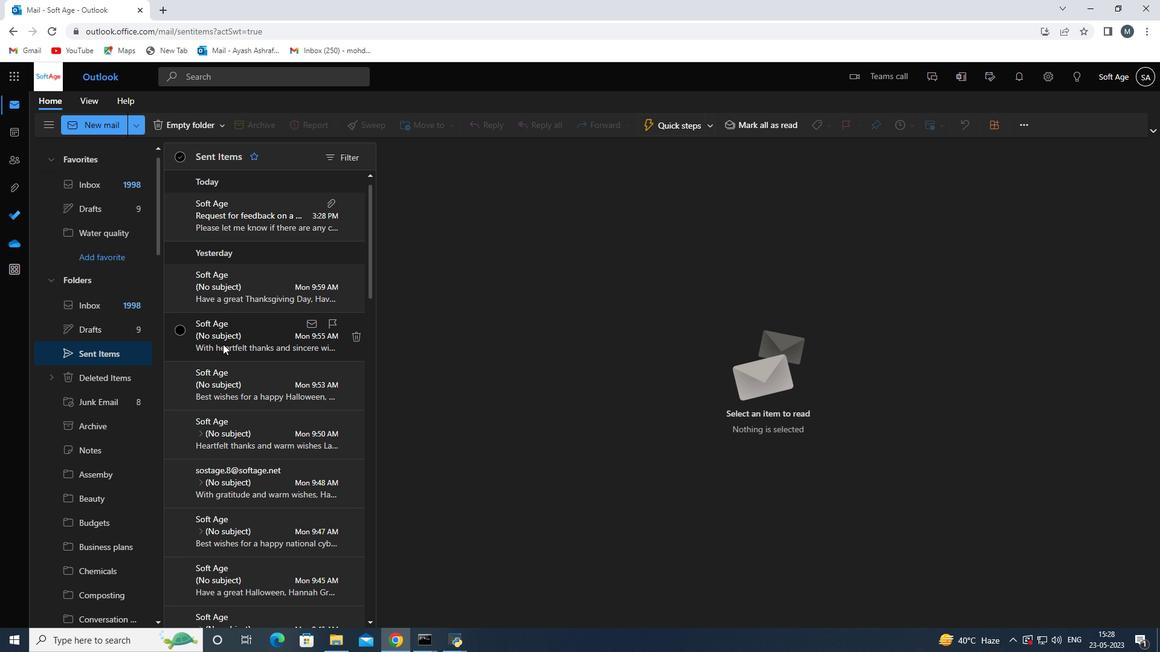
Action: Mouse scrolled (222, 328) with delta (0, 0)
Screenshot: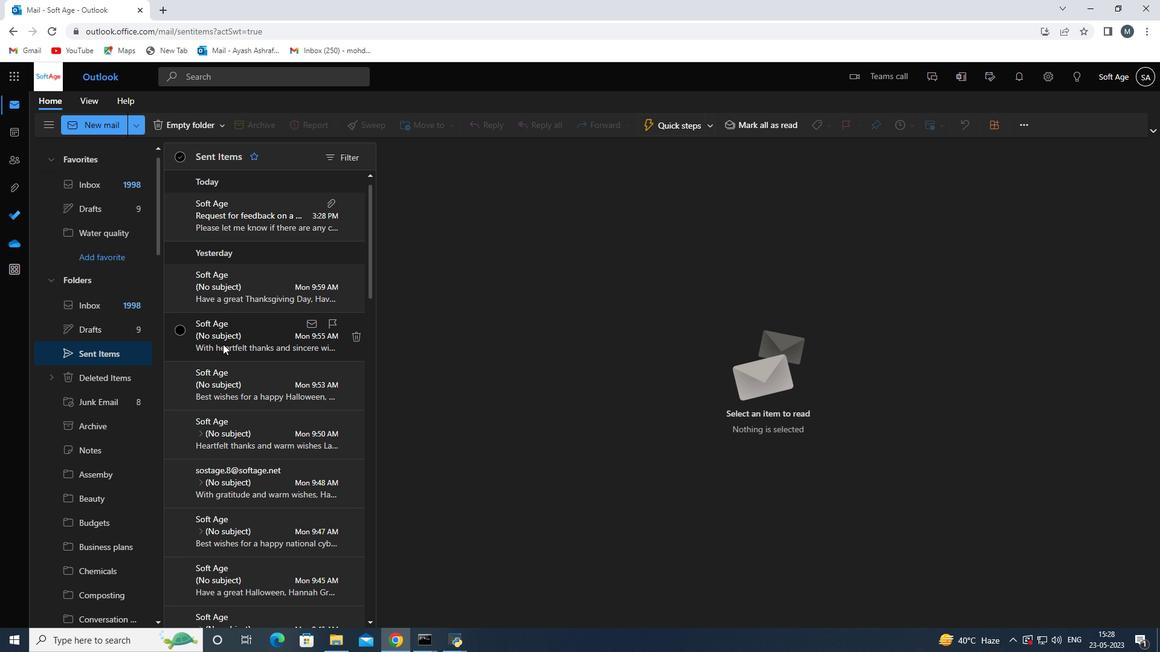
Action: Mouse moved to (223, 325)
Screenshot: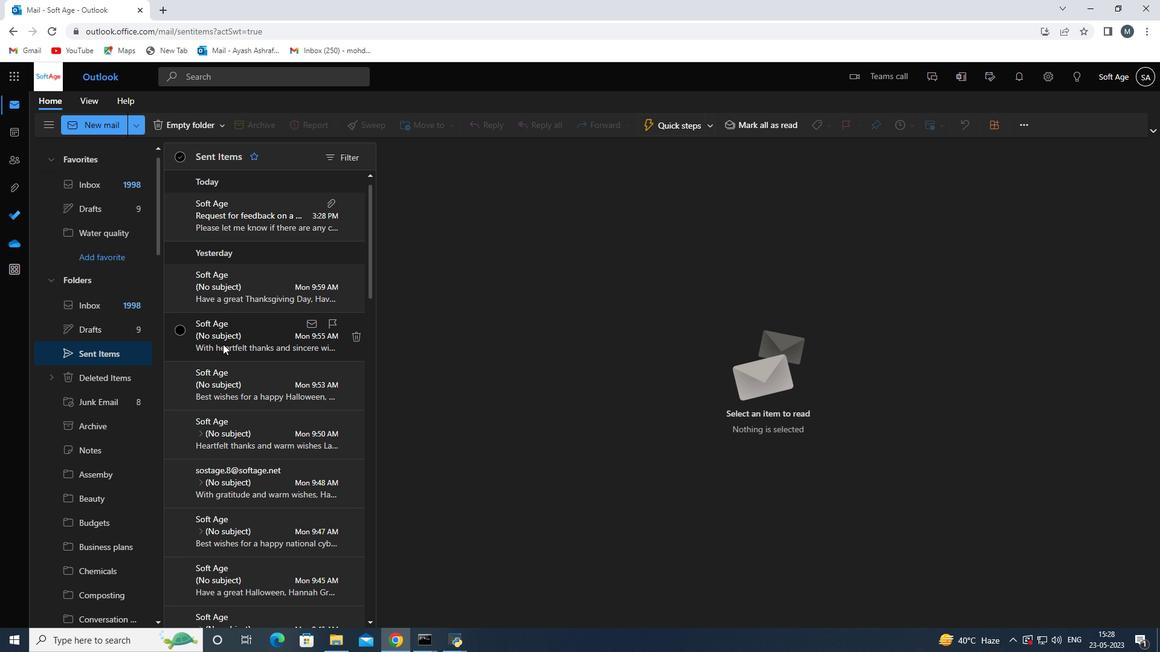 
Action: Mouse scrolled (223, 326) with delta (0, 0)
Screenshot: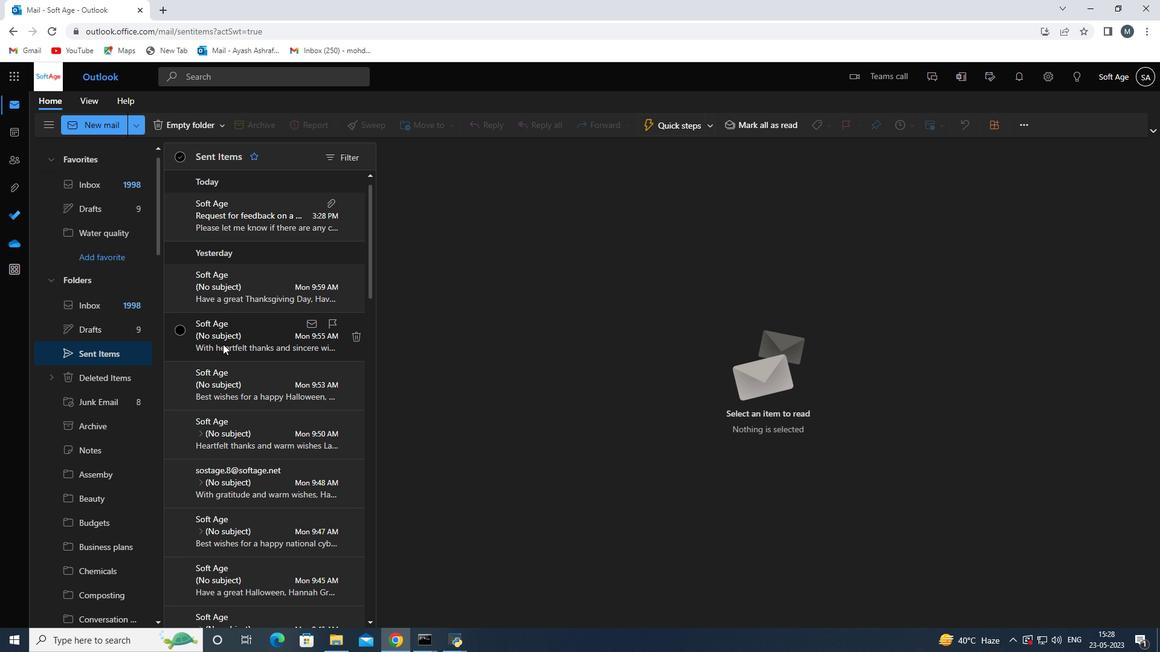 
Action: Mouse moved to (223, 323)
Screenshot: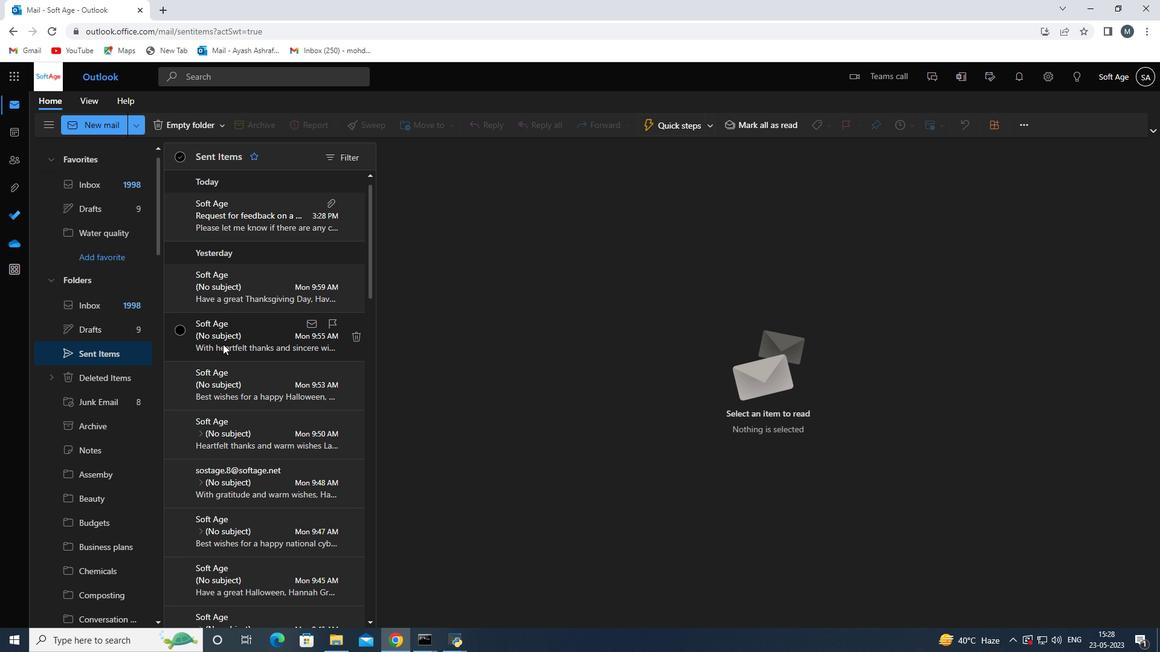 
Action: Mouse scrolled (223, 324) with delta (0, 0)
Screenshot: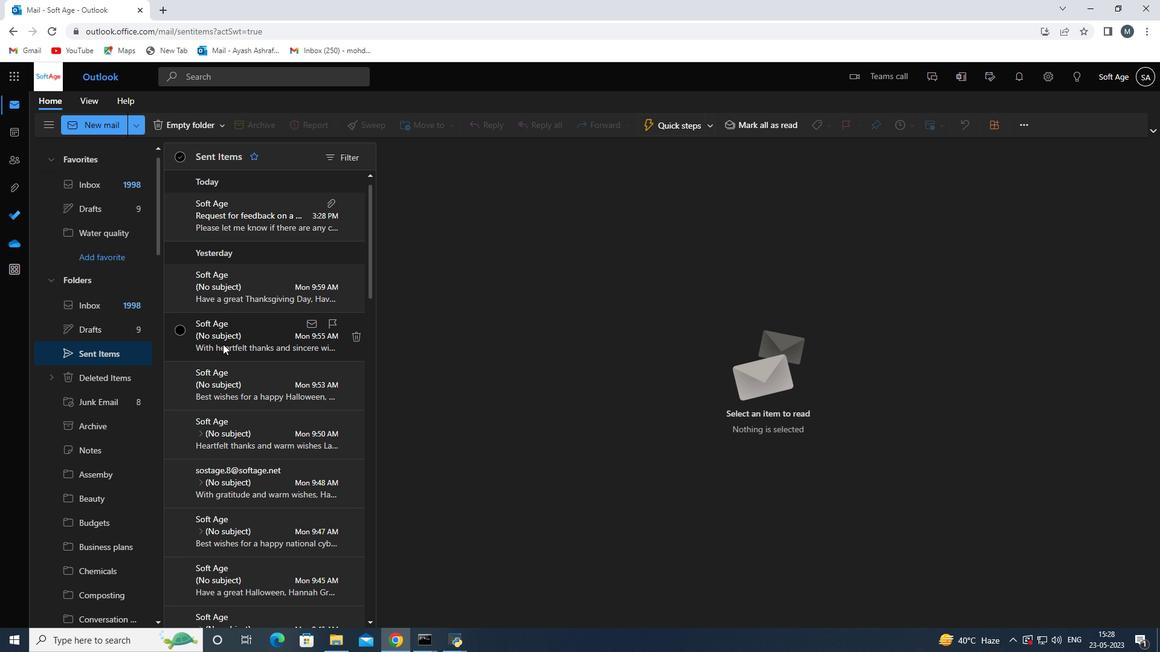 
Action: Mouse moved to (223, 322)
Screenshot: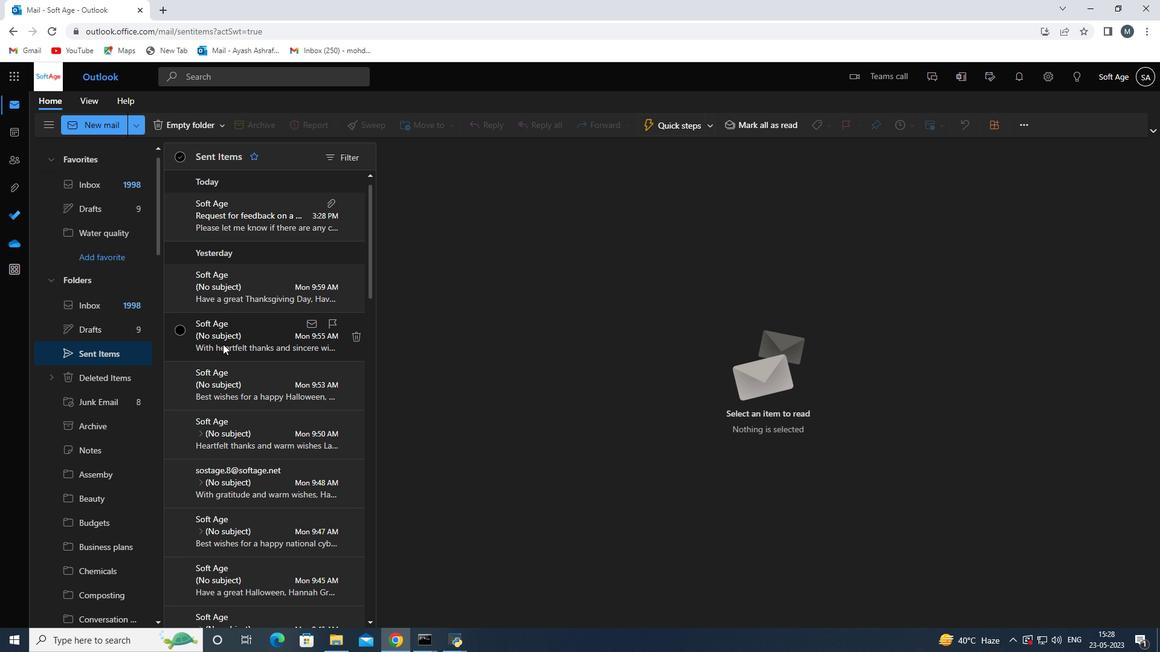 
Action: Mouse scrolled (223, 323) with delta (0, 0)
Screenshot: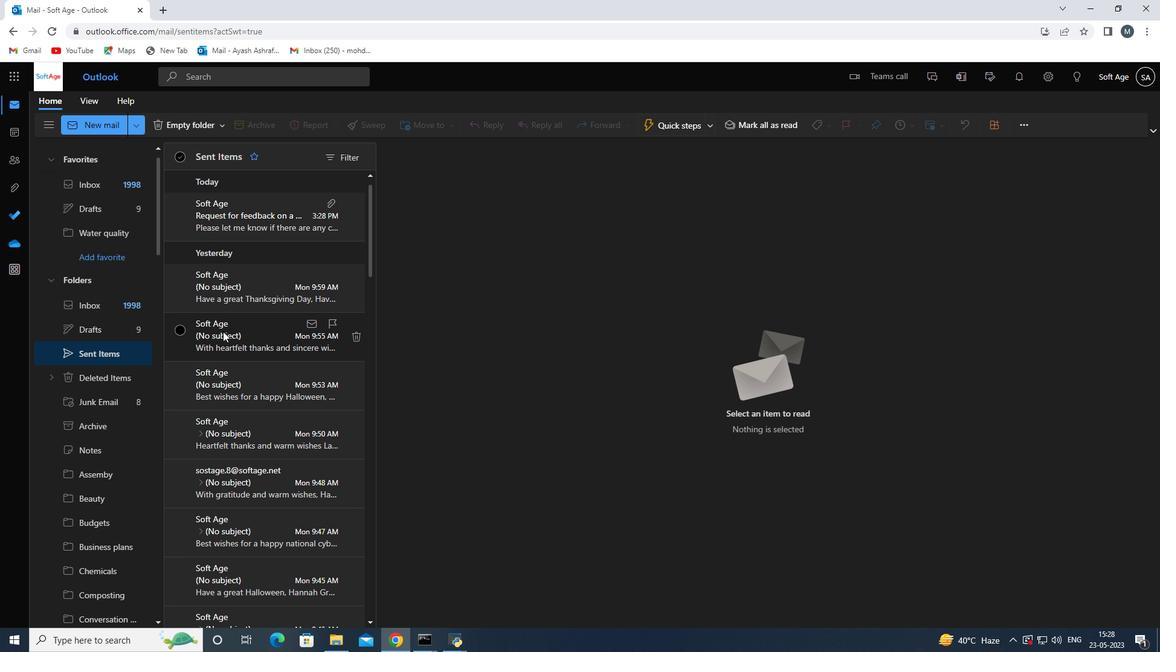 
Action: Mouse moved to (233, 229)
Screenshot: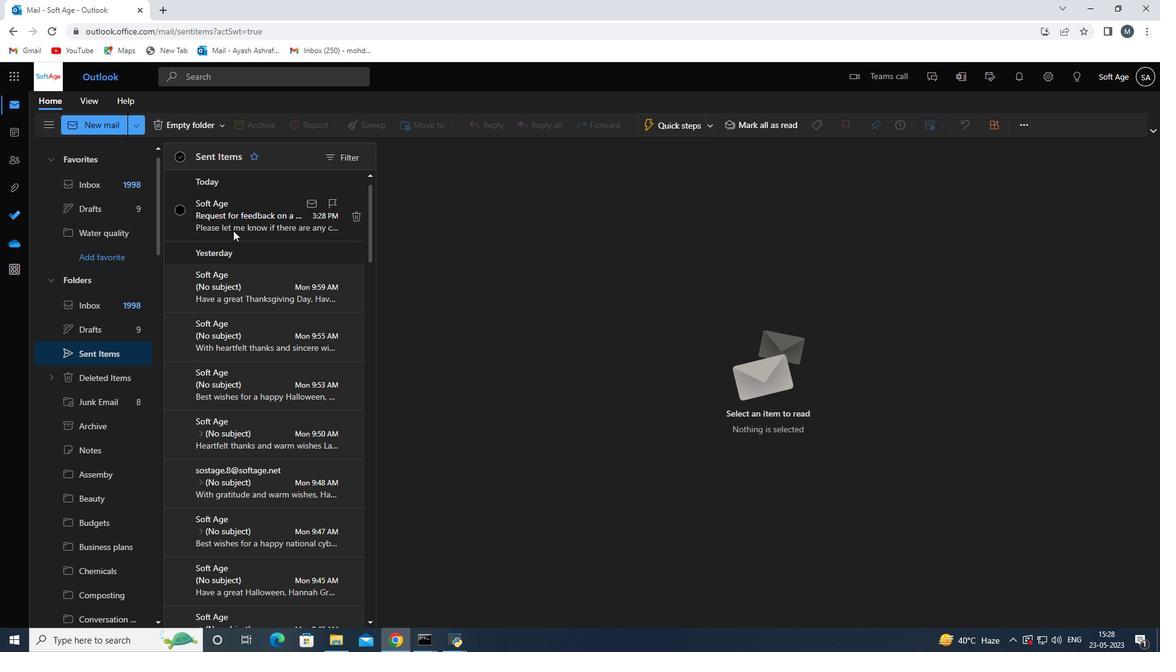 
Action: Mouse pressed left at (233, 229)
Screenshot: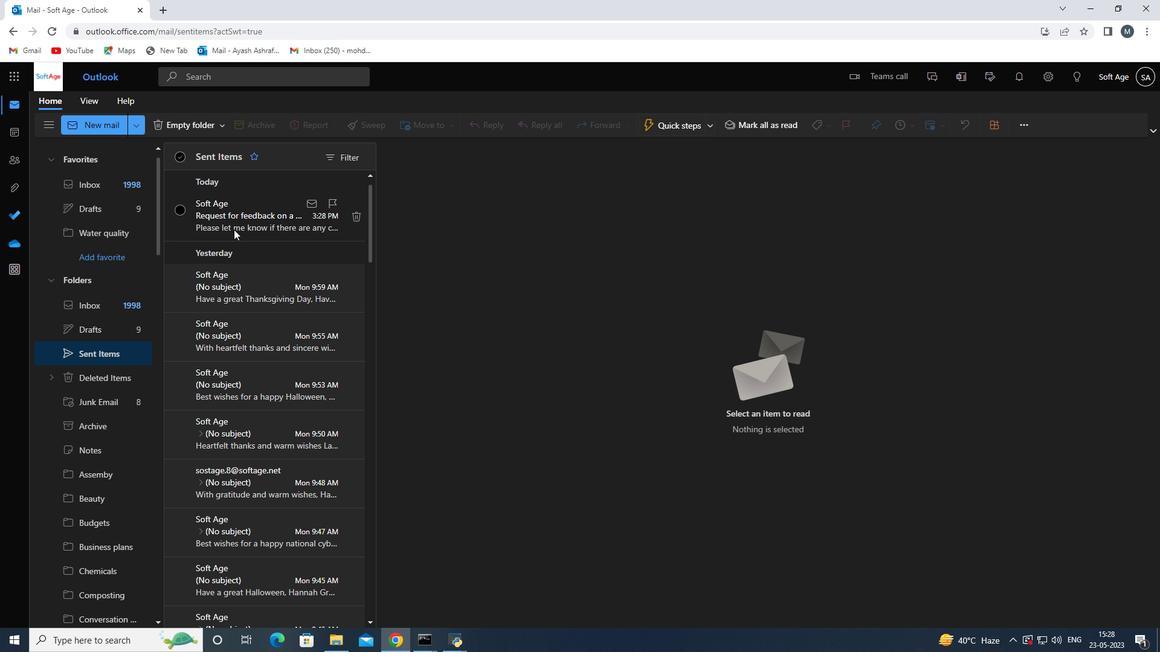 
Action: Mouse moved to (409, 120)
Screenshot: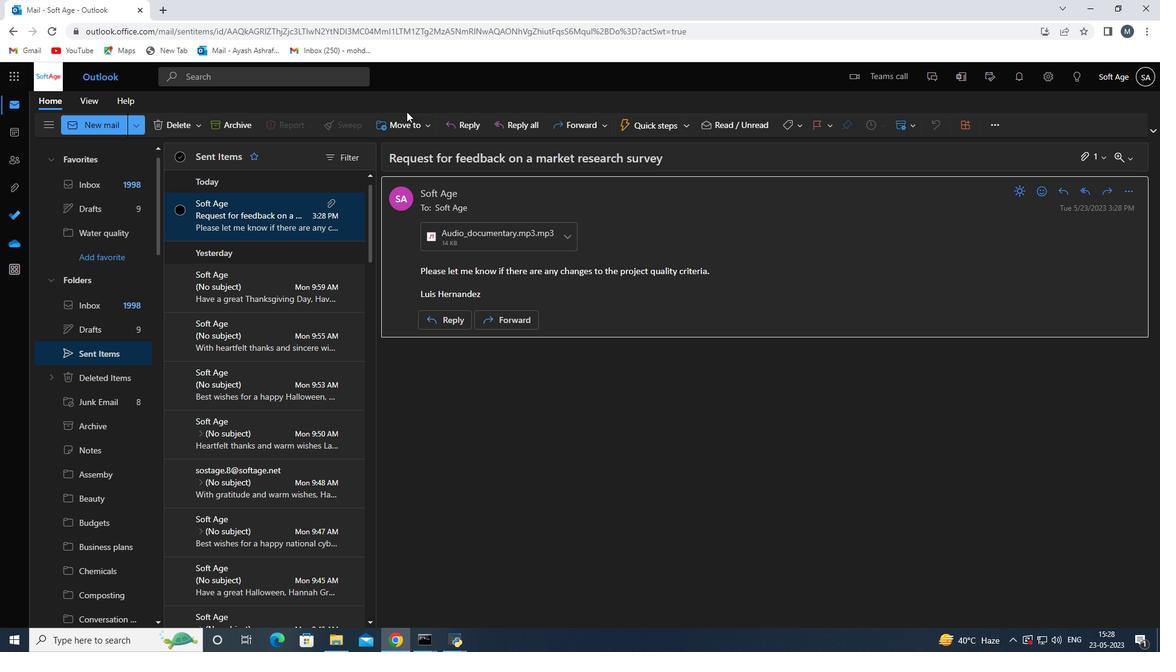 
Action: Mouse pressed left at (409, 120)
Screenshot: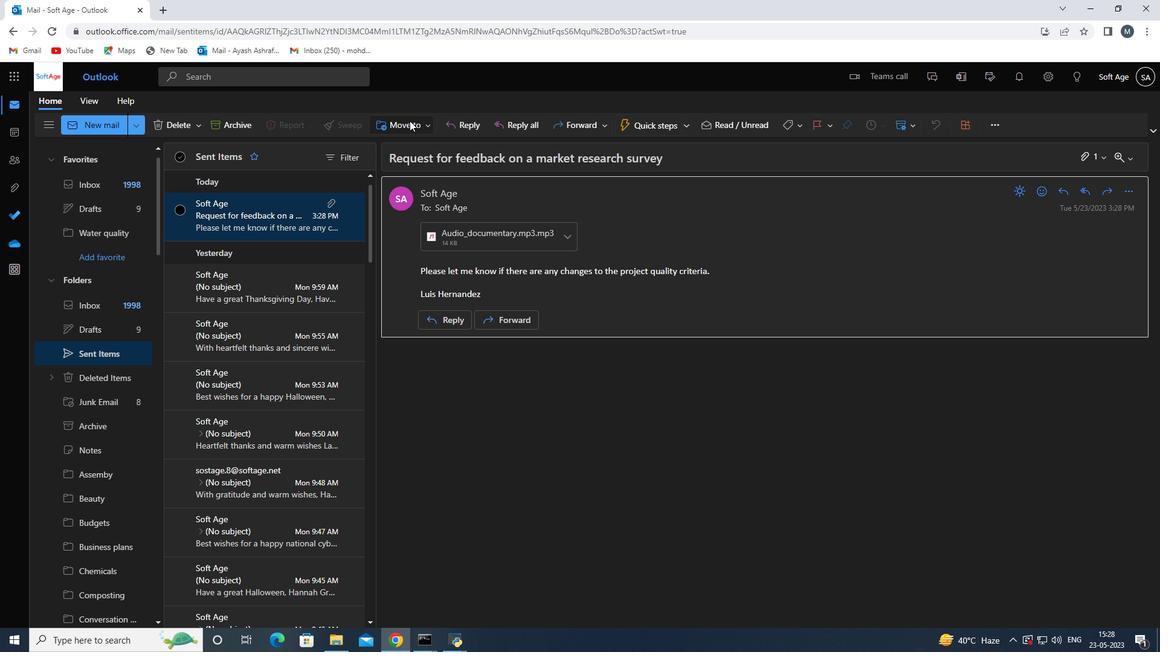 
Action: Mouse moved to (442, 149)
Screenshot: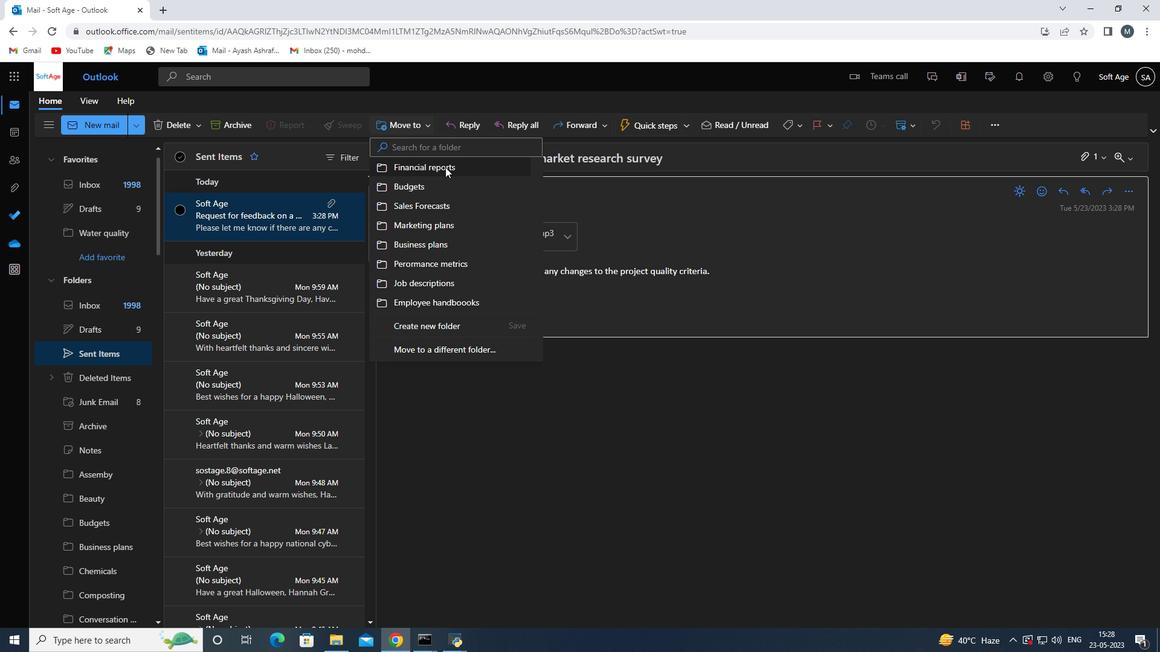
Action: Mouse pressed left at (442, 149)
Screenshot: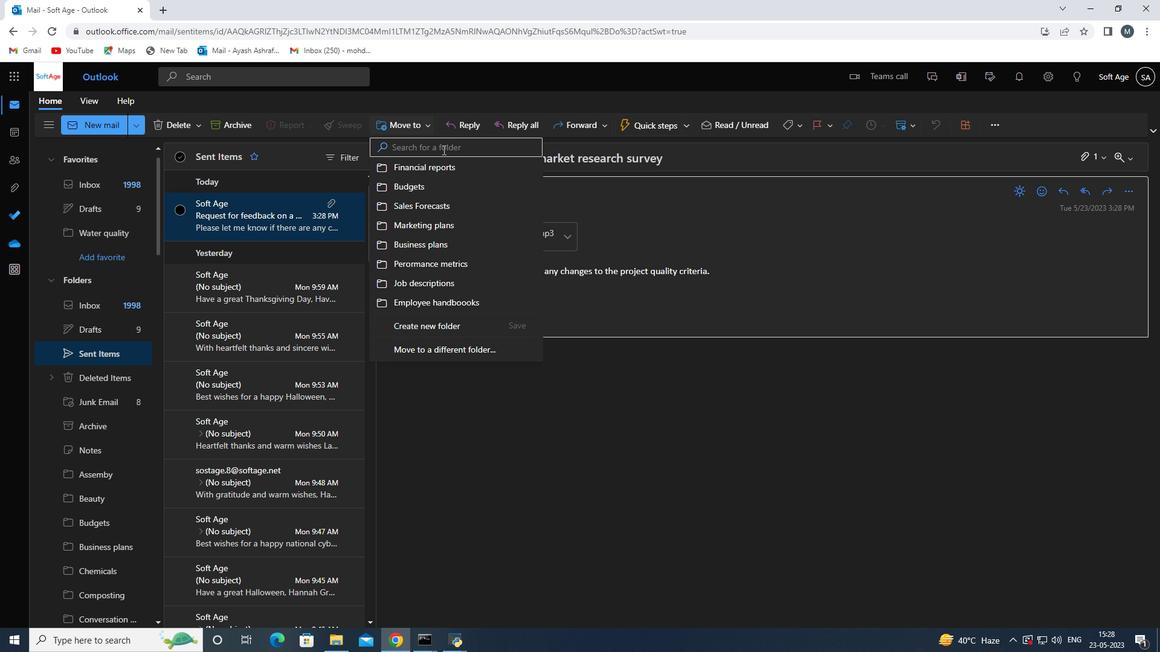 
Action: Mouse moved to (442, 149)
Screenshot: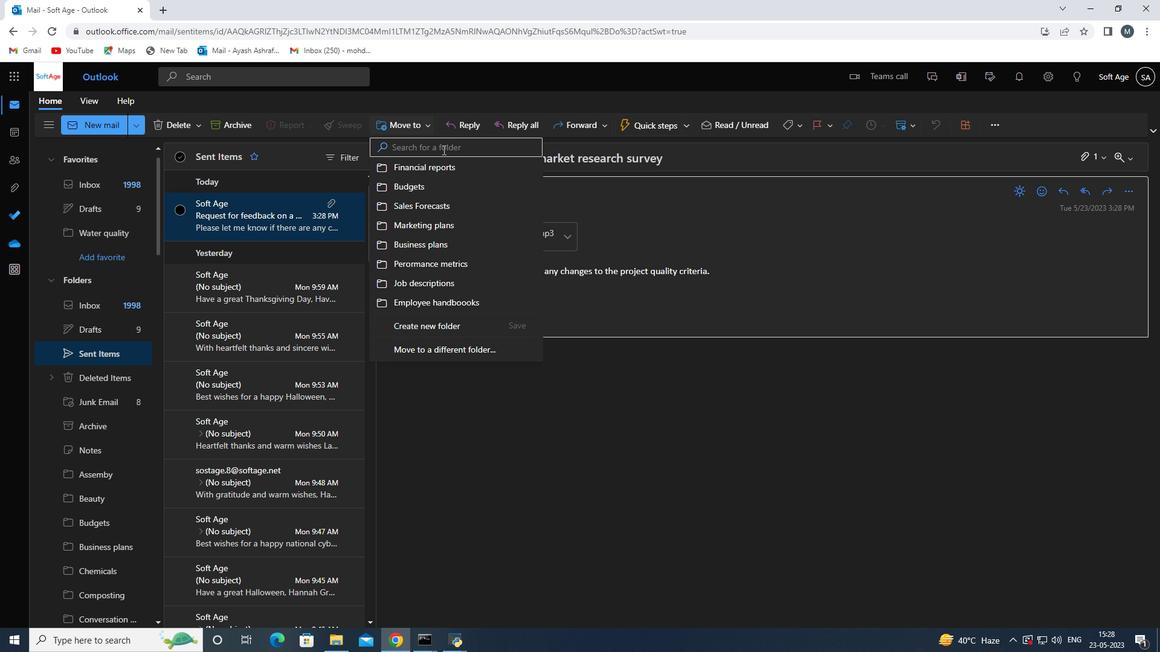 
Action: Key pressed <Key.shift>Tax<Key.space>fillind<Key.backspace>gs
Screenshot: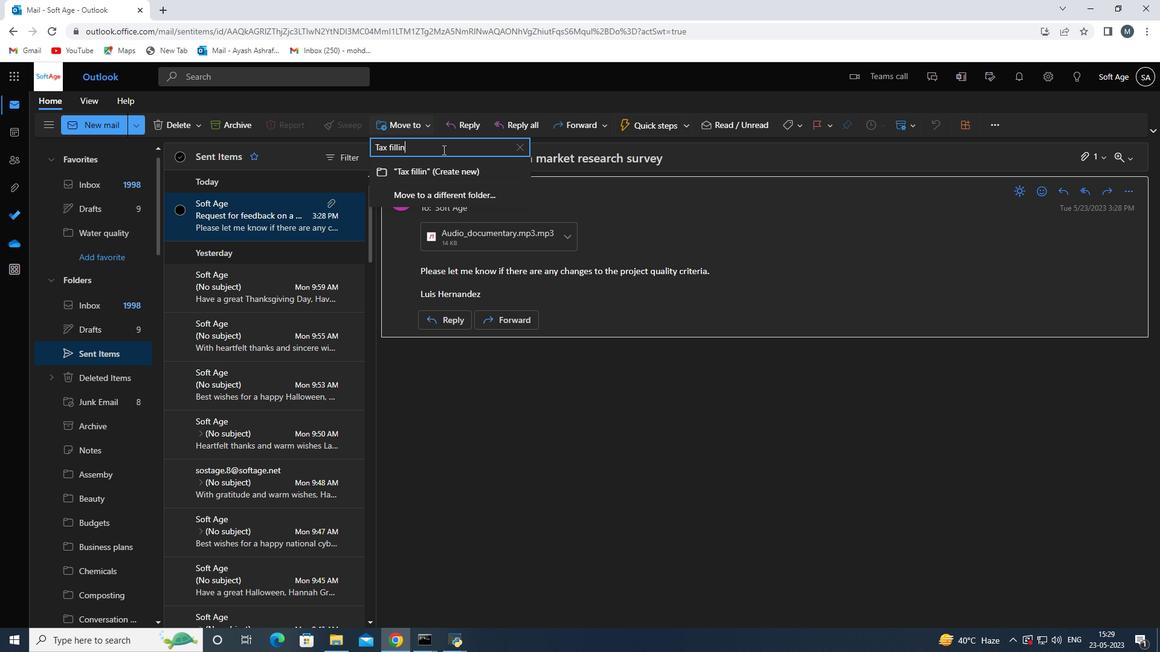 
Action: Mouse moved to (447, 170)
Screenshot: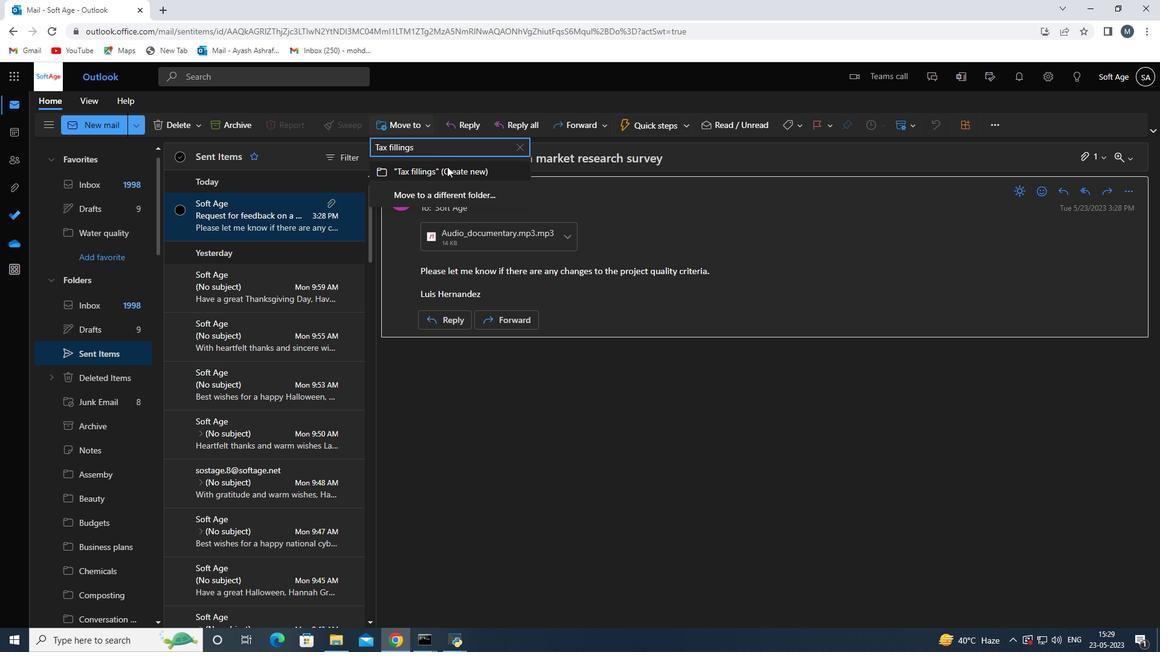 
Action: Mouse pressed left at (447, 170)
Screenshot: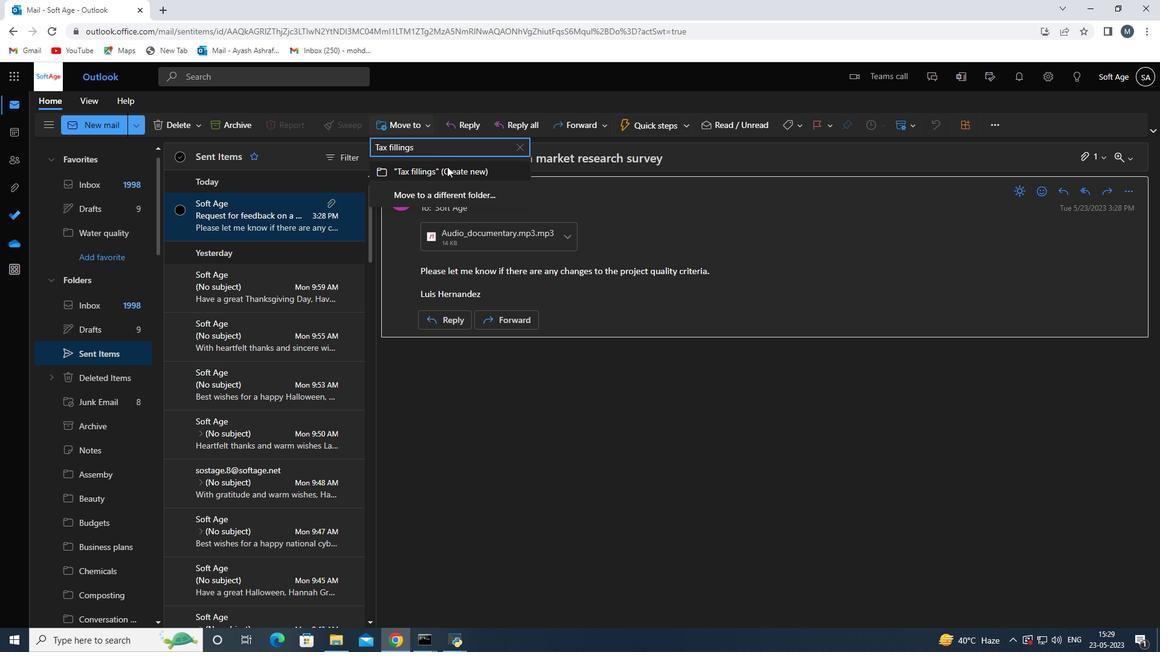 
Action: Mouse moved to (476, 261)
Screenshot: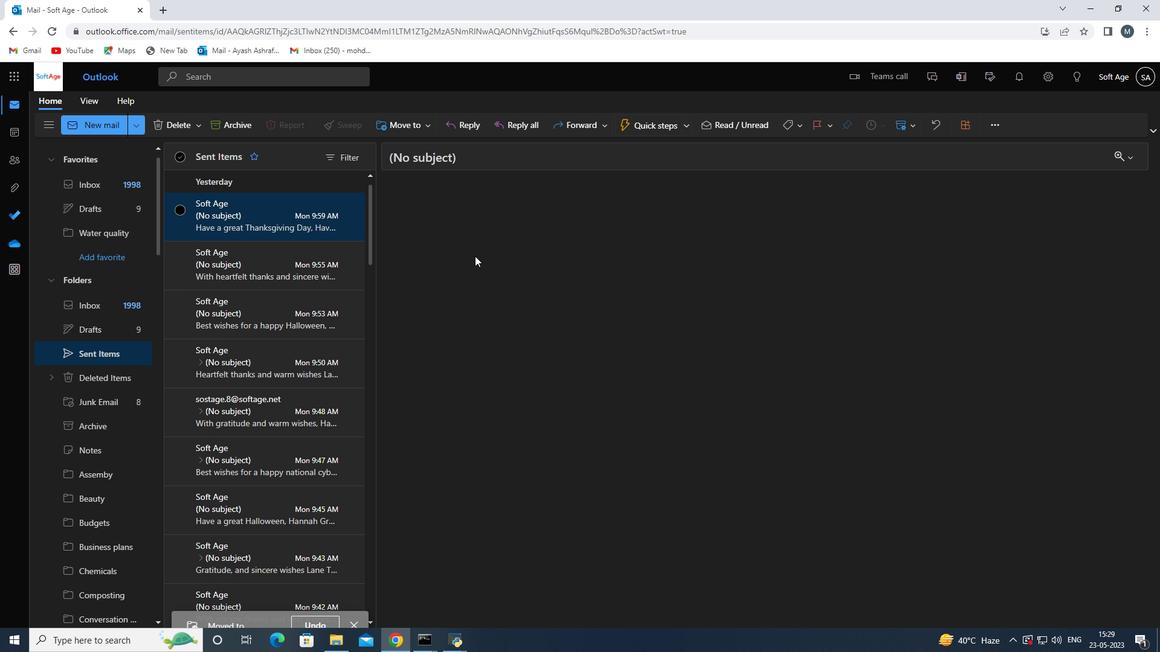
